 Task: Buy 1 Dental Care Kits from Oral Care section under best seller category for shipping address: Julian Adams, 2769 Fieldcrest Road, New York, New York 10005, Cell Number 6318992398. Pay from credit card ending with 7965, CVV 549
Action: Mouse moved to (230, 57)
Screenshot: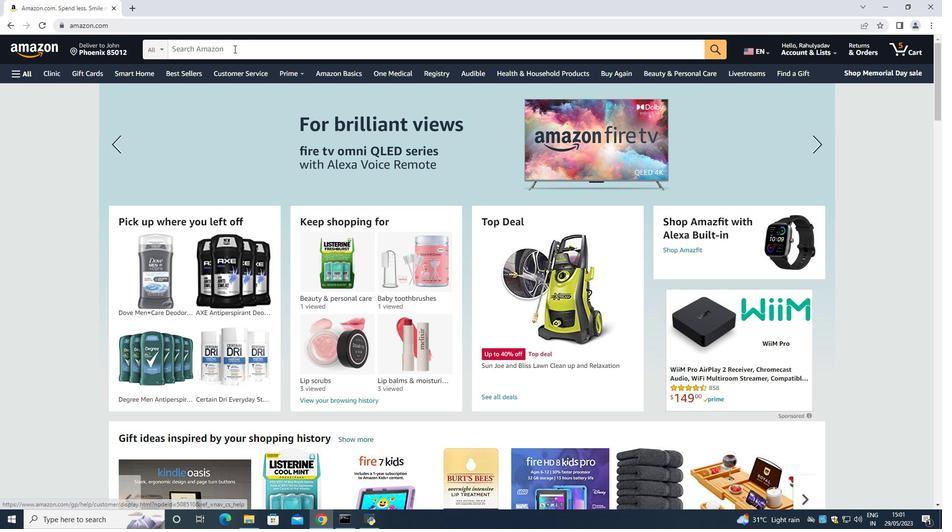 
Action: Mouse pressed left at (230, 57)
Screenshot: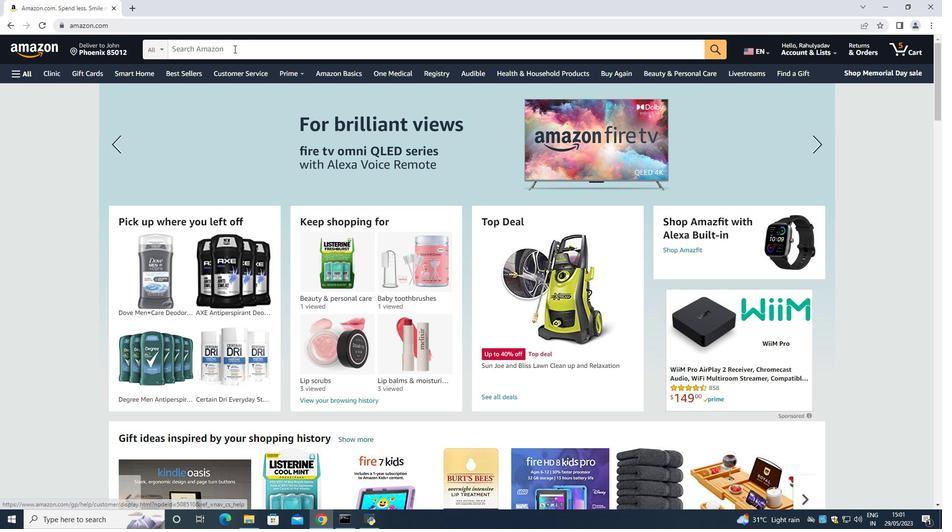 
Action: Mouse moved to (230, 58)
Screenshot: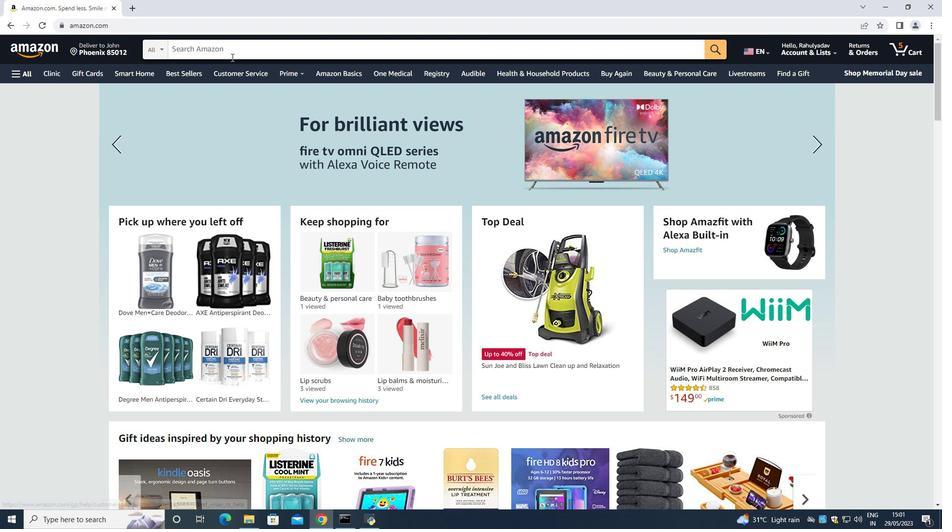 
Action: Key pressed <Key.shift>Dental<Key.space><Key.shift>Care<Key.enter>
Screenshot: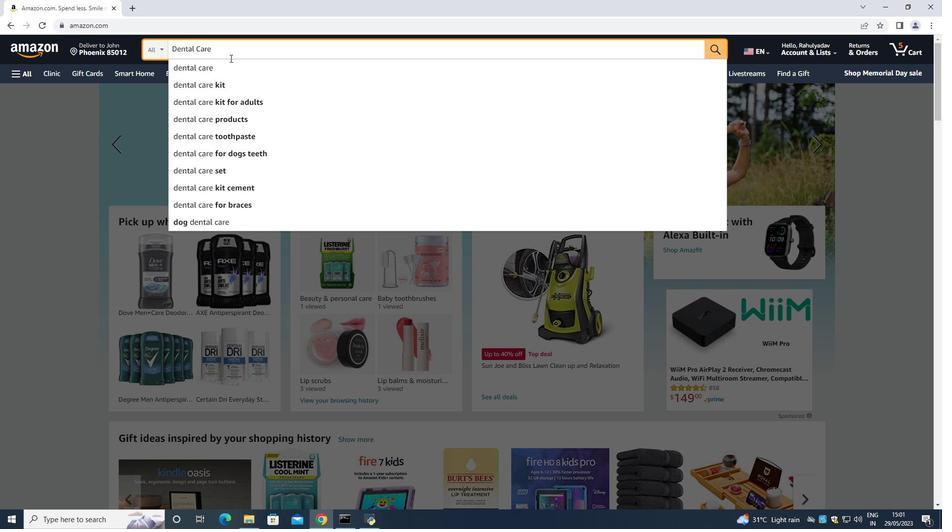 
Action: Mouse moved to (238, 47)
Screenshot: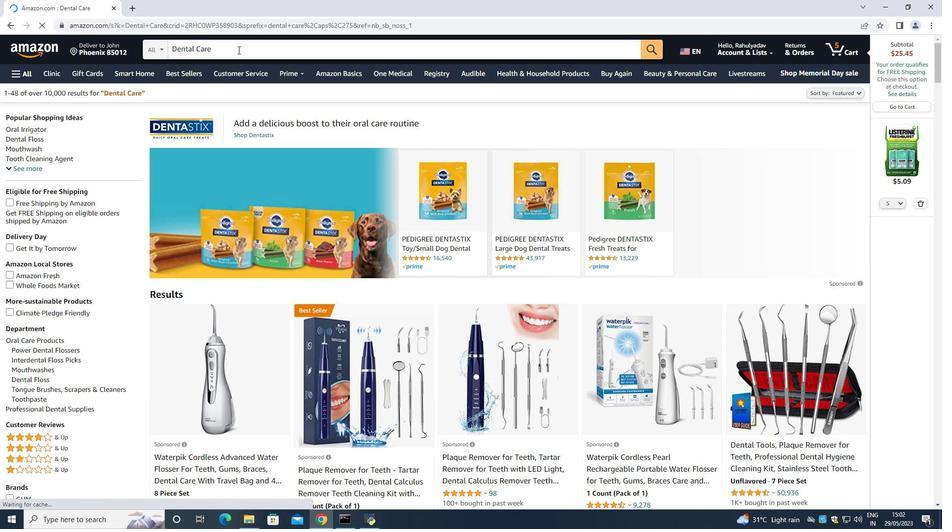 
Action: Mouse pressed left at (238, 47)
Screenshot: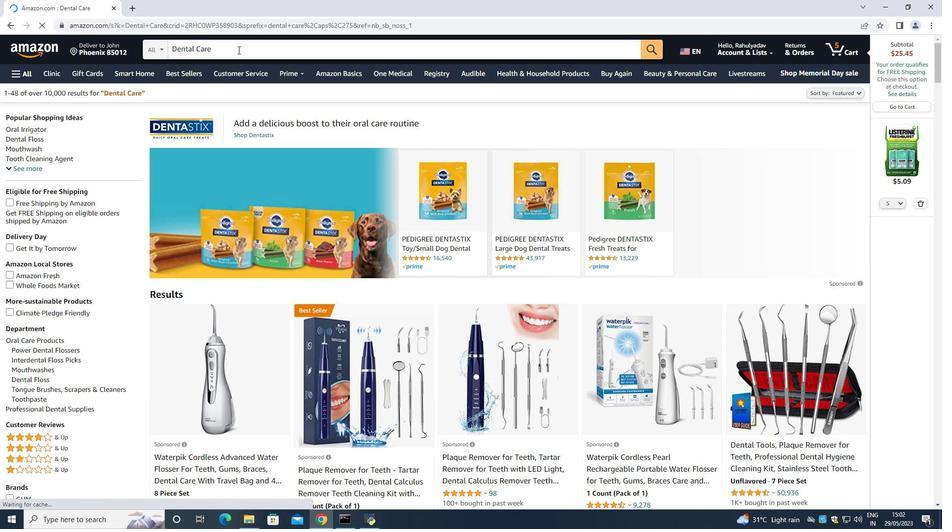 
Action: Key pressed <Key.space>kits<Key.enter>
Screenshot: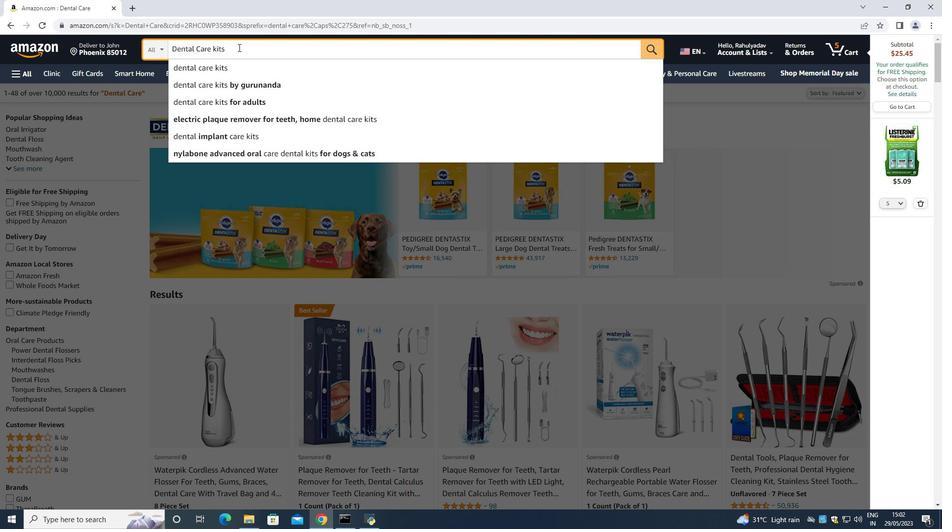 
Action: Mouse moved to (54, 258)
Screenshot: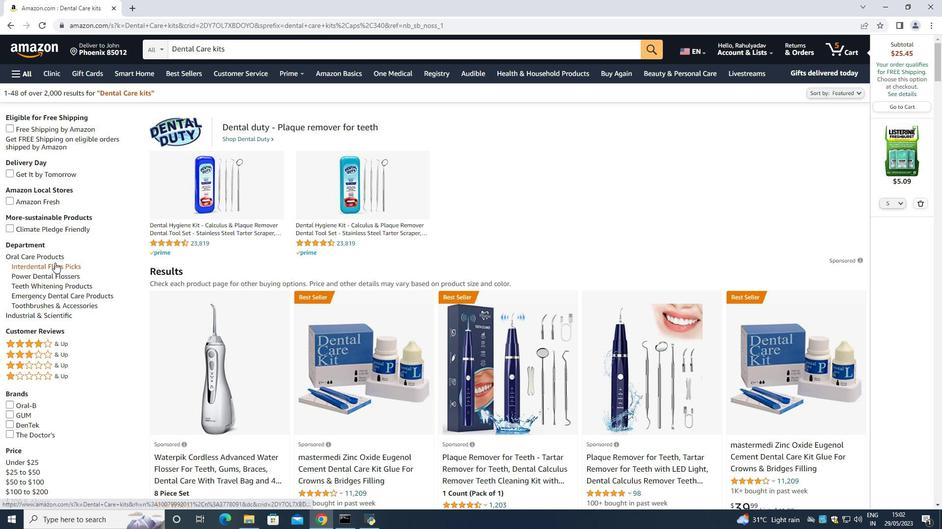 
Action: Mouse pressed left at (54, 258)
Screenshot: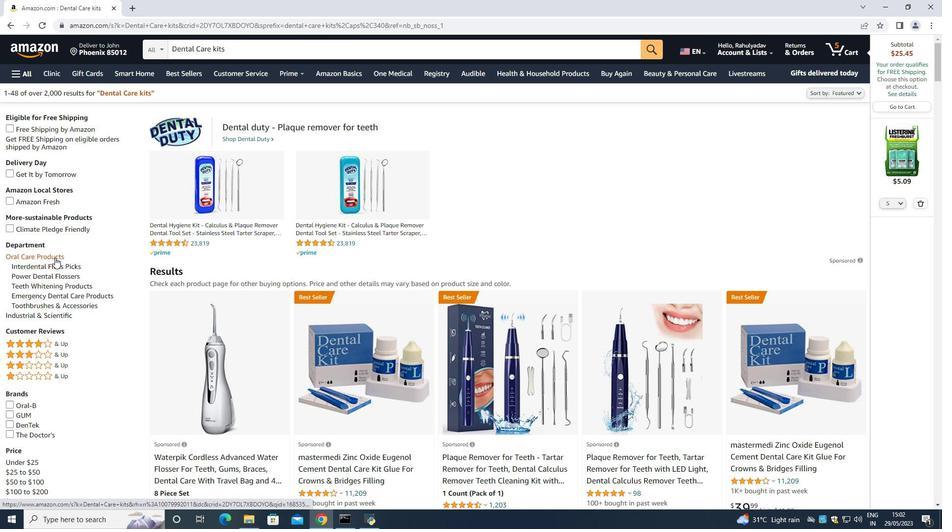 
Action: Mouse moved to (226, 366)
Screenshot: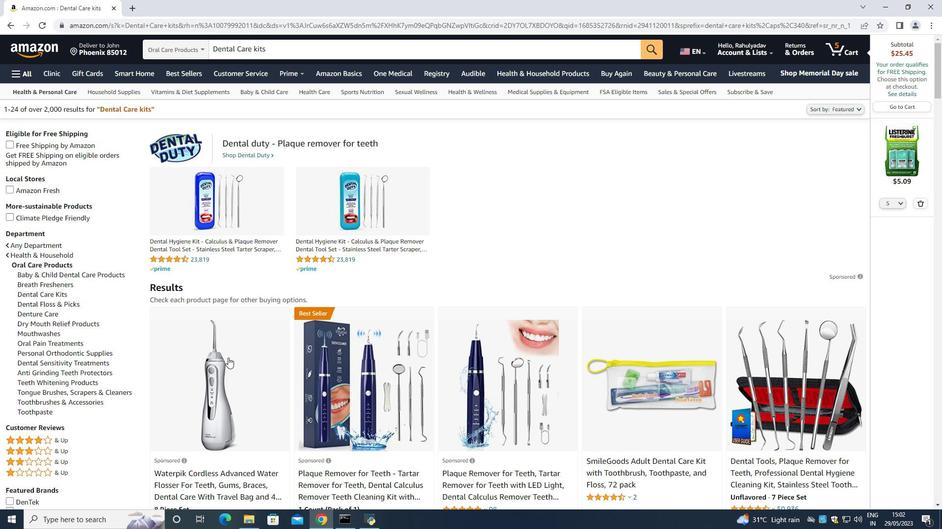 
Action: Mouse scrolled (226, 366) with delta (0, 0)
Screenshot: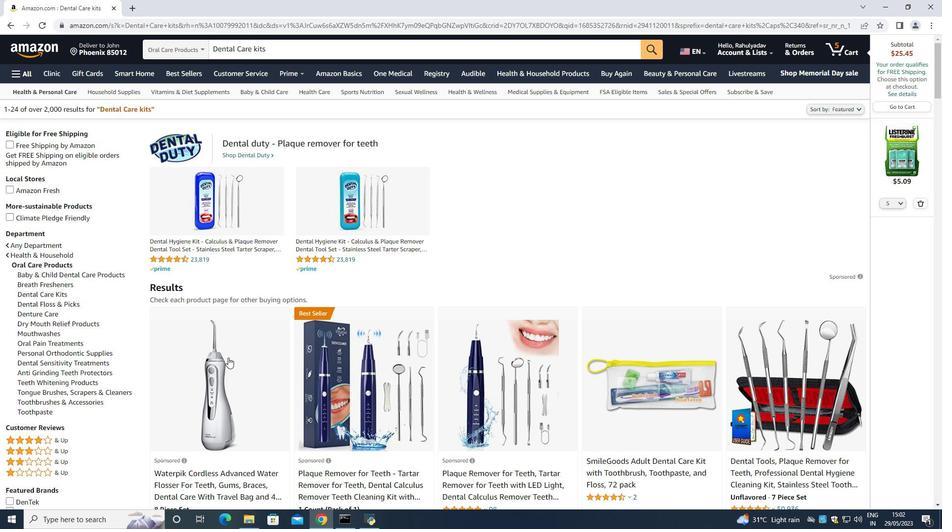 
Action: Mouse moved to (755, 395)
Screenshot: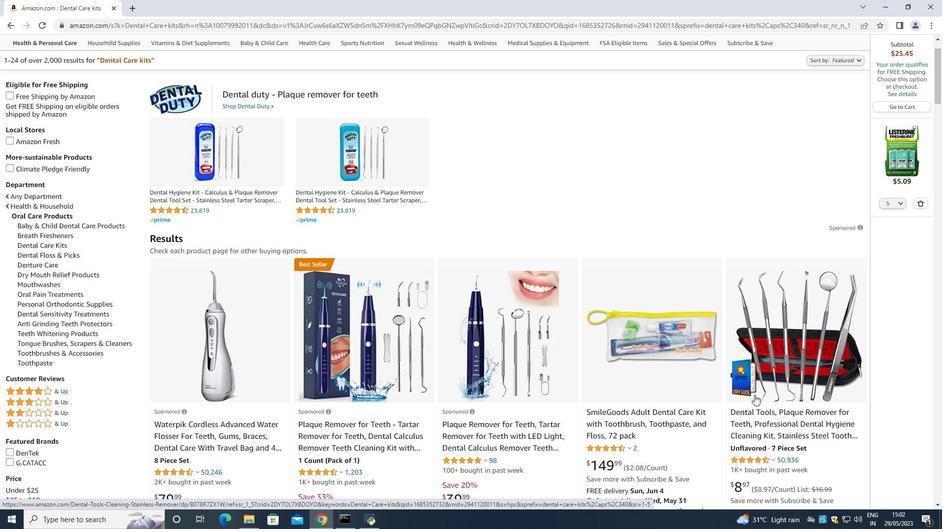 
Action: Mouse scrolled (755, 394) with delta (0, 0)
Screenshot: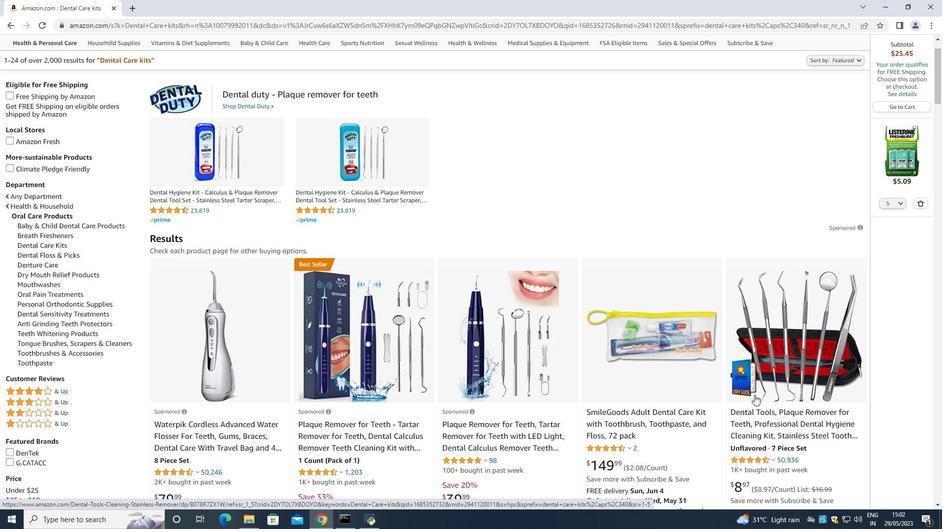 
Action: Mouse moved to (812, 373)
Screenshot: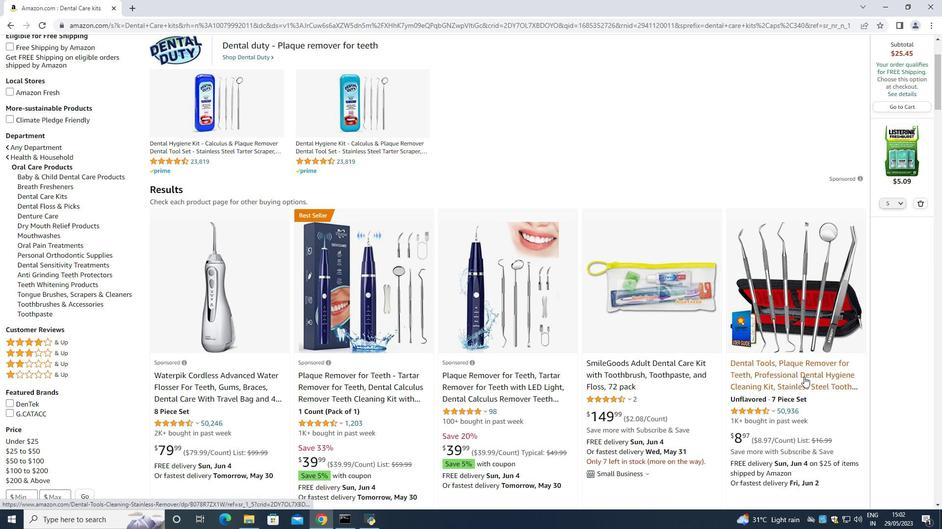 
Action: Mouse scrolled (812, 372) with delta (0, 0)
Screenshot: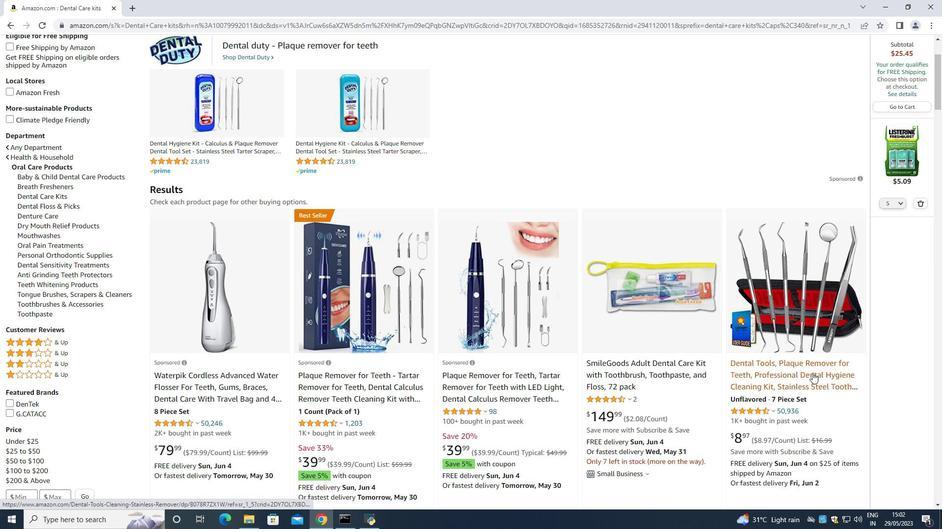 
Action: Mouse scrolled (812, 372) with delta (0, 0)
Screenshot: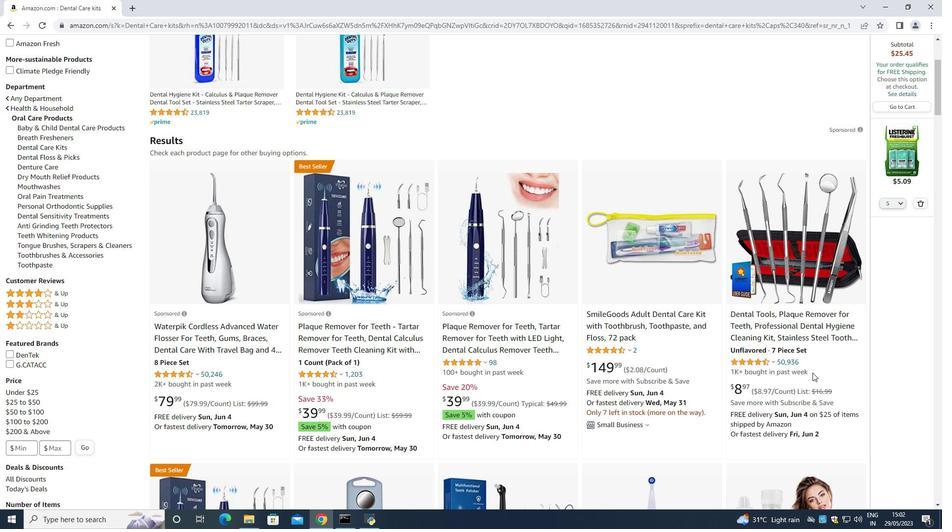 
Action: Mouse moved to (813, 373)
Screenshot: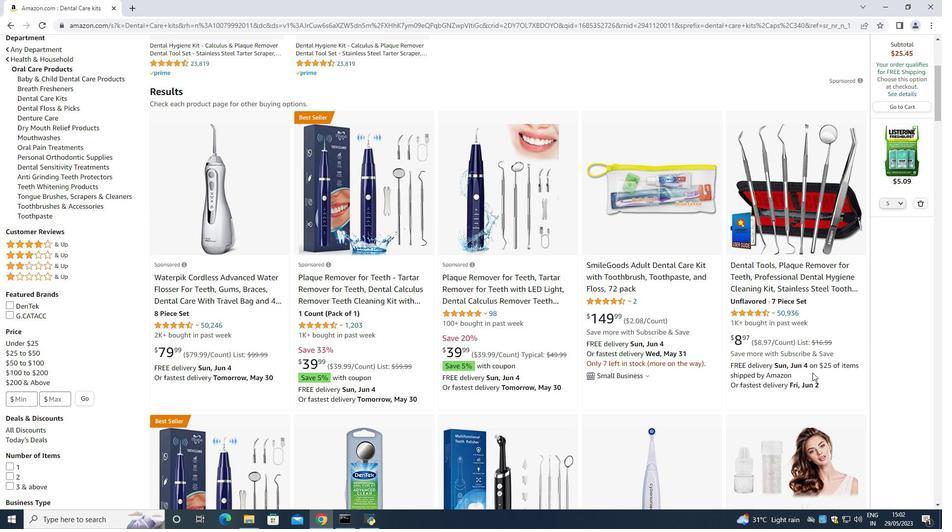 
Action: Mouse scrolled (813, 372) with delta (0, 0)
Screenshot: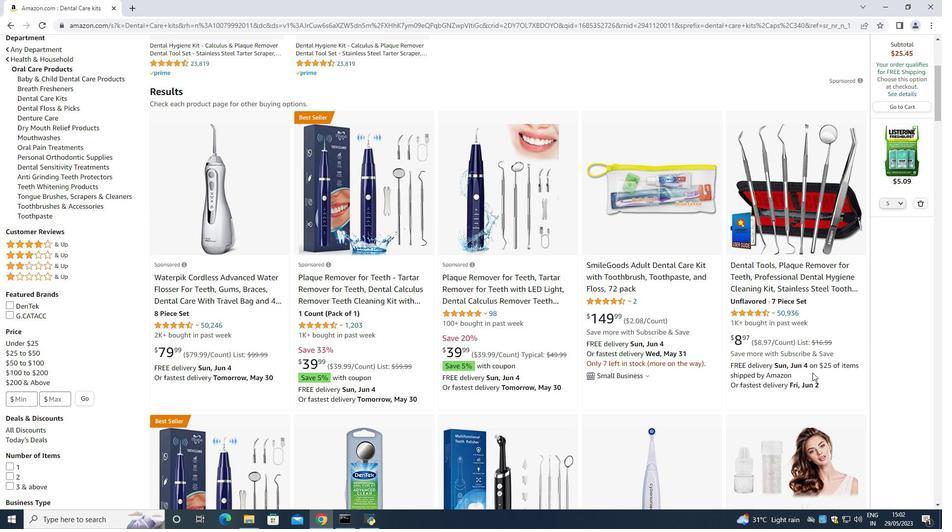 
Action: Mouse moved to (813, 373)
Screenshot: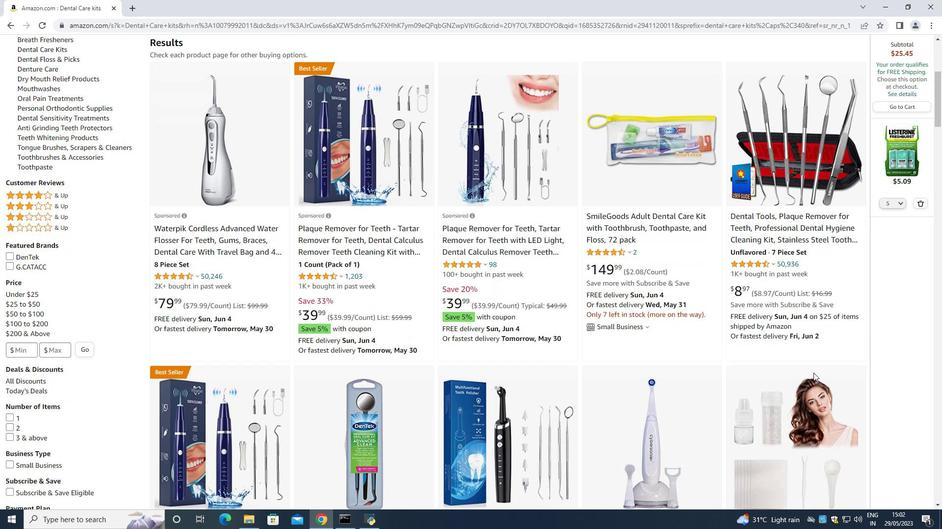 
Action: Mouse scrolled (813, 372) with delta (0, 0)
Screenshot: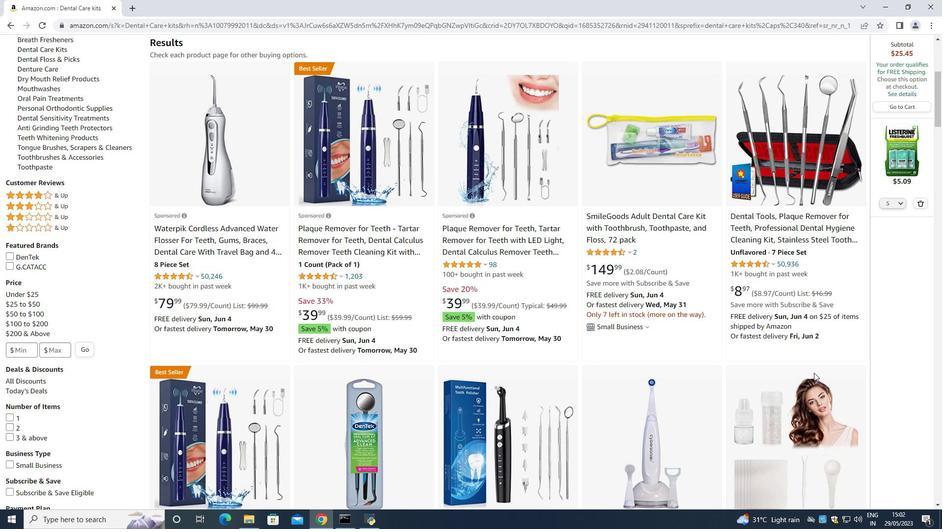 
Action: Mouse moved to (482, 409)
Screenshot: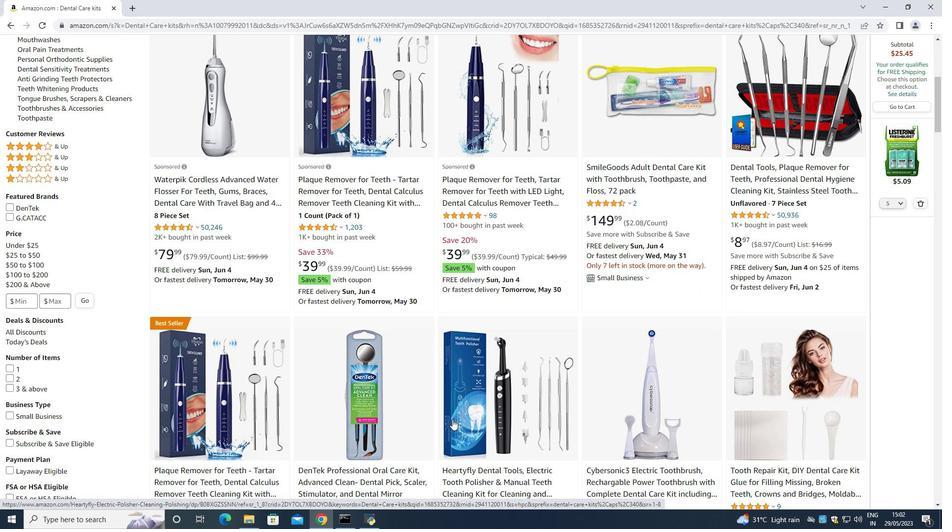 
Action: Mouse scrolled (482, 408) with delta (0, 0)
Screenshot: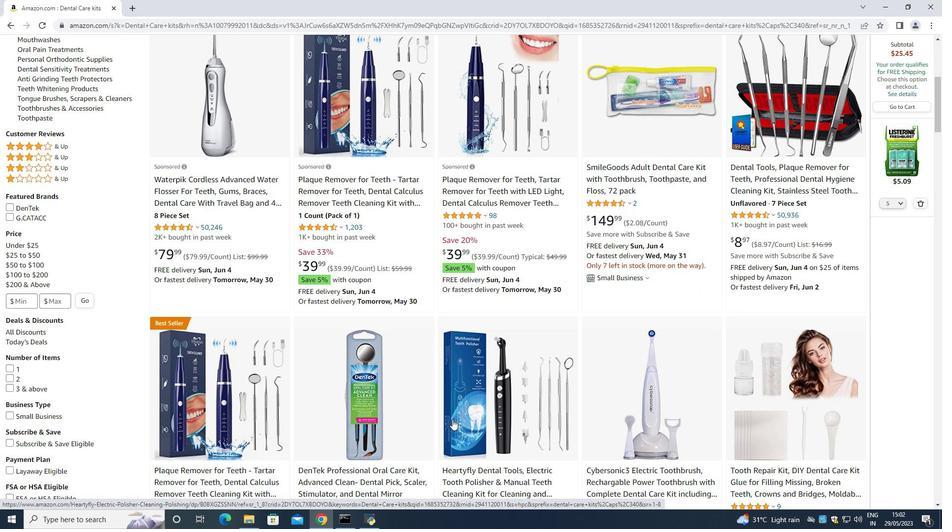 
Action: Mouse moved to (646, 439)
Screenshot: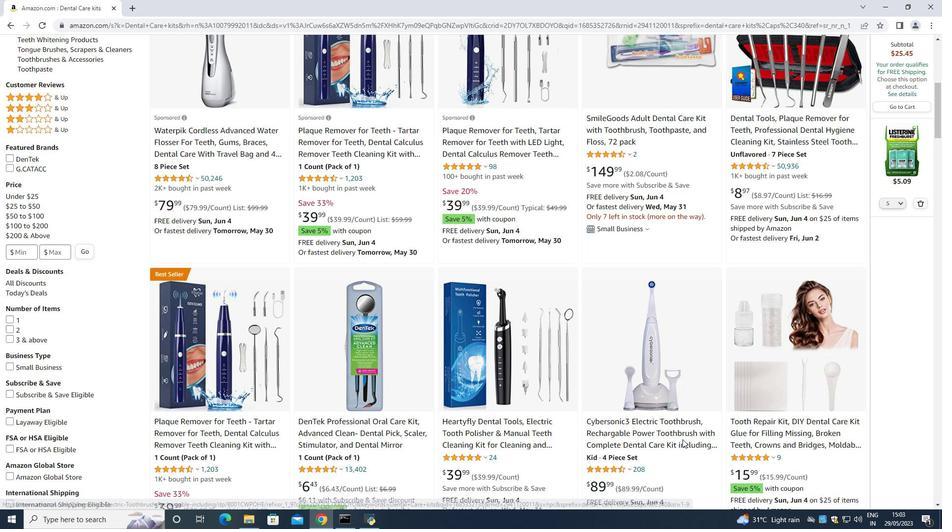 
Action: Mouse scrolled (646, 439) with delta (0, 0)
Screenshot: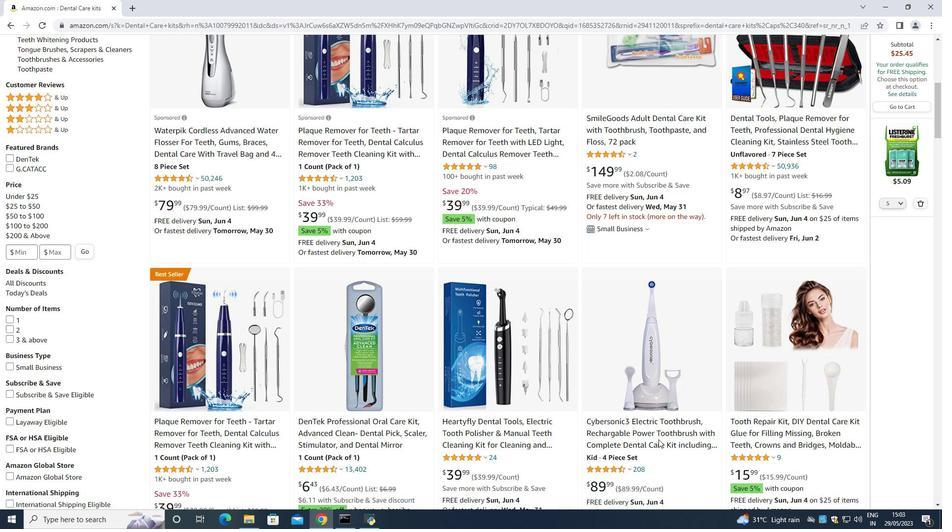 
Action: Mouse moved to (293, 470)
Screenshot: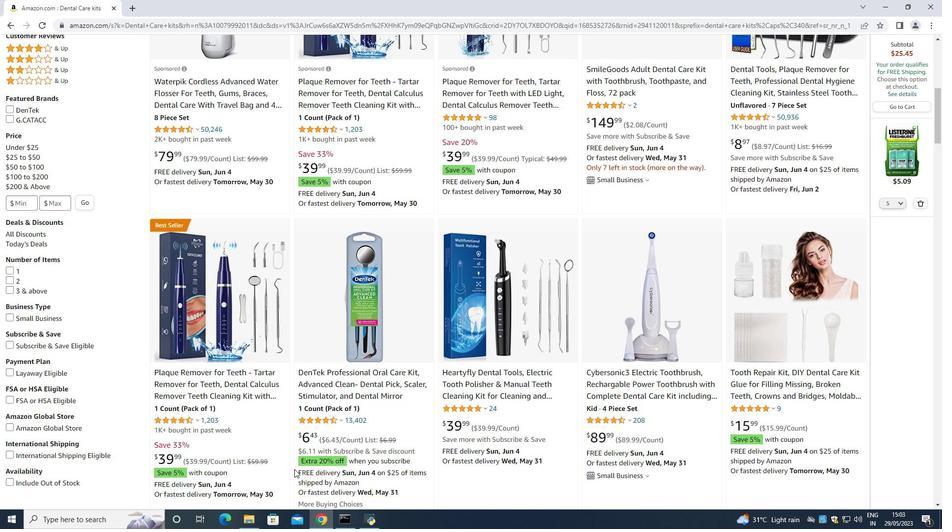 
Action: Mouse scrolled (293, 469) with delta (0, 0)
Screenshot: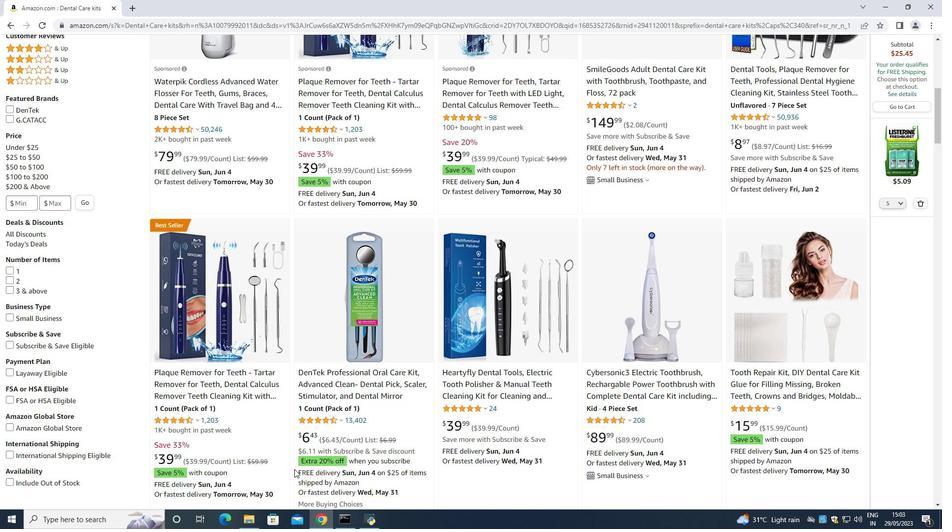 
Action: Mouse moved to (603, 427)
Screenshot: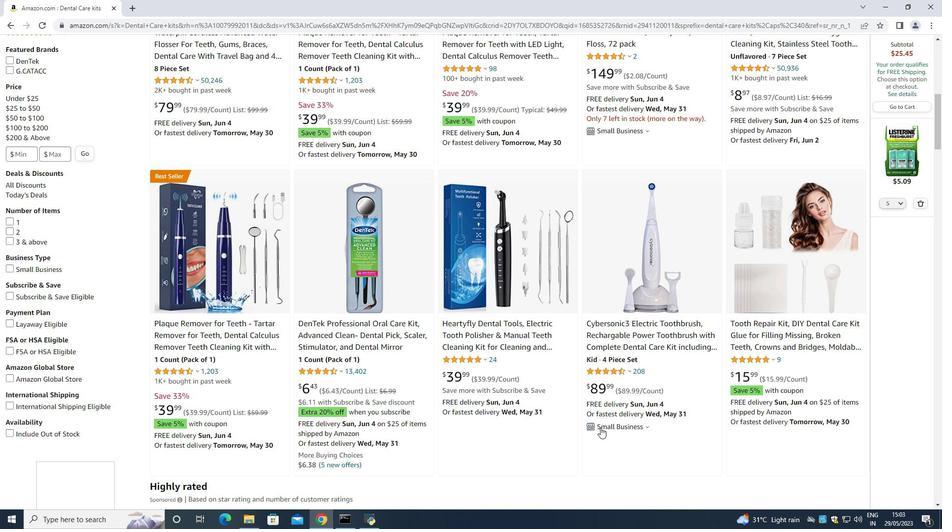 
Action: Mouse scrolled (603, 426) with delta (0, 0)
Screenshot: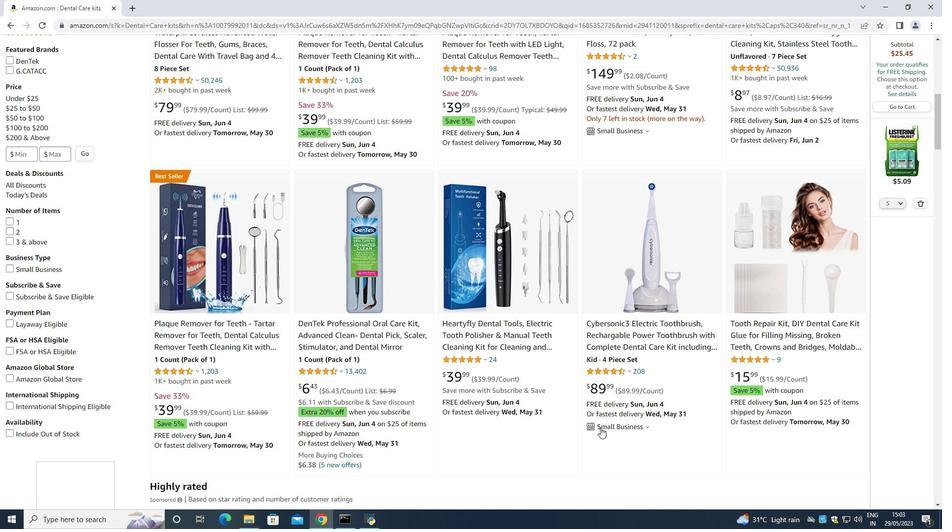 
Action: Mouse moved to (332, 430)
Screenshot: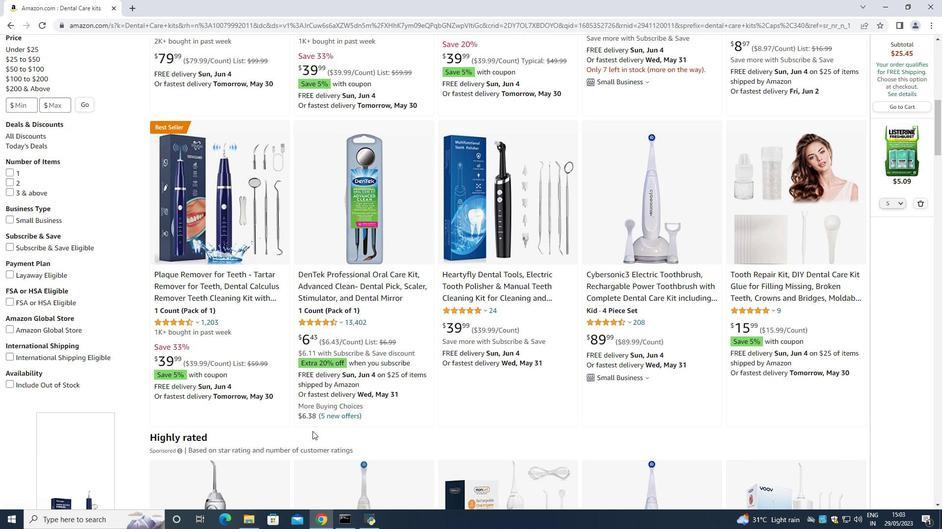 
Action: Mouse scrolled (332, 430) with delta (0, 0)
Screenshot: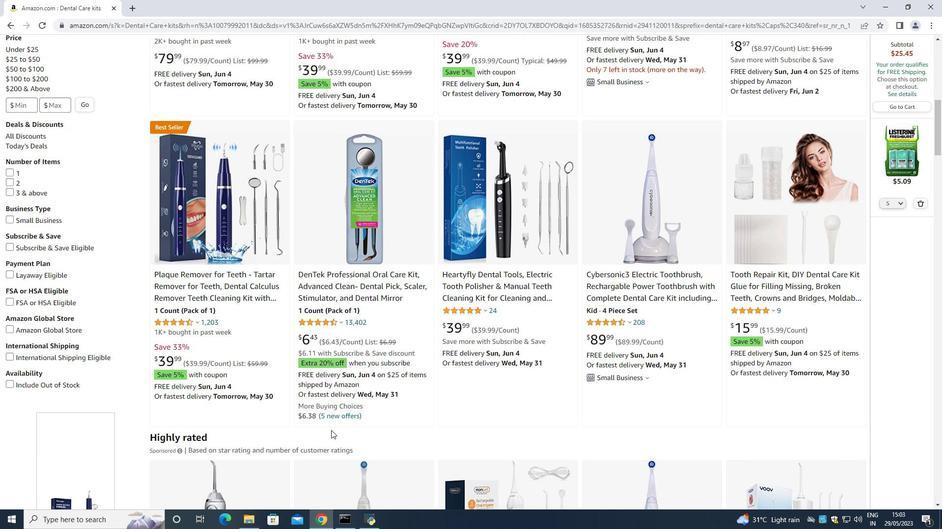 
Action: Mouse moved to (333, 430)
Screenshot: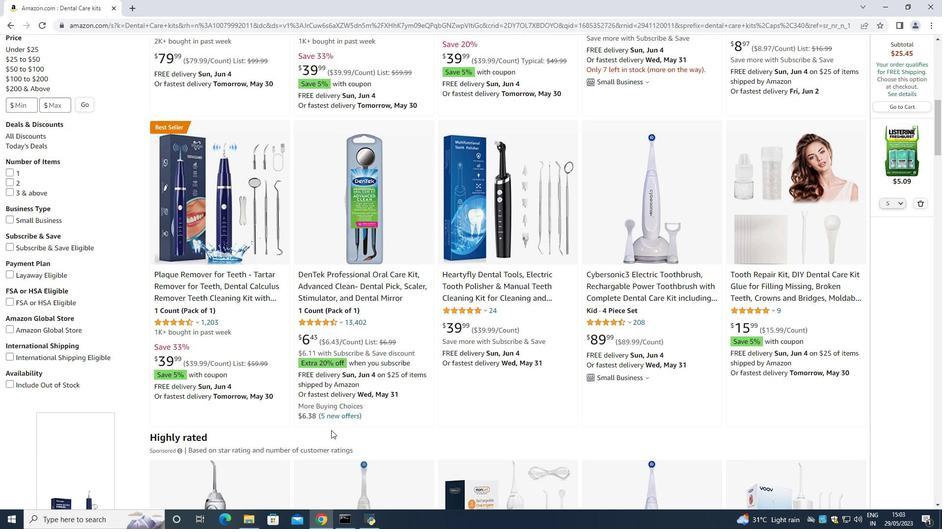 
Action: Mouse scrolled (333, 430) with delta (0, 0)
Screenshot: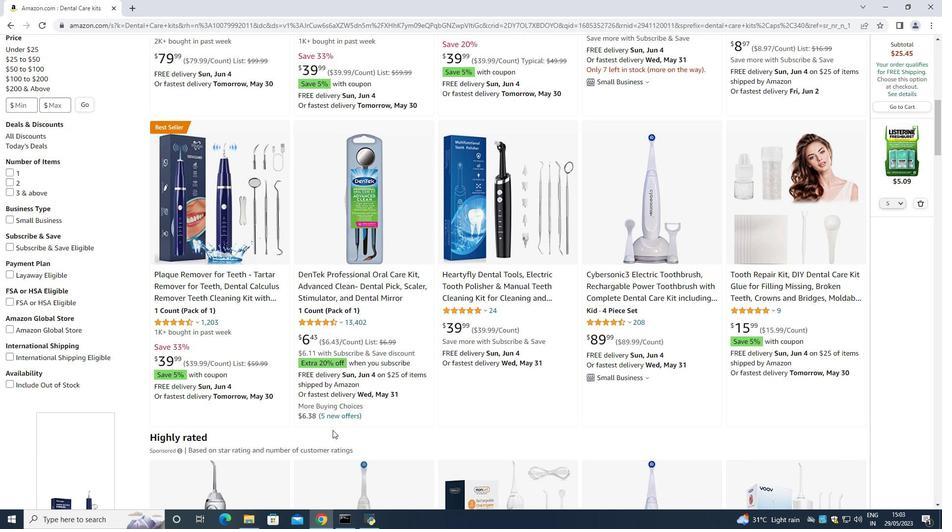 
Action: Mouse scrolled (333, 430) with delta (0, 0)
Screenshot: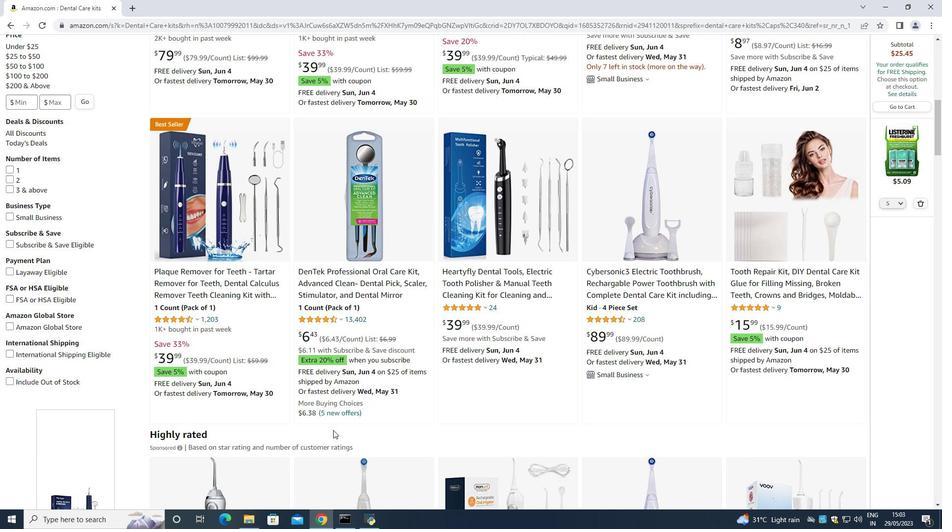
Action: Mouse moved to (646, 466)
Screenshot: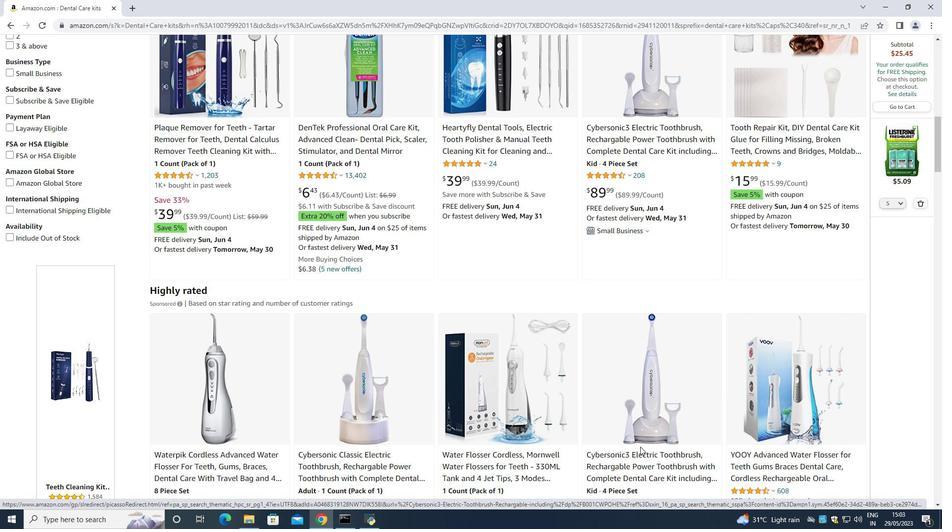 
Action: Mouse scrolled (646, 466) with delta (0, 0)
Screenshot: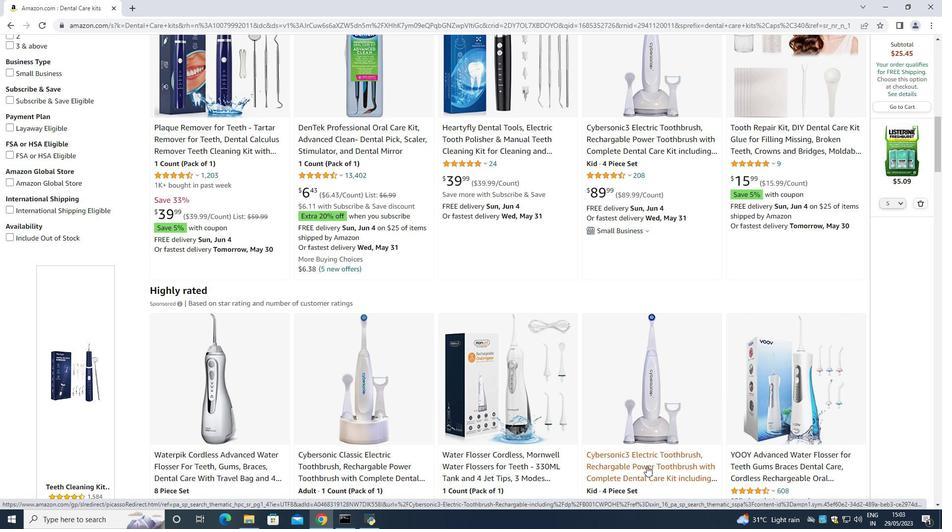 
Action: Mouse moved to (657, 425)
Screenshot: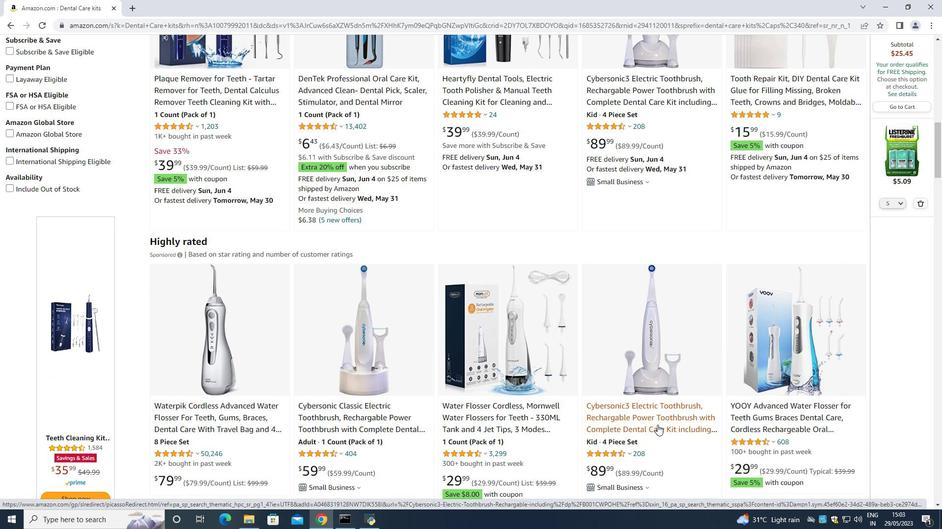 
Action: Mouse pressed left at (657, 425)
Screenshot: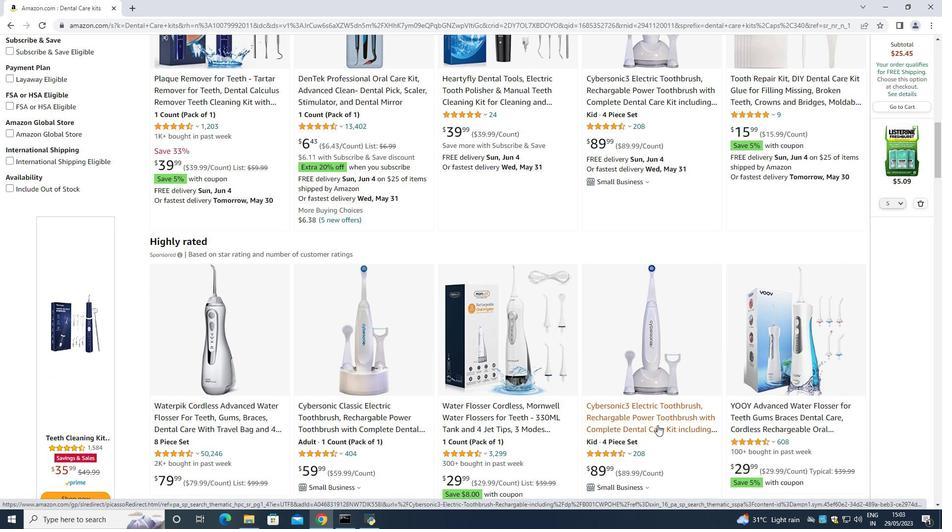 
Action: Mouse moved to (439, 260)
Screenshot: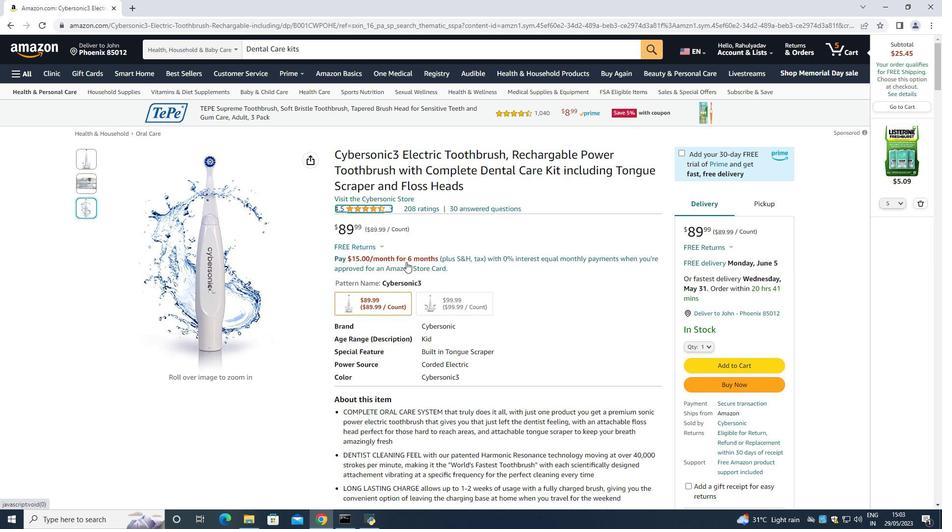 
Action: Mouse scrolled (439, 260) with delta (0, 0)
Screenshot: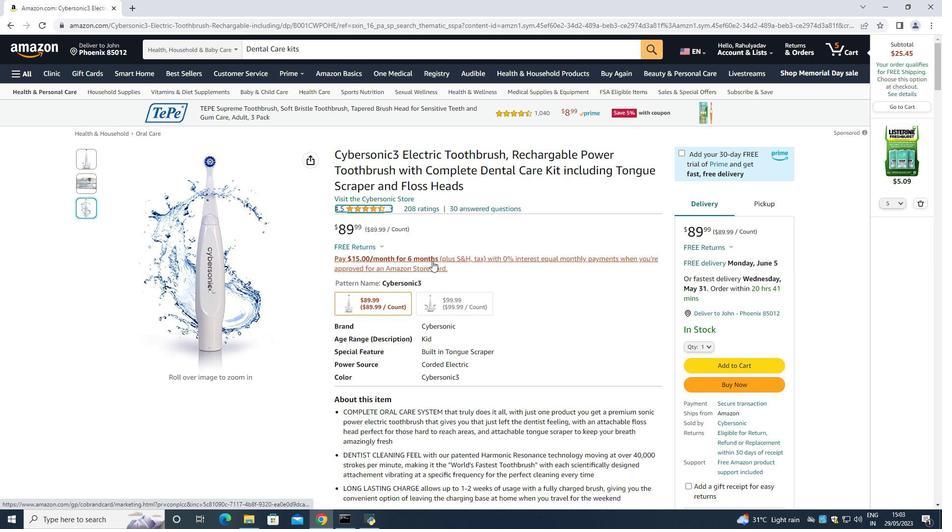 
Action: Mouse scrolled (439, 260) with delta (0, 0)
Screenshot: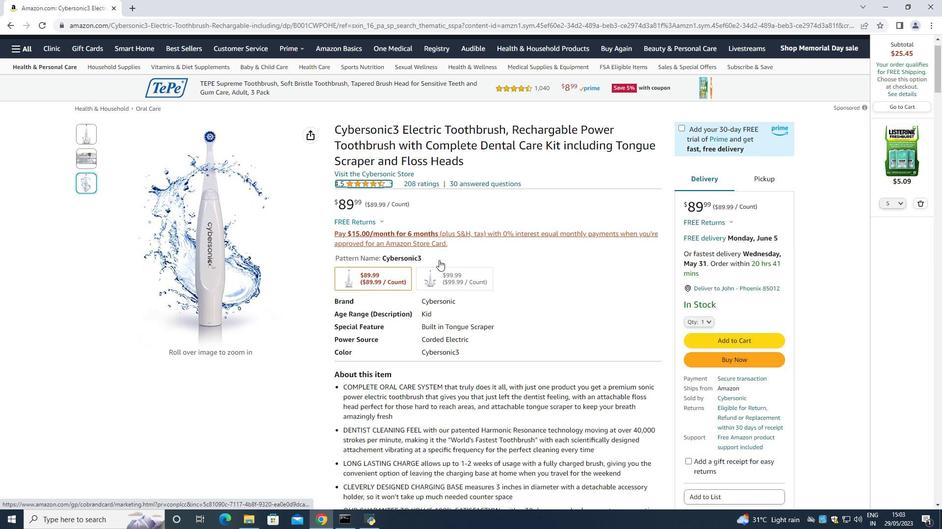 
Action: Mouse scrolled (439, 260) with delta (0, 0)
Screenshot: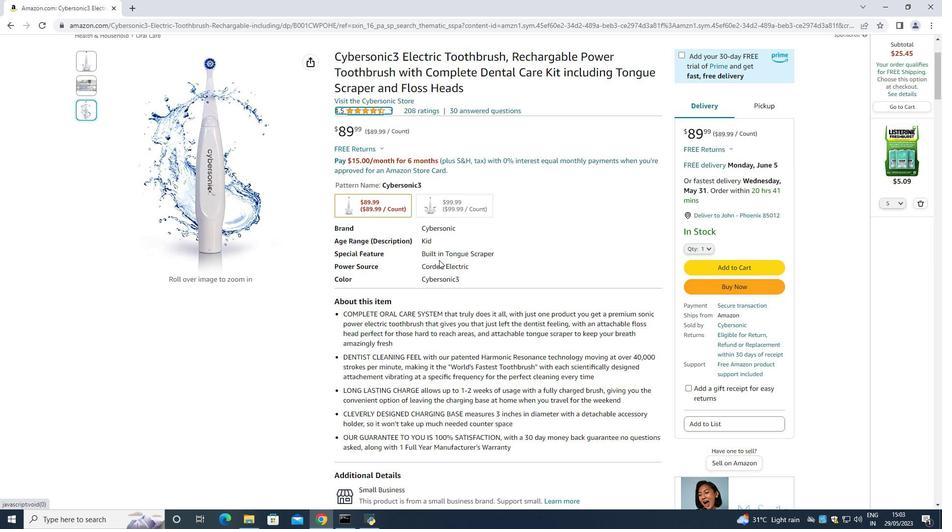 
Action: Mouse moved to (443, 262)
Screenshot: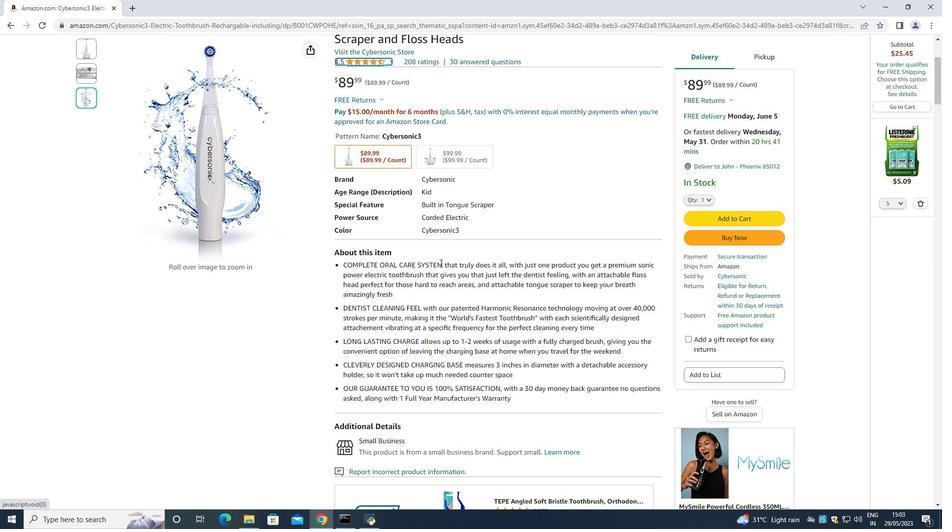 
Action: Mouse scrolled (443, 261) with delta (0, 0)
Screenshot: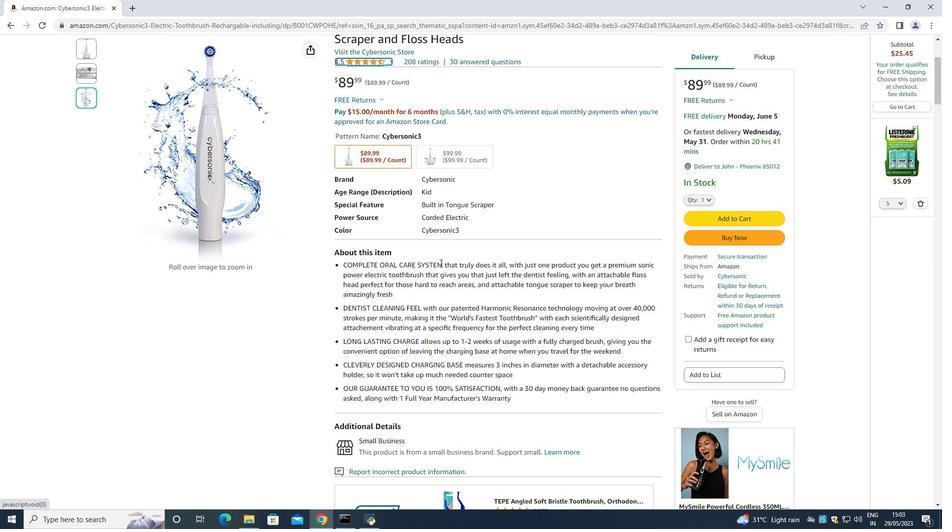 
Action: Mouse scrolled (443, 261) with delta (0, 0)
Screenshot: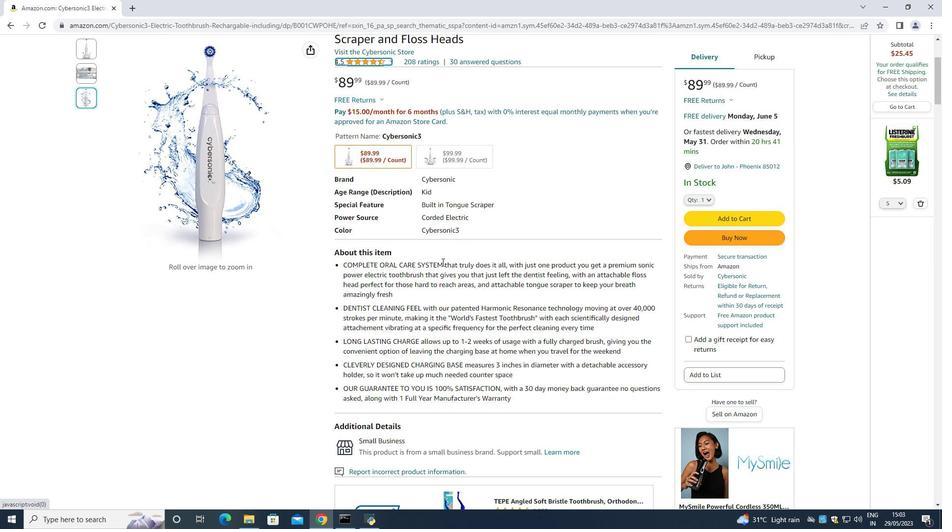 
Action: Mouse moved to (443, 260)
Screenshot: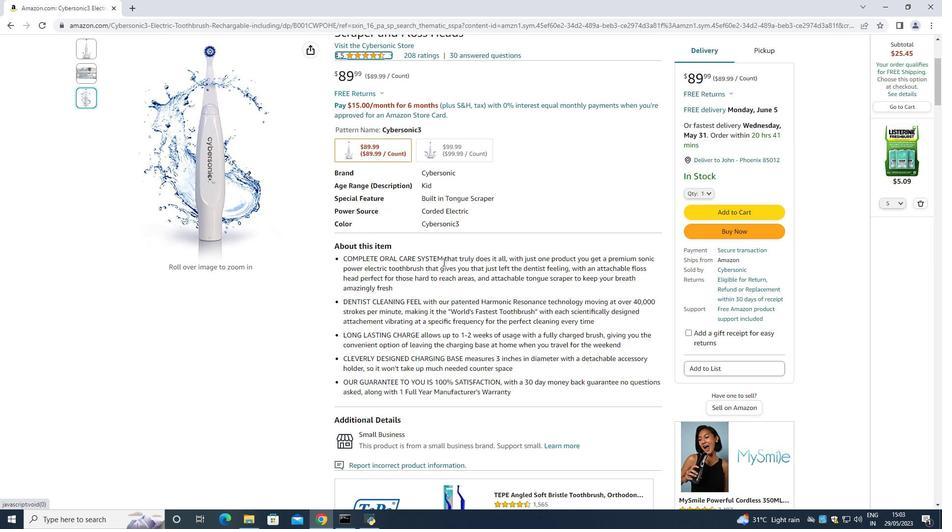 
Action: Mouse scrolled (443, 260) with delta (0, 0)
Screenshot: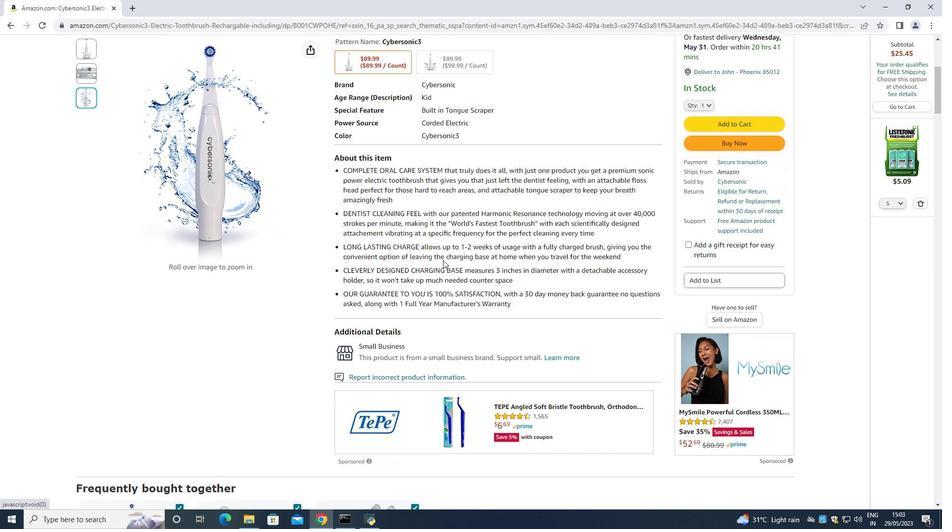 
Action: Mouse moved to (442, 259)
Screenshot: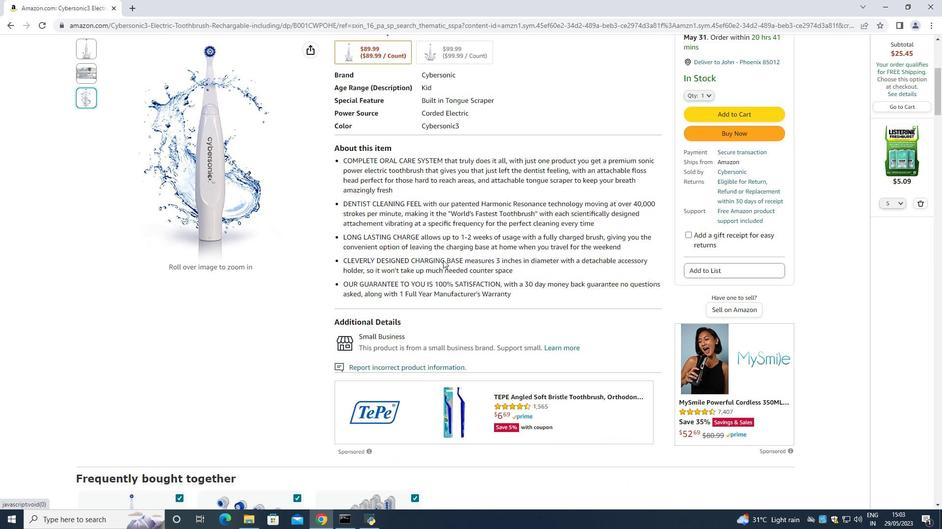 
Action: Mouse scrolled (442, 259) with delta (0, 0)
Screenshot: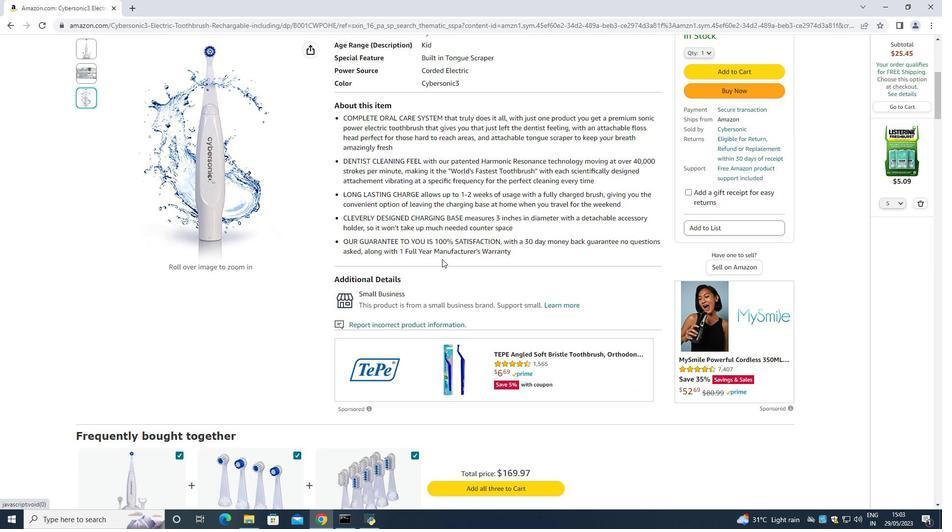 
Action: Mouse moved to (440, 259)
Screenshot: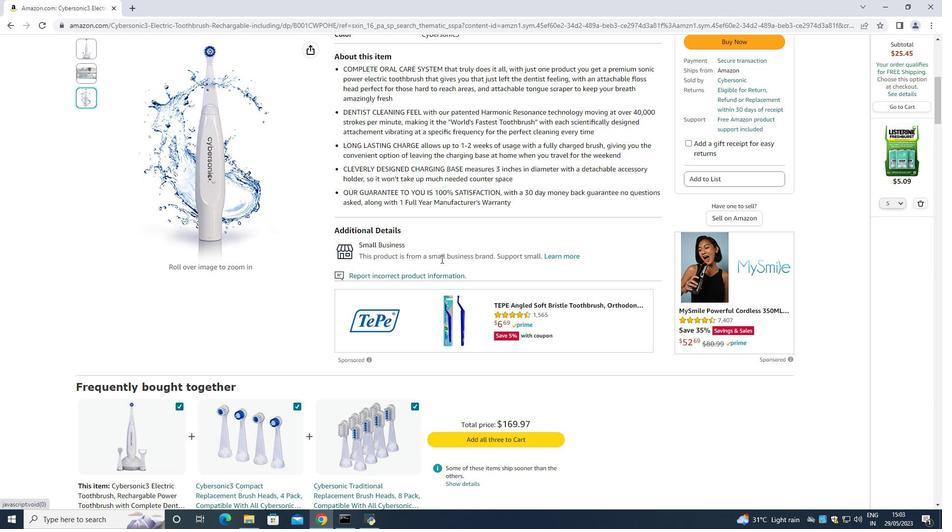 
Action: Mouse scrolled (440, 259) with delta (0, 0)
Screenshot: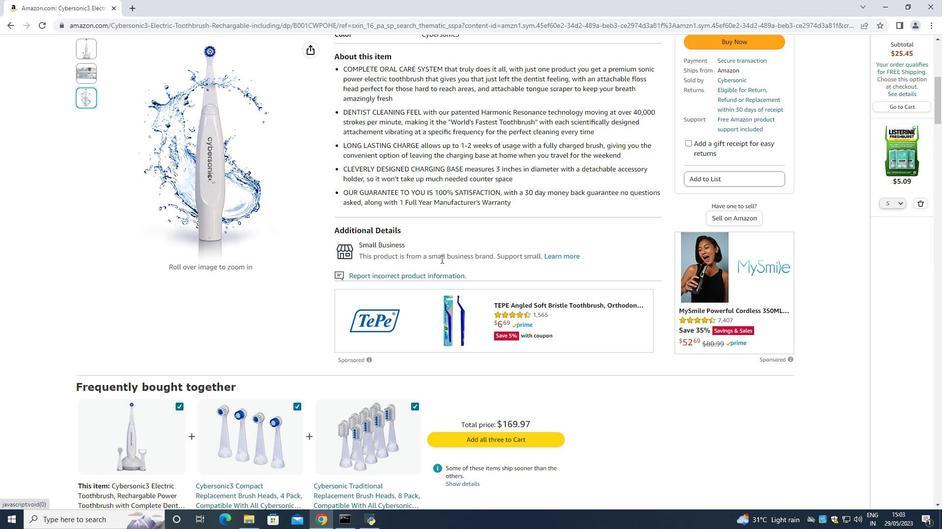 
Action: Mouse moved to (437, 259)
Screenshot: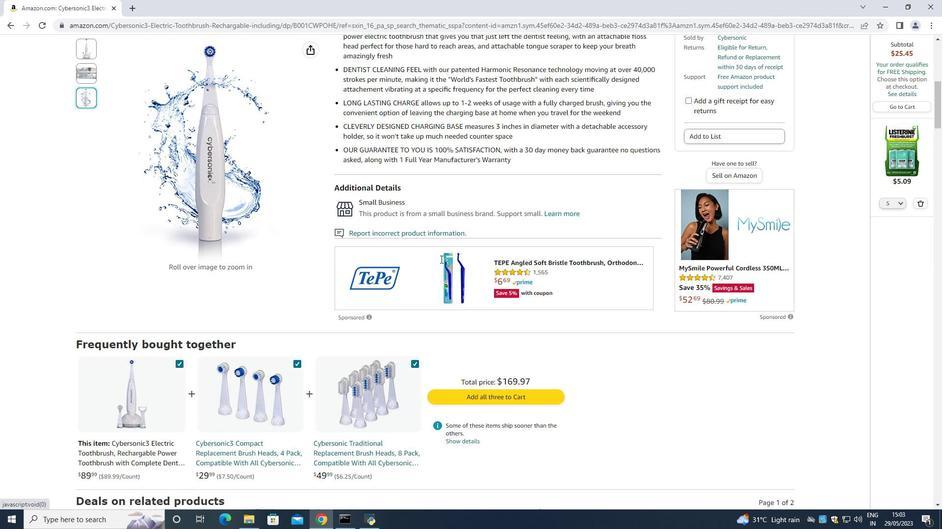 
Action: Mouse scrolled (437, 259) with delta (0, 0)
Screenshot: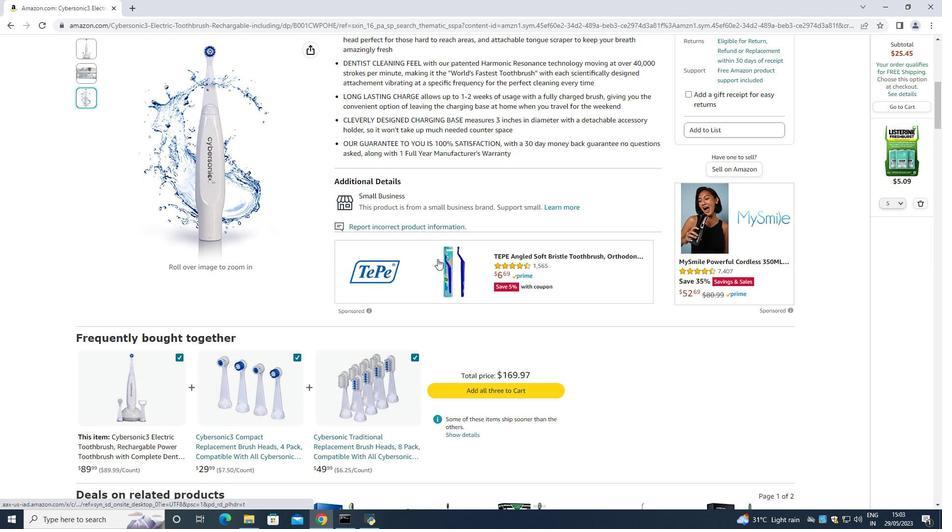 
Action: Mouse scrolled (437, 259) with delta (0, 0)
Screenshot: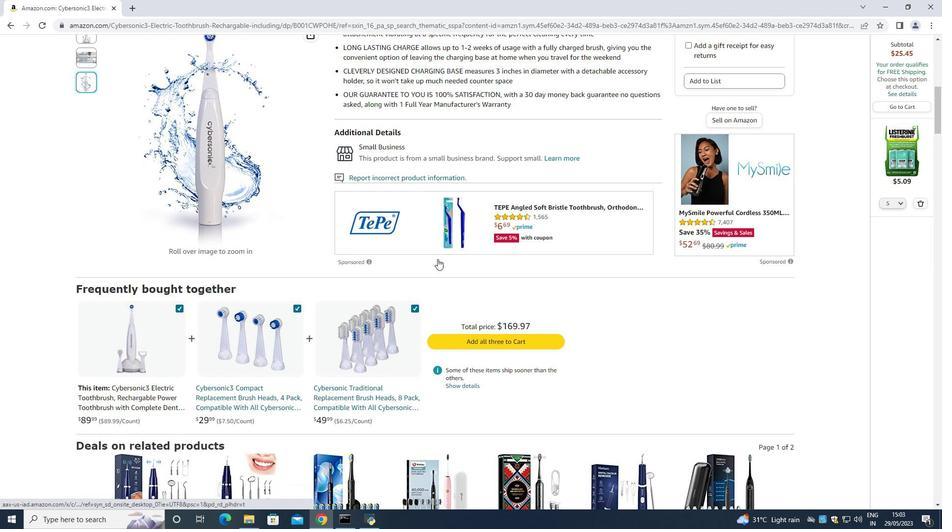 
Action: Mouse scrolled (437, 259) with delta (0, 0)
Screenshot: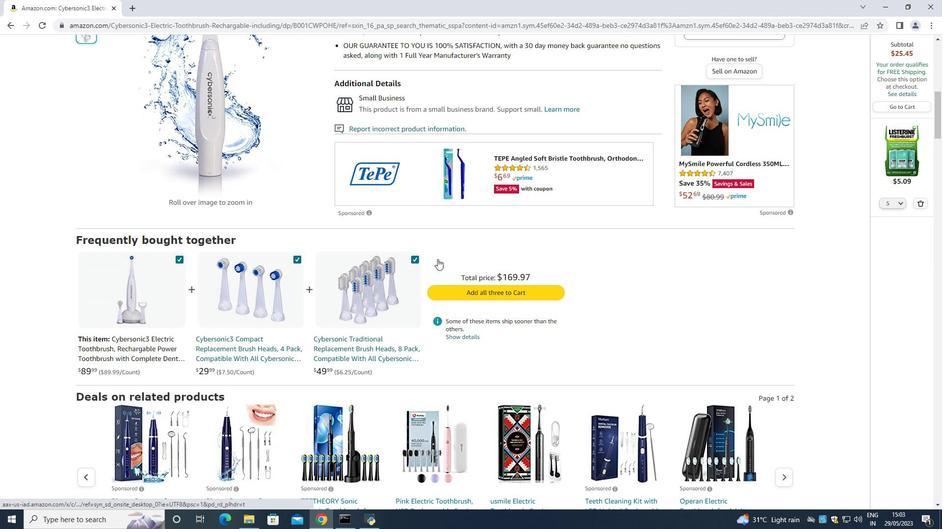 
Action: Mouse moved to (433, 258)
Screenshot: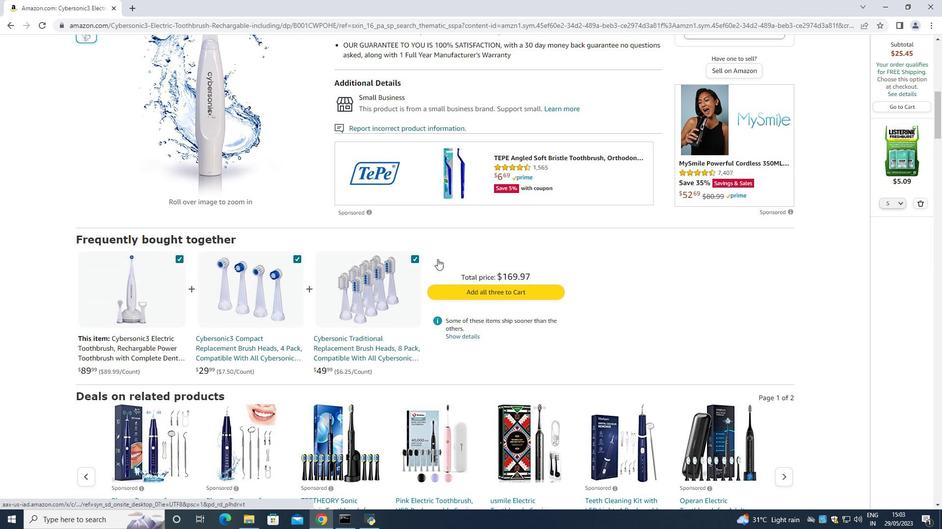 
Action: Mouse scrolled (433, 258) with delta (0, 0)
Screenshot: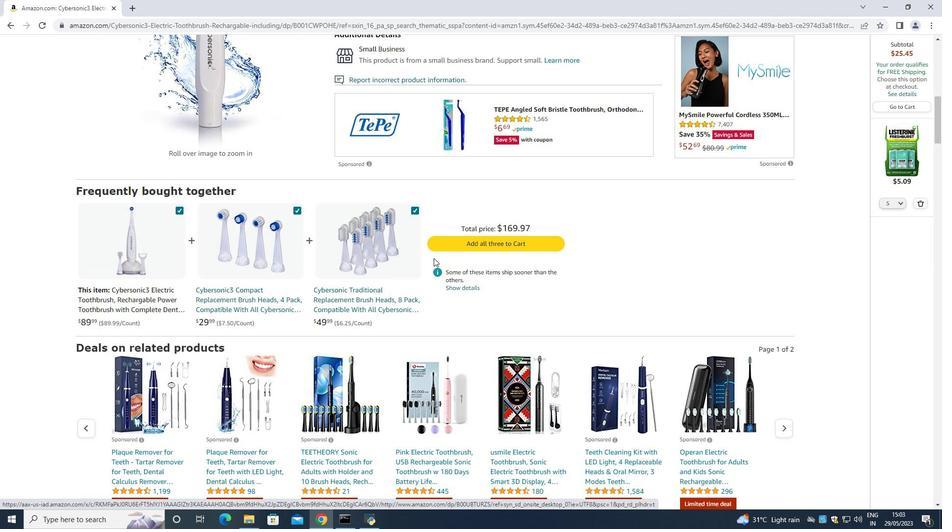 
Action: Mouse moved to (430, 257)
Screenshot: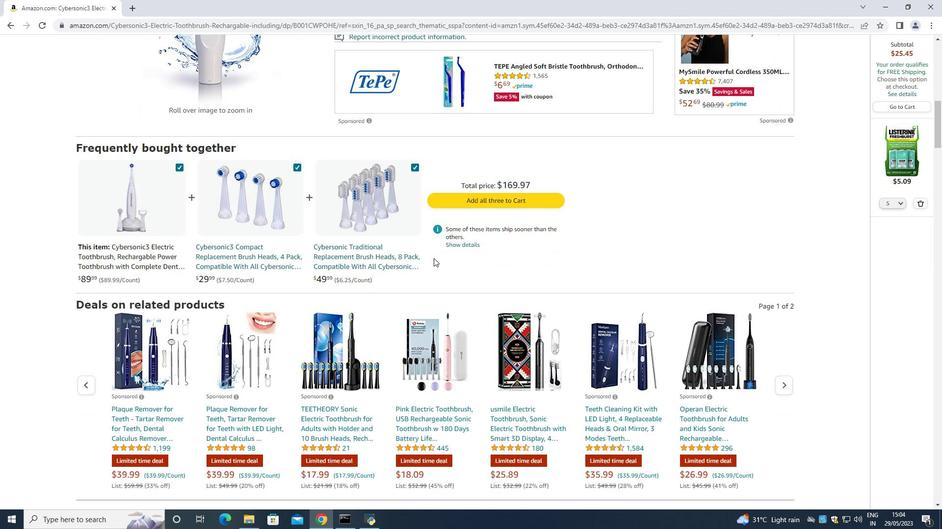 
Action: Mouse scrolled (430, 256) with delta (0, 0)
Screenshot: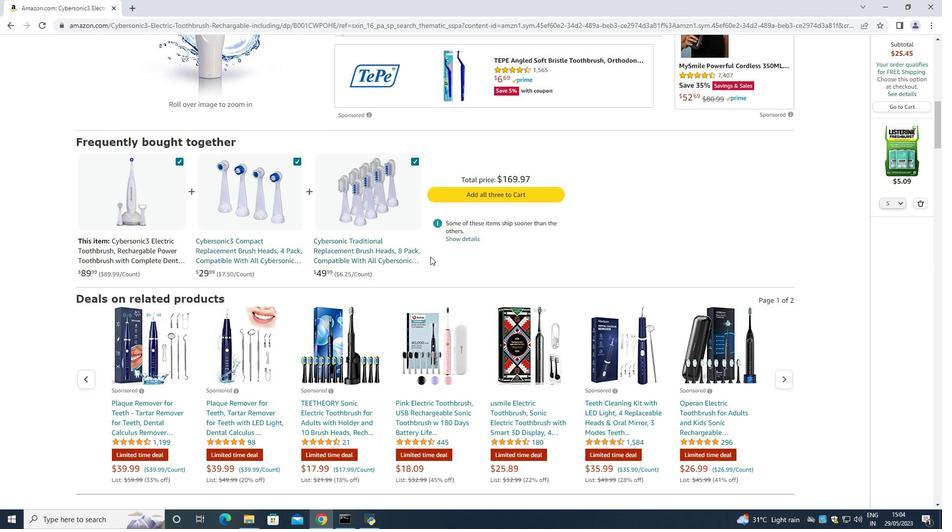 
Action: Mouse scrolled (430, 256) with delta (0, 0)
Screenshot: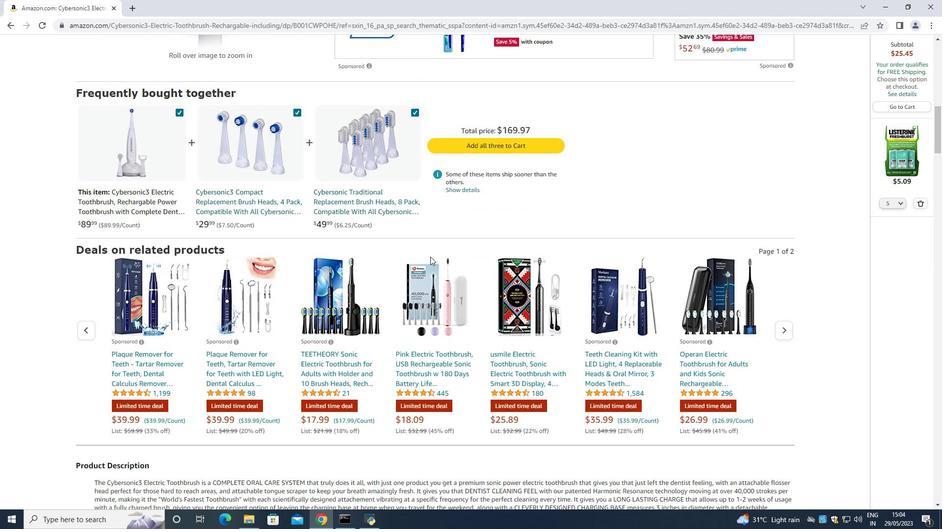 
Action: Mouse scrolled (430, 256) with delta (0, 0)
Screenshot: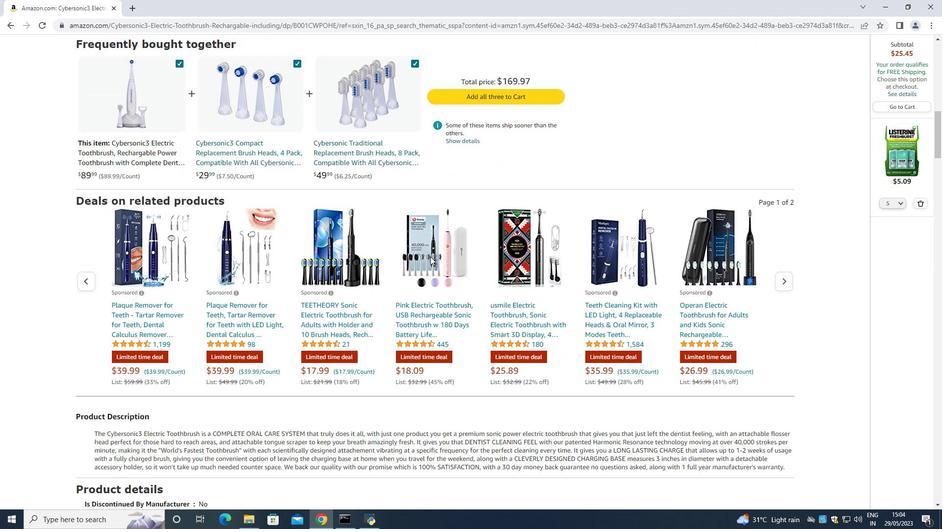 
Action: Mouse scrolled (430, 256) with delta (0, 0)
Screenshot: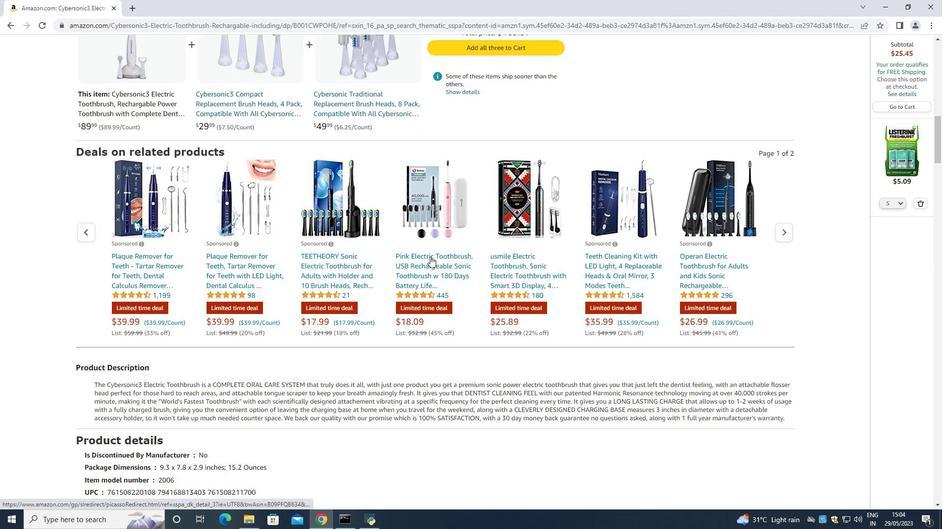 
Action: Mouse moved to (481, 254)
Screenshot: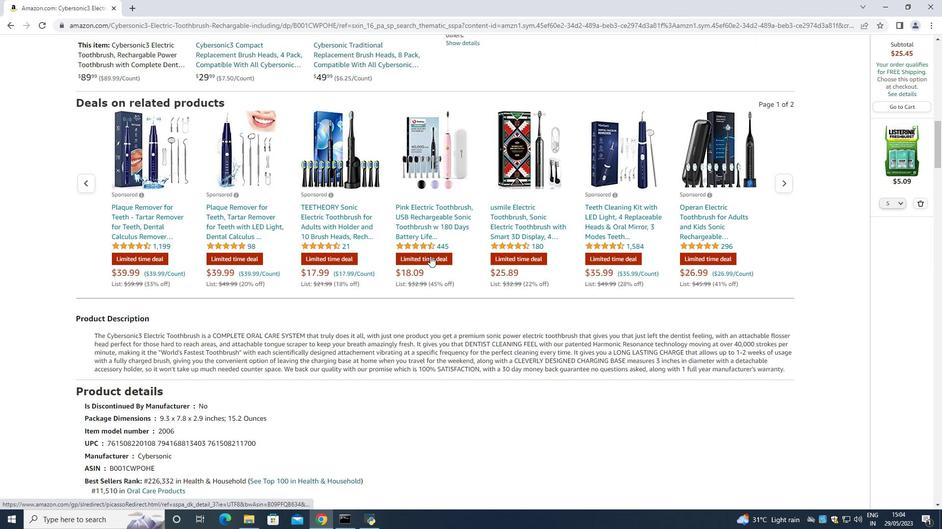 
Action: Mouse scrolled (481, 253) with delta (0, 0)
Screenshot: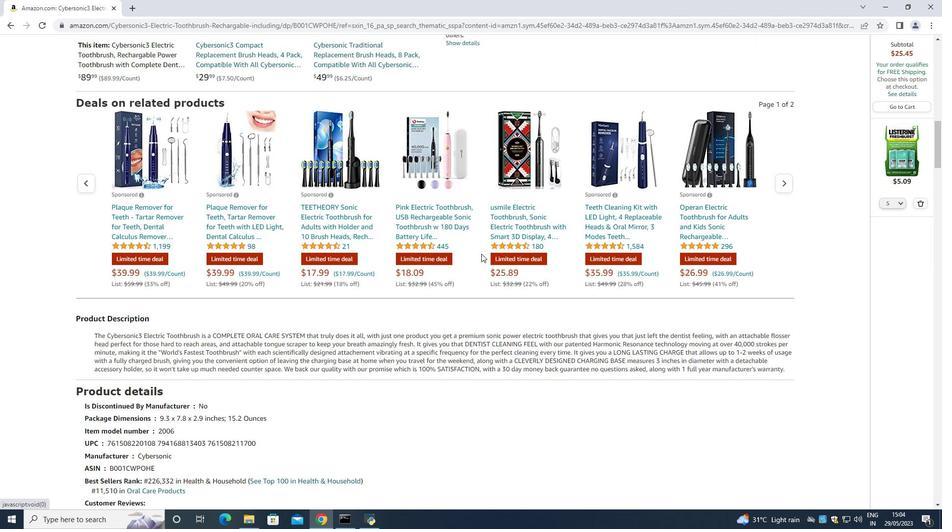 
Action: Mouse moved to (229, 245)
Screenshot: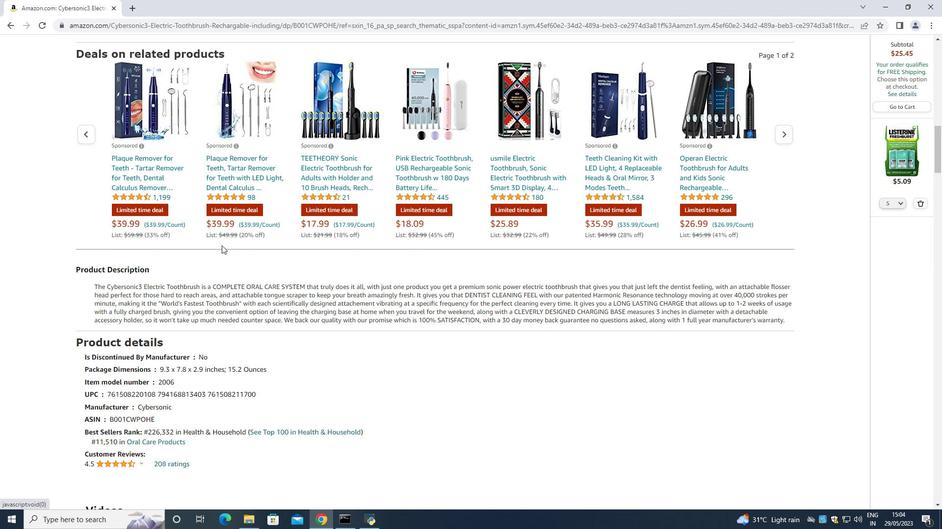 
Action: Mouse scrolled (229, 245) with delta (0, 0)
Screenshot: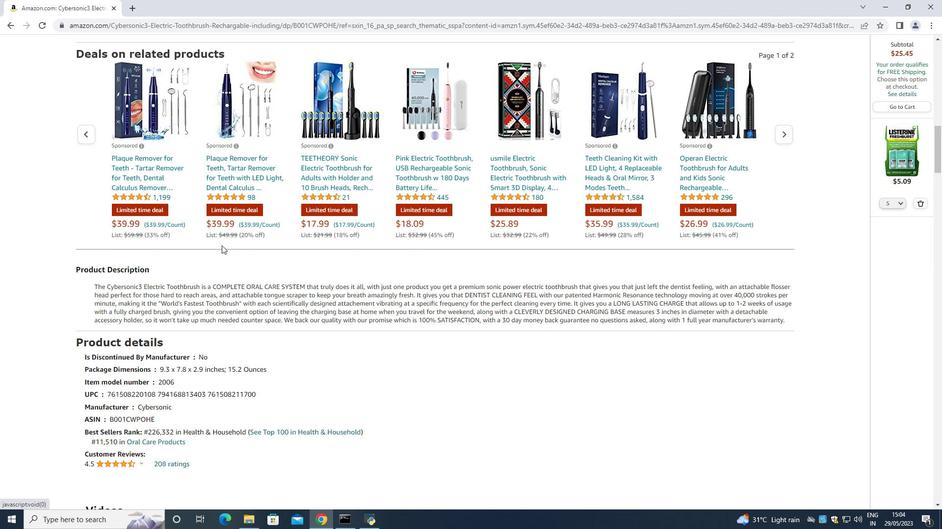 
Action: Mouse moved to (249, 242)
Screenshot: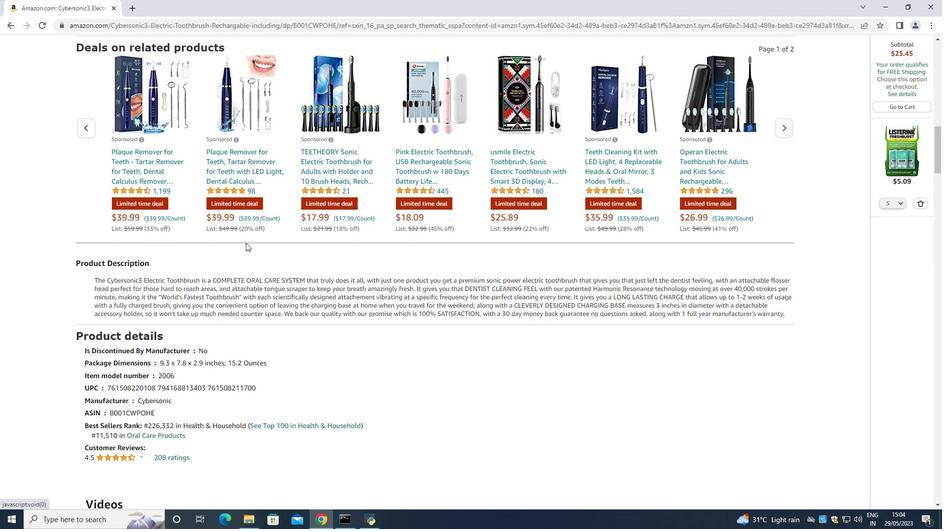 
Action: Mouse scrolled (249, 242) with delta (0, 0)
Screenshot: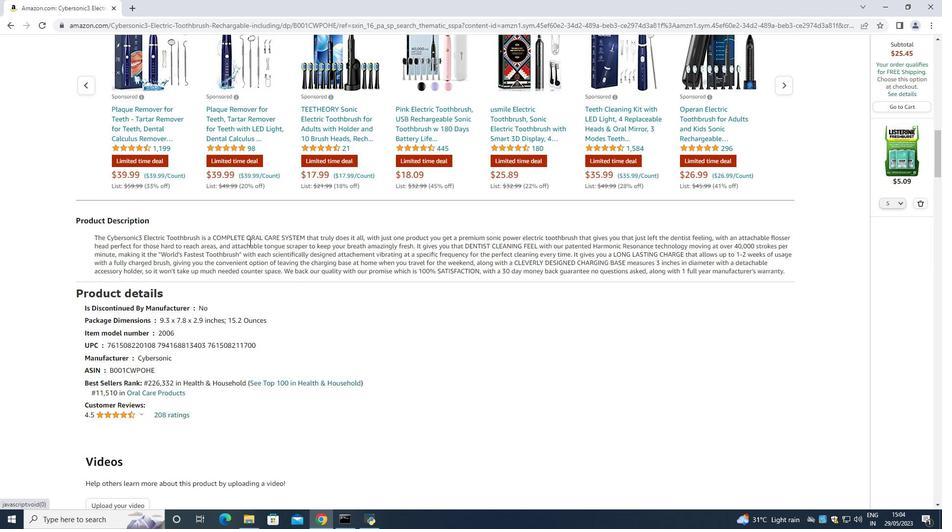 
Action: Mouse moved to (271, 265)
Screenshot: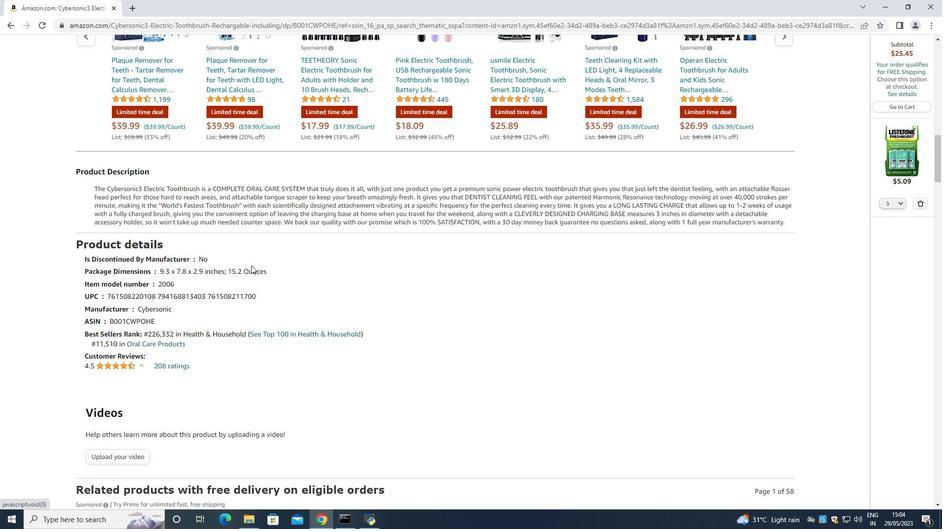 
Action: Mouse scrolled (271, 265) with delta (0, 0)
Screenshot: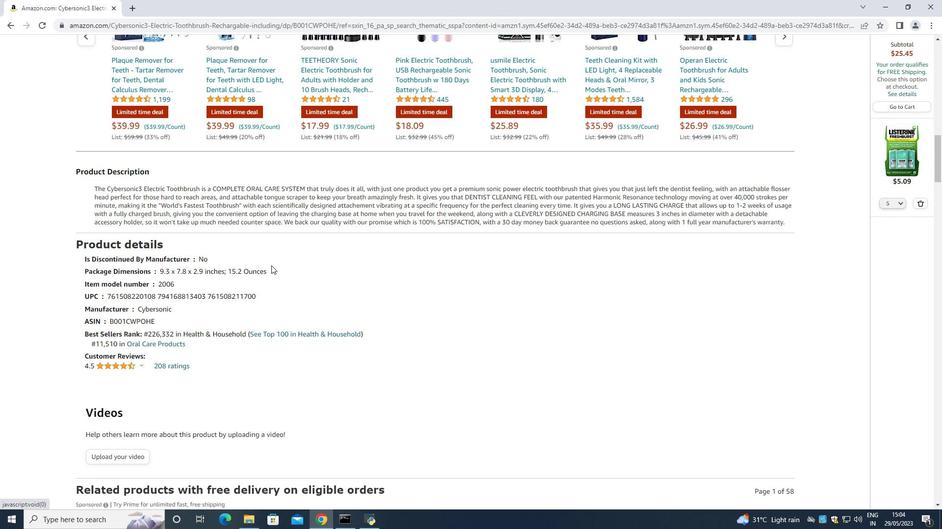 
Action: Mouse moved to (116, 275)
Screenshot: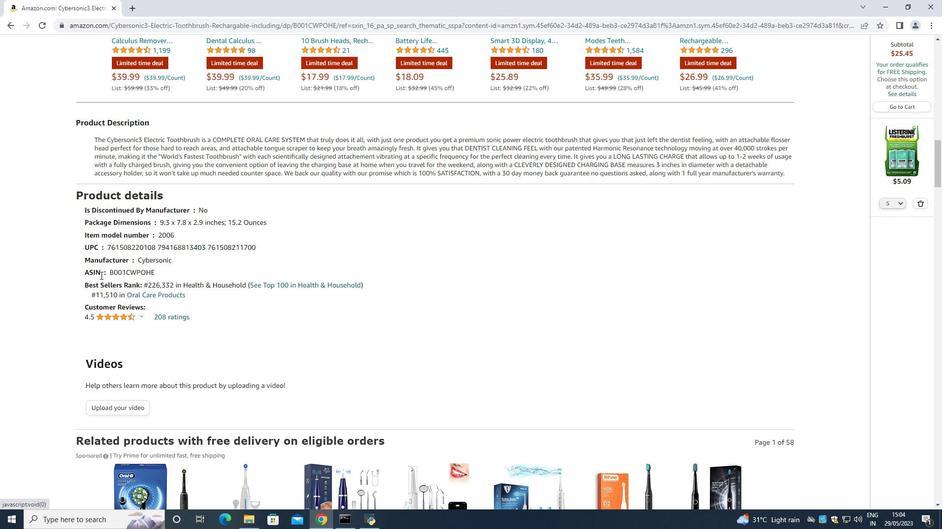 
Action: Mouse scrolled (116, 275) with delta (0, 0)
Screenshot: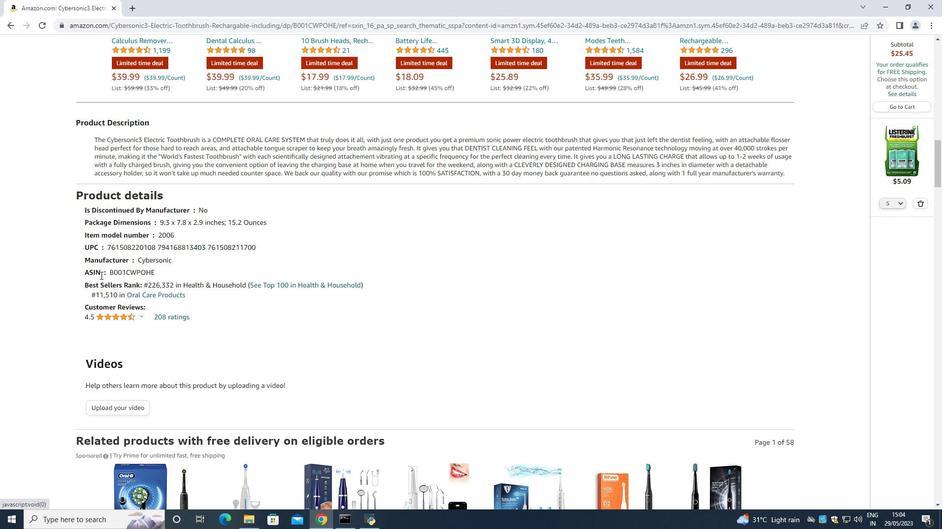 
Action: Mouse moved to (117, 275)
Screenshot: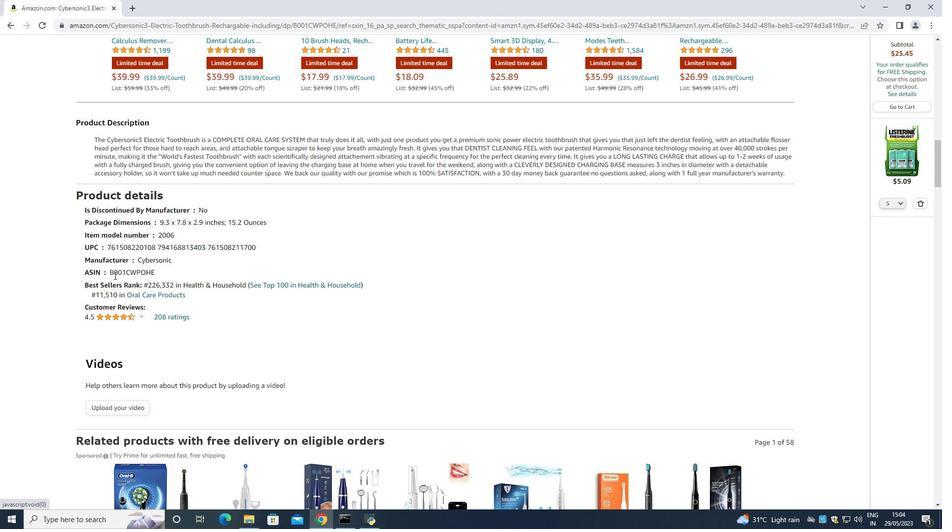 
Action: Mouse scrolled (117, 274) with delta (0, 0)
Screenshot: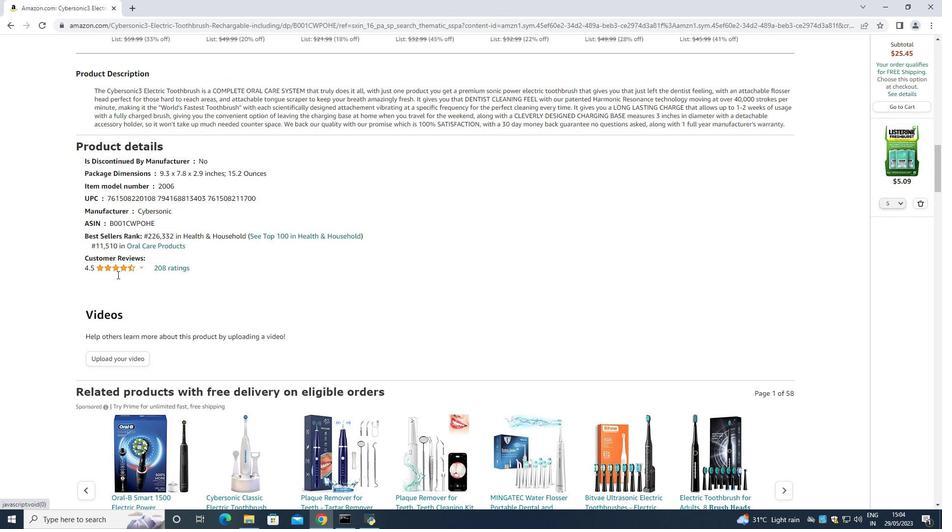 
Action: Mouse scrolled (117, 274) with delta (0, 0)
Screenshot: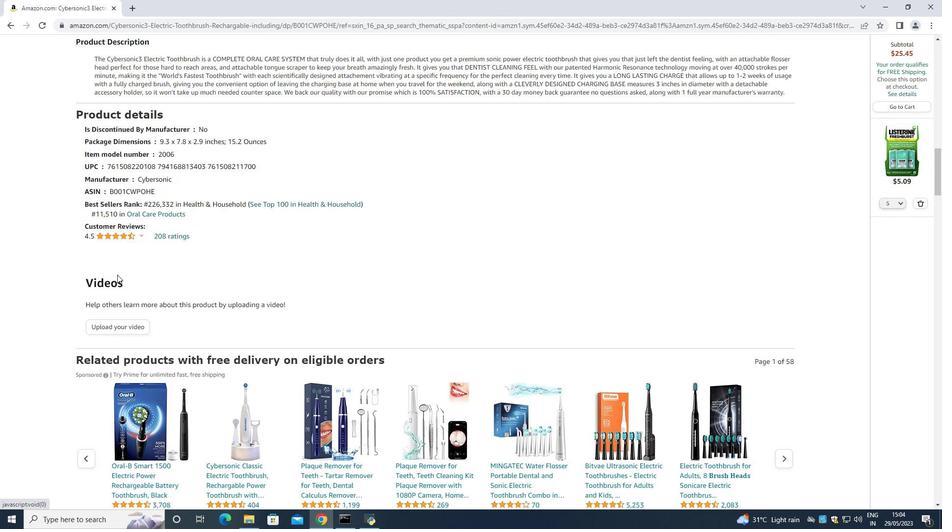 
Action: Mouse scrolled (117, 274) with delta (0, 0)
Screenshot: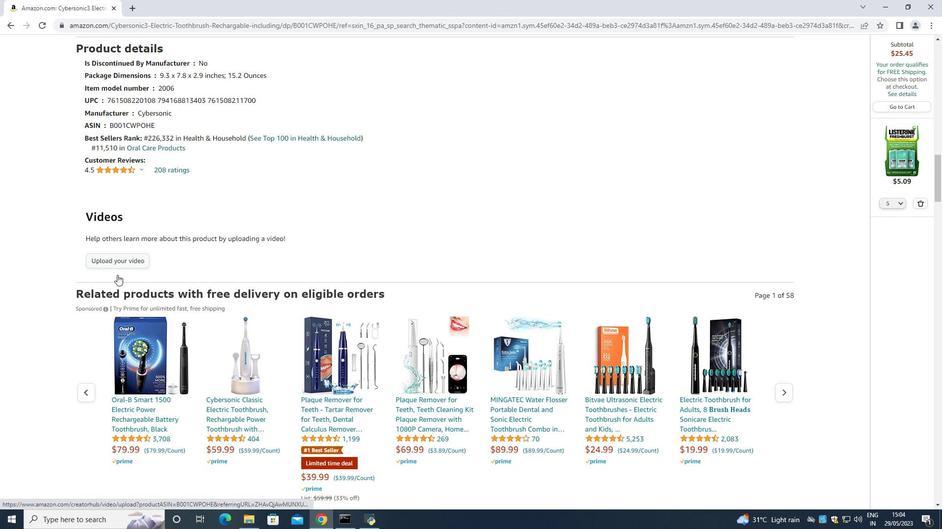 
Action: Mouse scrolled (117, 274) with delta (0, 0)
Screenshot: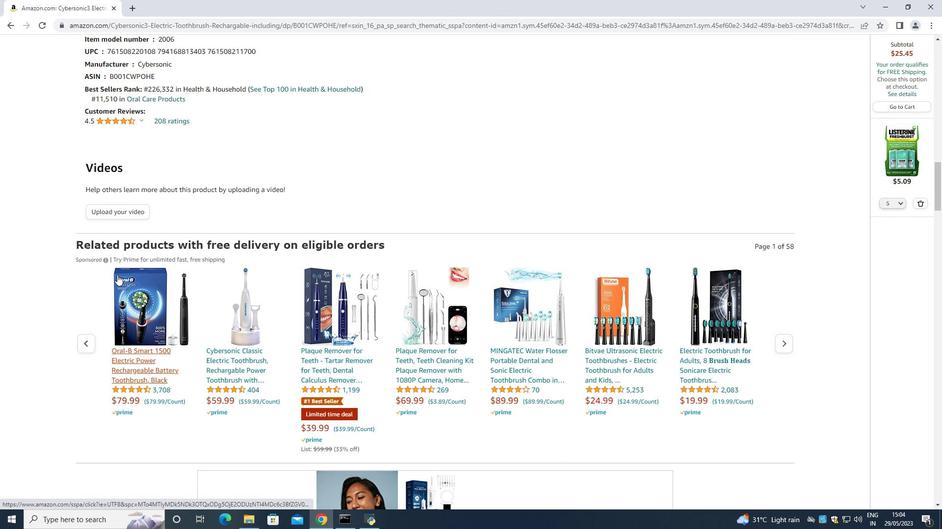 
Action: Mouse scrolled (117, 274) with delta (0, 0)
Screenshot: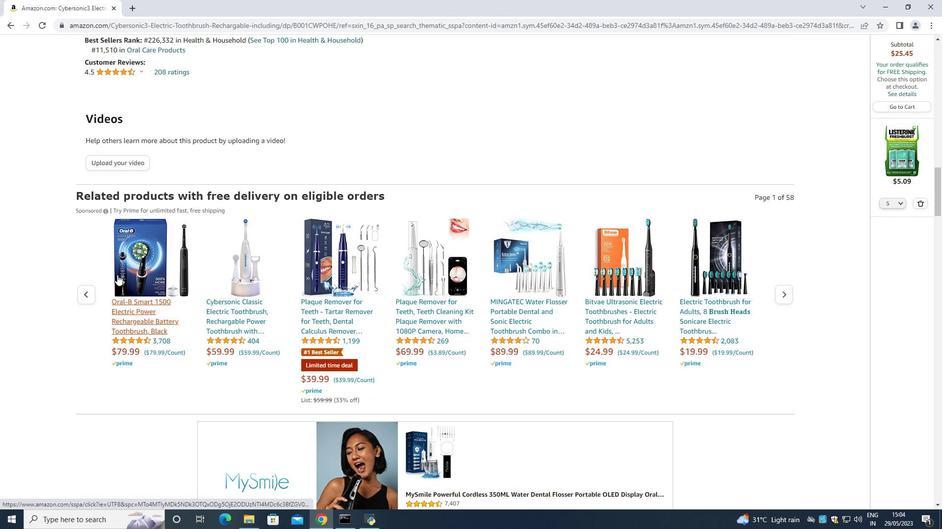 
Action: Mouse scrolled (117, 274) with delta (0, 0)
Screenshot: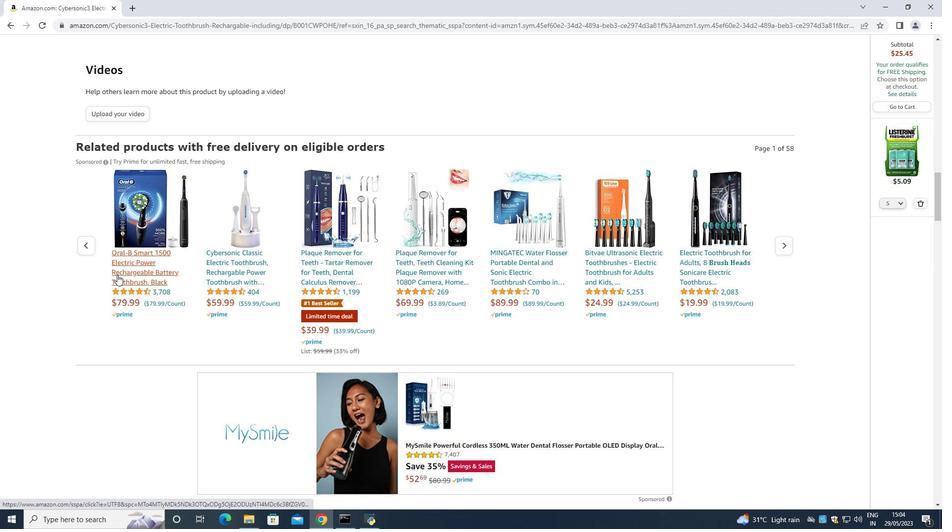 
Action: Mouse moved to (133, 265)
Screenshot: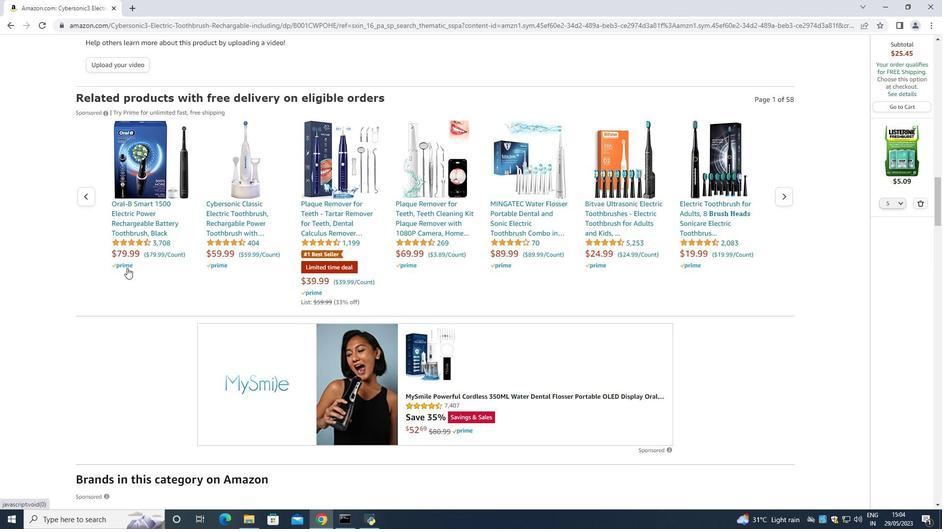 
Action: Mouse scrolled (133, 264) with delta (0, 0)
Screenshot: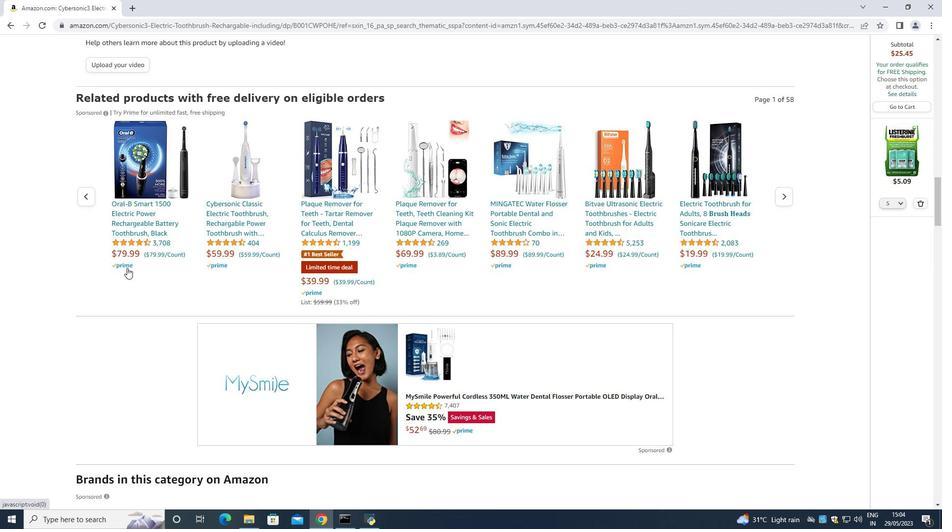 
Action: Mouse moved to (212, 250)
Screenshot: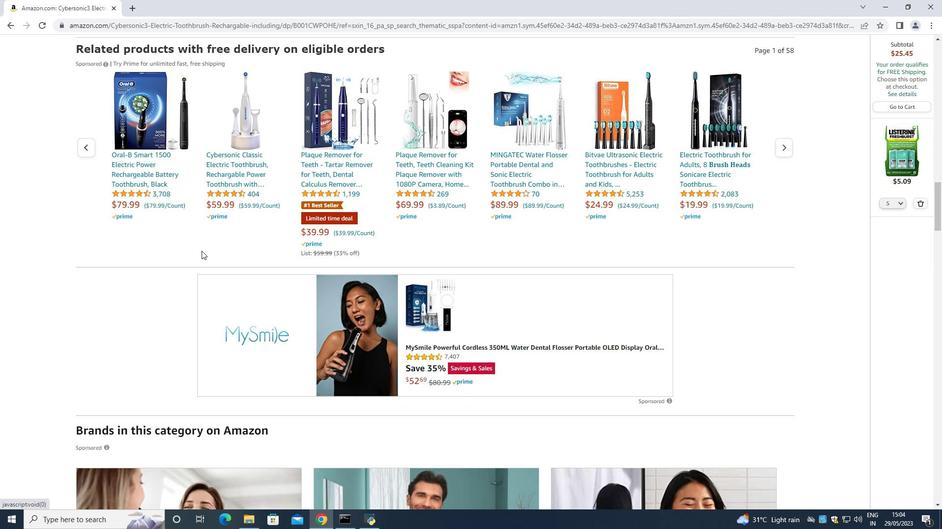 
Action: Mouse scrolled (212, 249) with delta (0, 0)
Screenshot: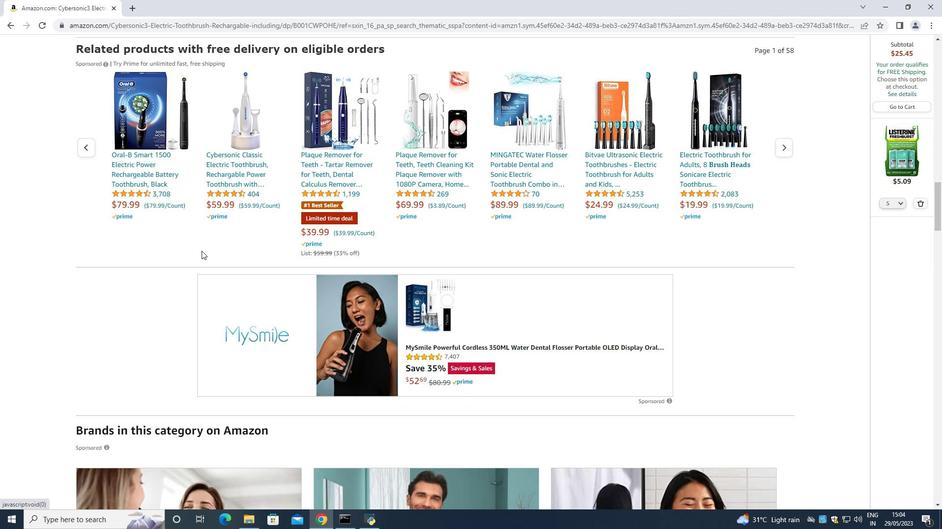 
Action: Mouse moved to (215, 249)
Screenshot: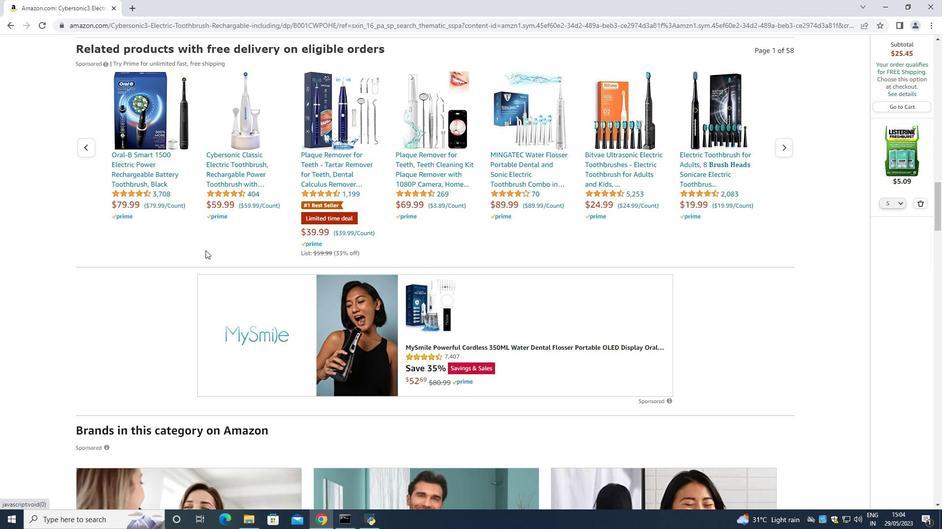 
Action: Mouse scrolled (215, 249) with delta (0, 0)
Screenshot: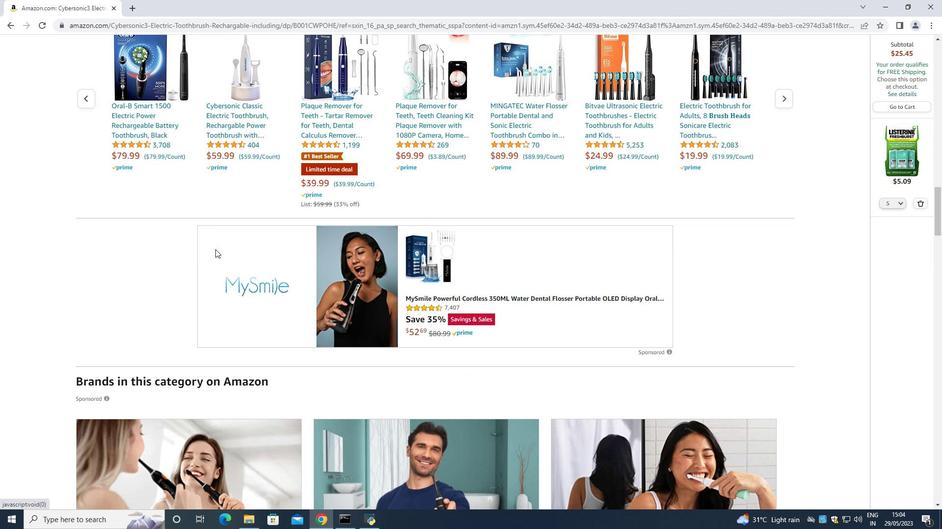 
Action: Mouse scrolled (215, 249) with delta (0, 0)
Screenshot: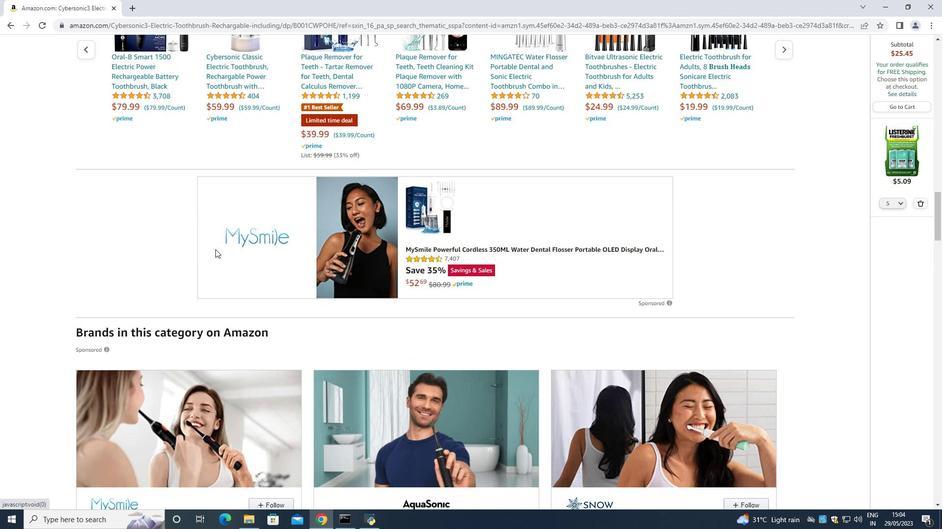 
Action: Mouse scrolled (215, 249) with delta (0, 0)
Screenshot: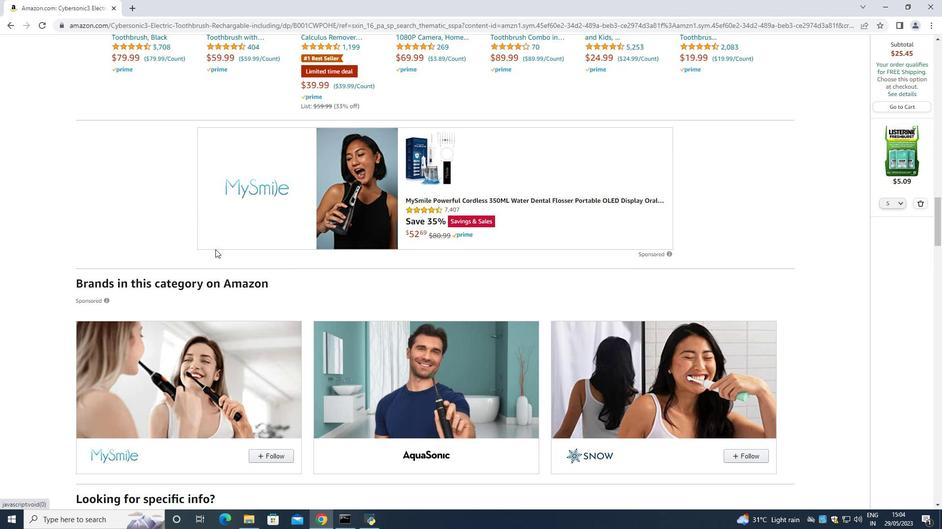 
Action: Mouse scrolled (215, 249) with delta (0, 0)
Screenshot: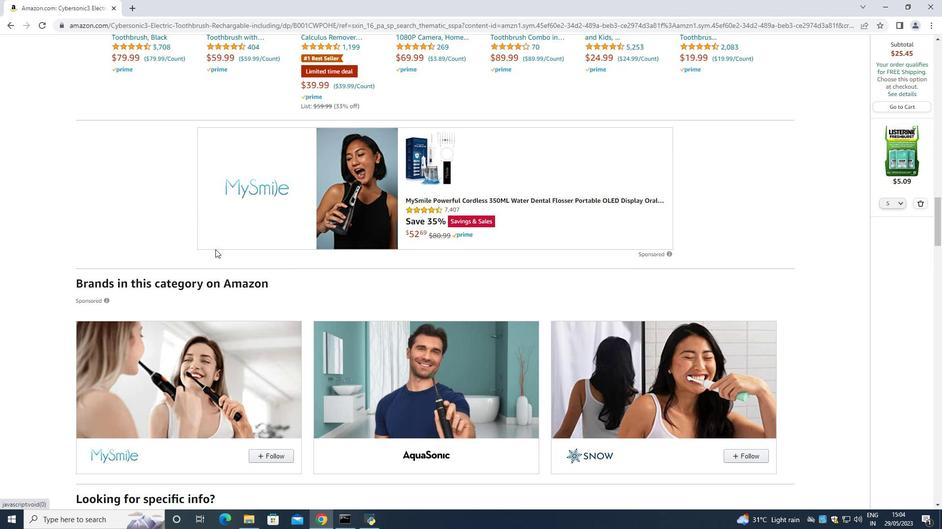 
Action: Mouse scrolled (215, 249) with delta (0, 0)
Screenshot: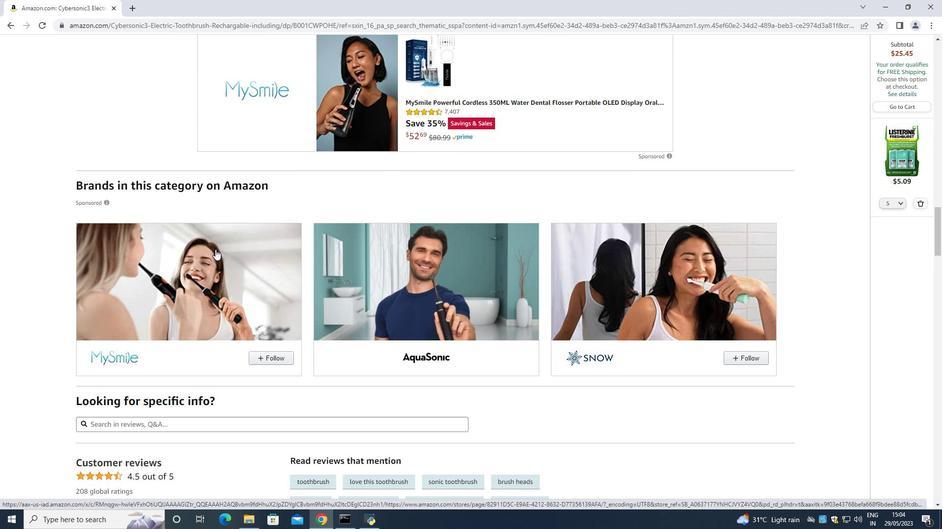 
Action: Mouse moved to (220, 235)
Screenshot: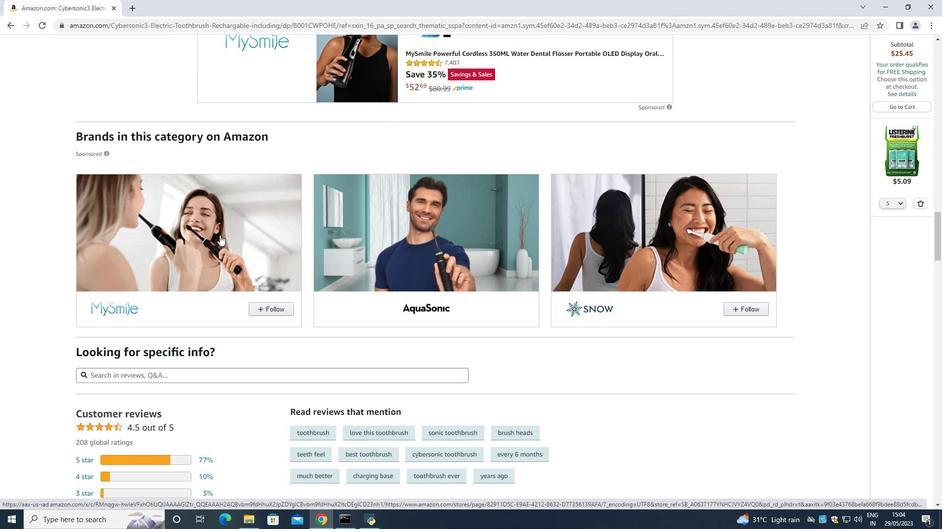 
Action: Mouse scrolled (220, 234) with delta (0, 0)
Screenshot: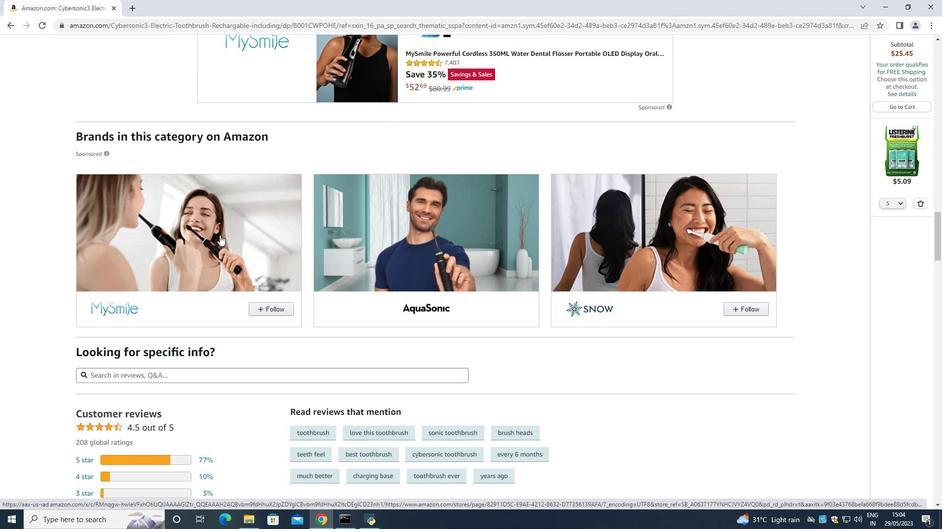 
Action: Mouse moved to (220, 232)
Screenshot: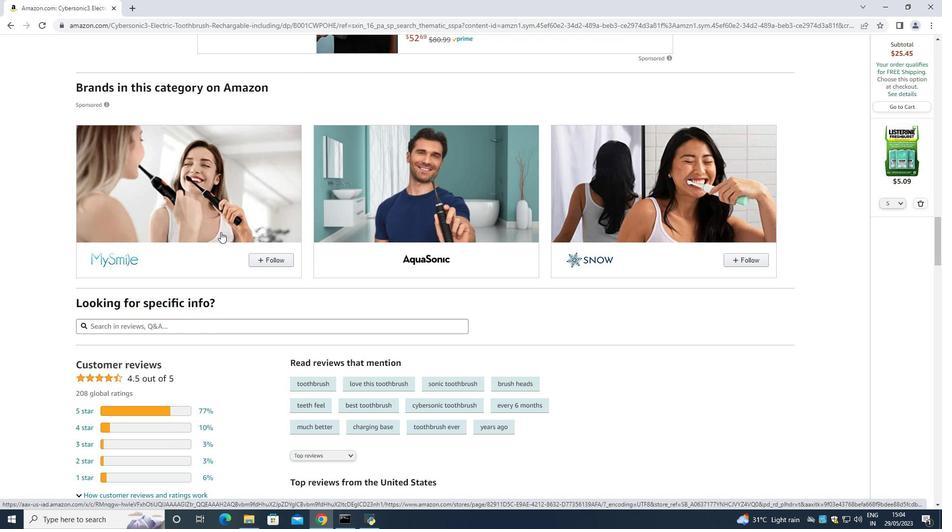
Action: Mouse scrolled (220, 232) with delta (0, 0)
Screenshot: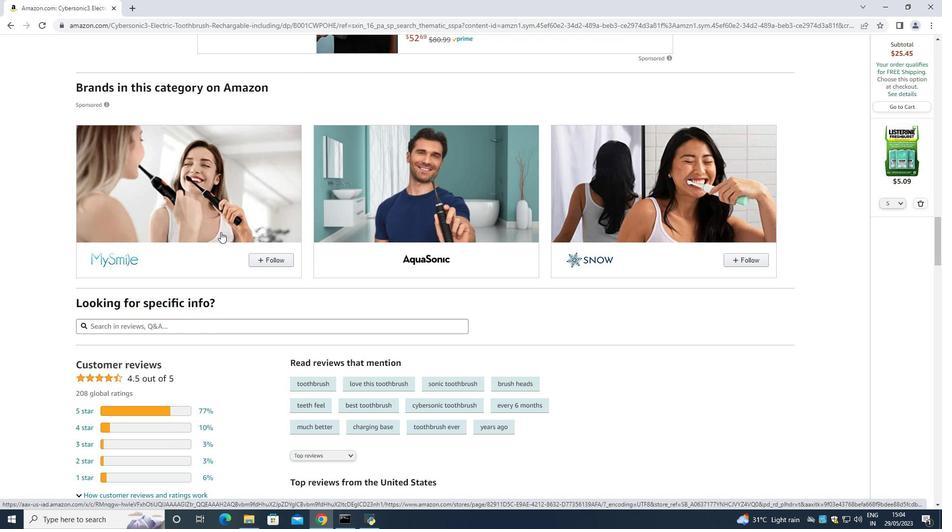 
Action: Mouse moved to (18, 532)
Screenshot: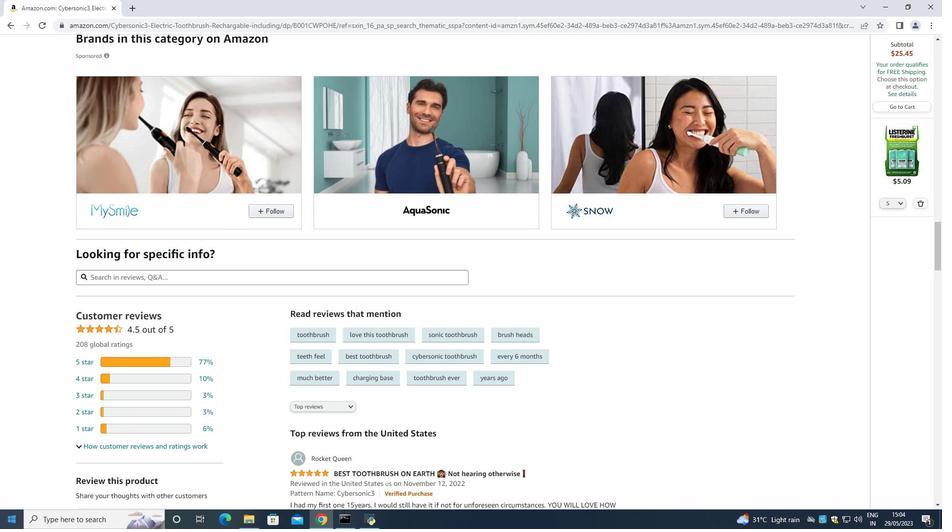
Action: Mouse scrolled (18, 528) with delta (0, 0)
Screenshot: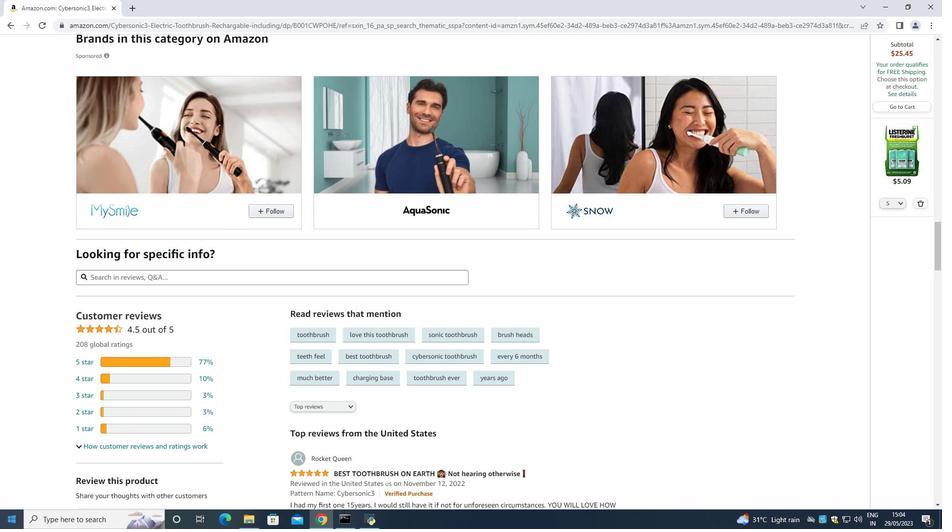 
Action: Mouse moved to (0, 529)
Screenshot: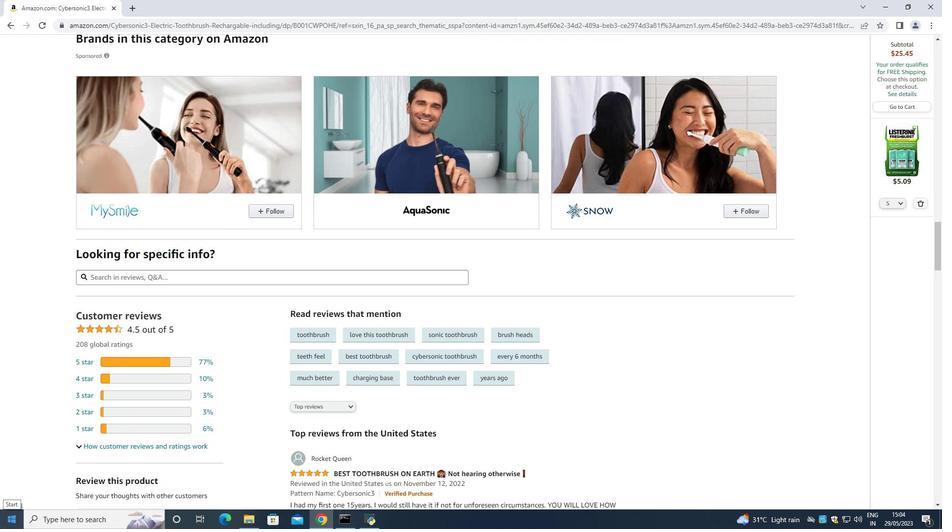 
Action: Key pressed <Key.down><Key.down><Key.down><Key.down><Key.down><Key.down><Key.down><Key.down><Key.down><Key.down><Key.down><Key.down><Key.down><Key.down><Key.down><Key.down><Key.down><Key.down><Key.down><Key.down><Key.down><Key.down><Key.down><Key.down>
Screenshot: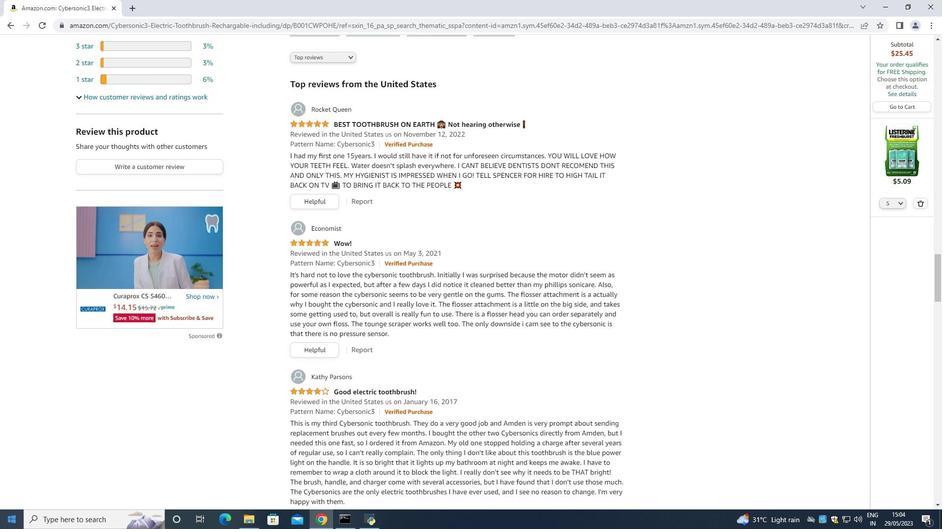 
Action: Mouse moved to (717, 123)
Screenshot: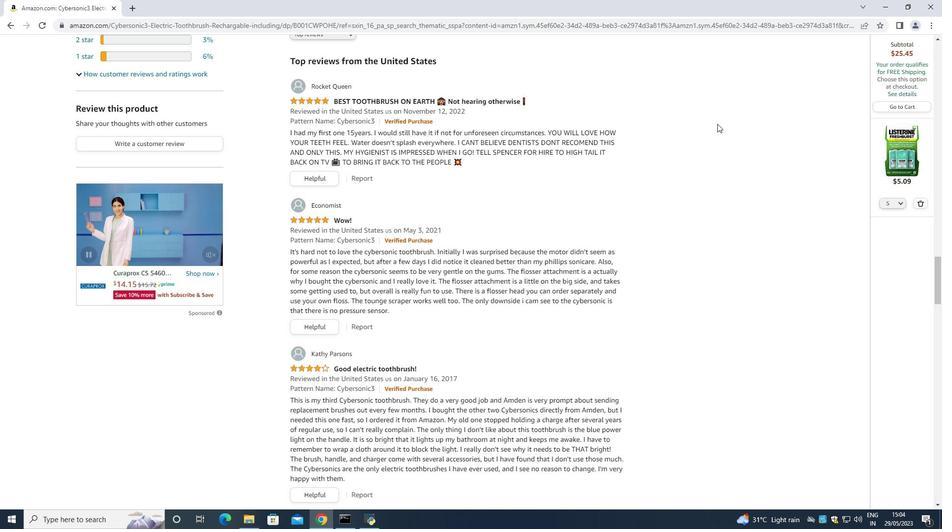 
Action: Mouse pressed middle at (717, 123)
Screenshot: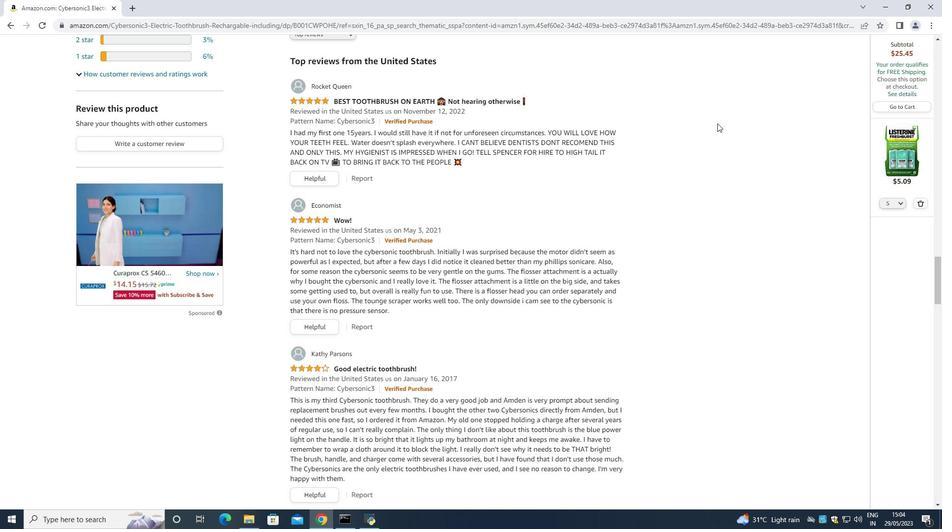 
Action: Mouse moved to (720, 144)
Screenshot: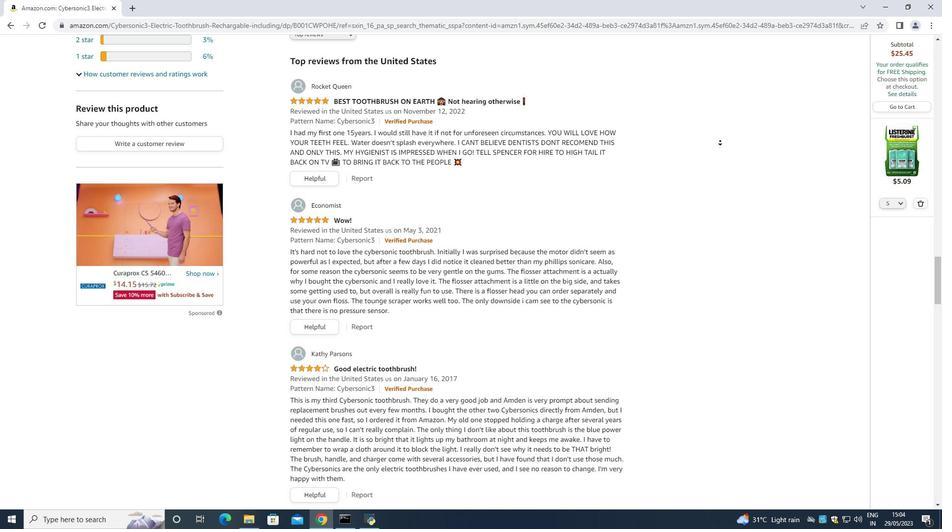 
Action: Key pressed <Key.enter>
Screenshot: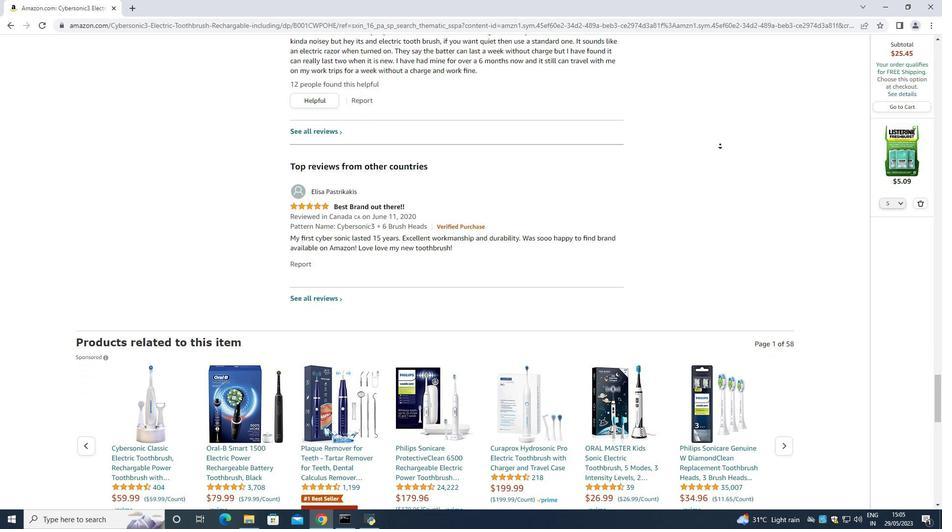 
Action: Mouse moved to (715, 141)
Screenshot: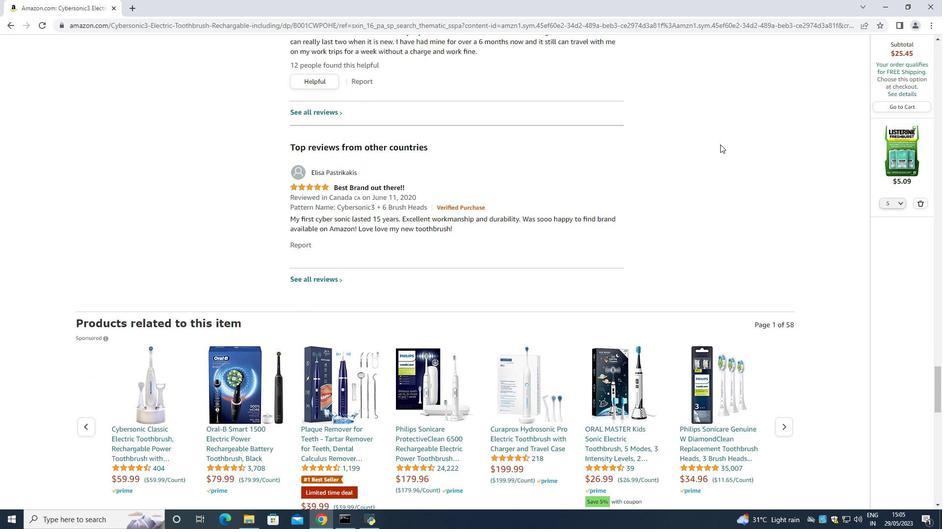 
Action: Mouse scrolled (715, 141) with delta (0, 0)
Screenshot: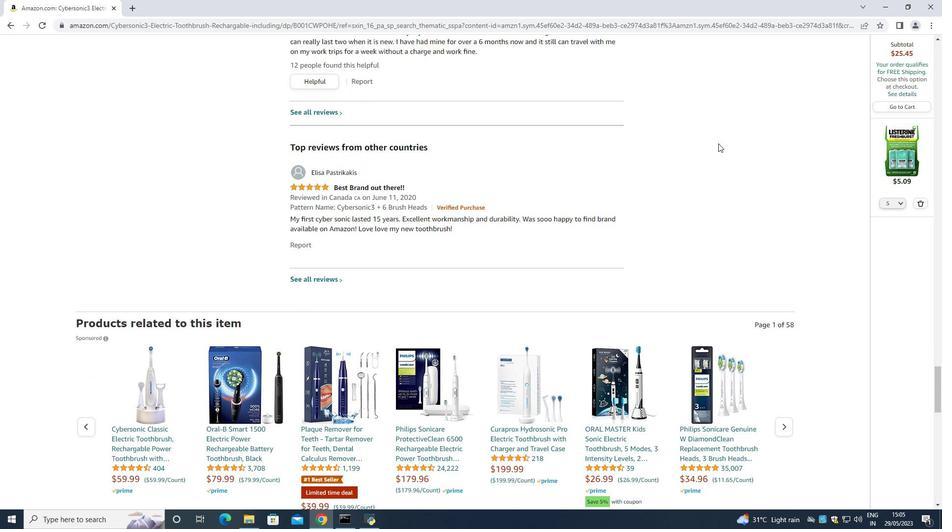 
Action: Mouse scrolled (715, 141) with delta (0, 0)
Screenshot: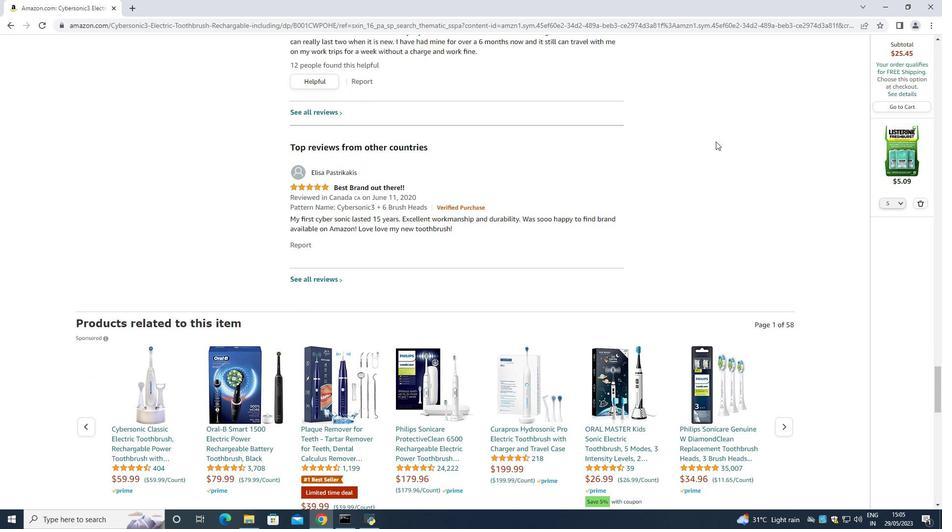 
Action: Mouse scrolled (715, 141) with delta (0, 0)
Screenshot: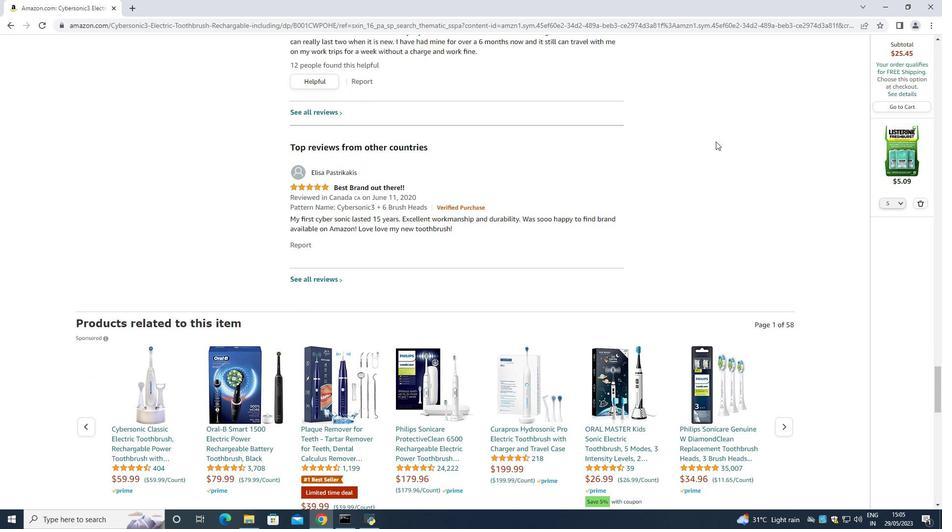 
Action: Mouse scrolled (715, 141) with delta (0, 0)
Screenshot: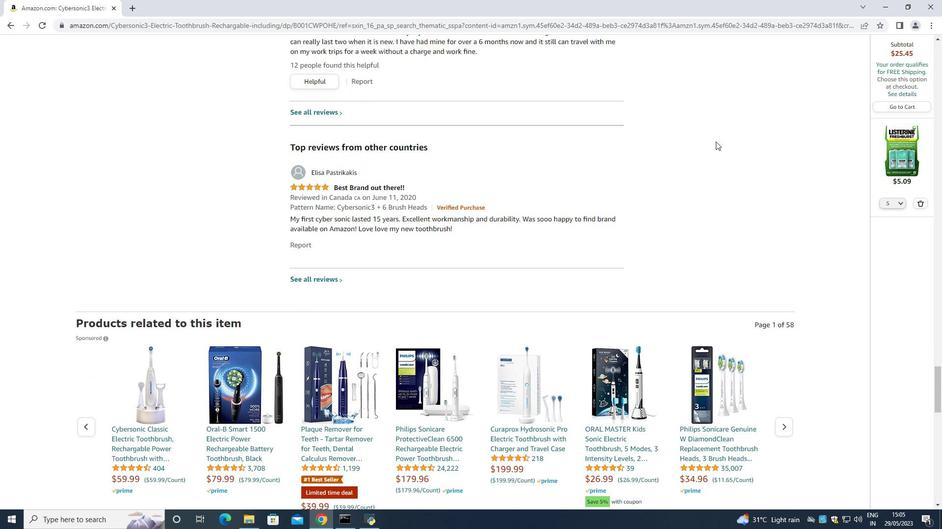
Action: Mouse scrolled (715, 141) with delta (0, 0)
Screenshot: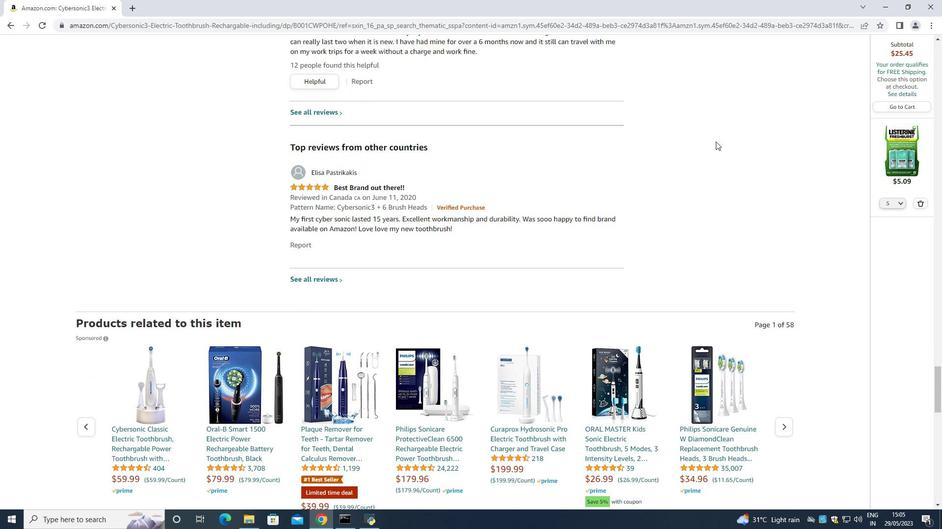 
Action: Mouse moved to (714, 141)
Screenshot: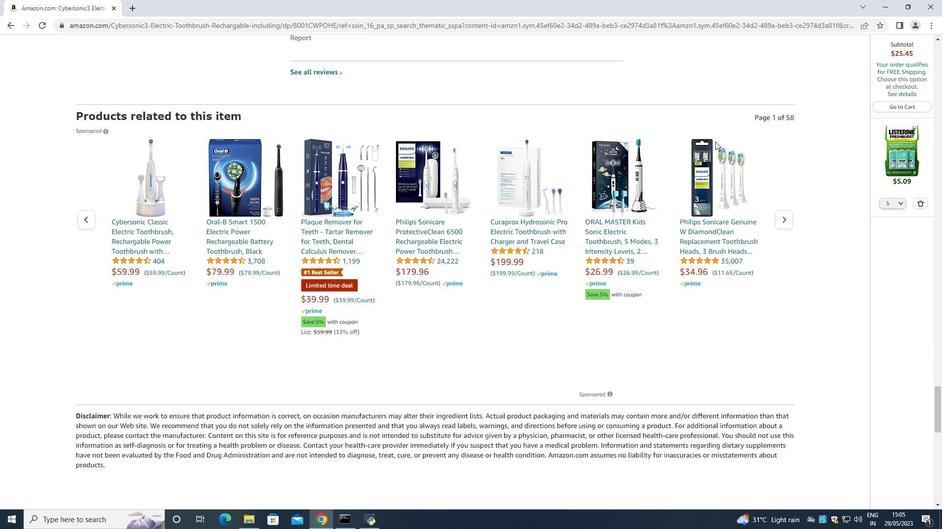 
Action: Mouse scrolled (714, 141) with delta (0, 0)
Screenshot: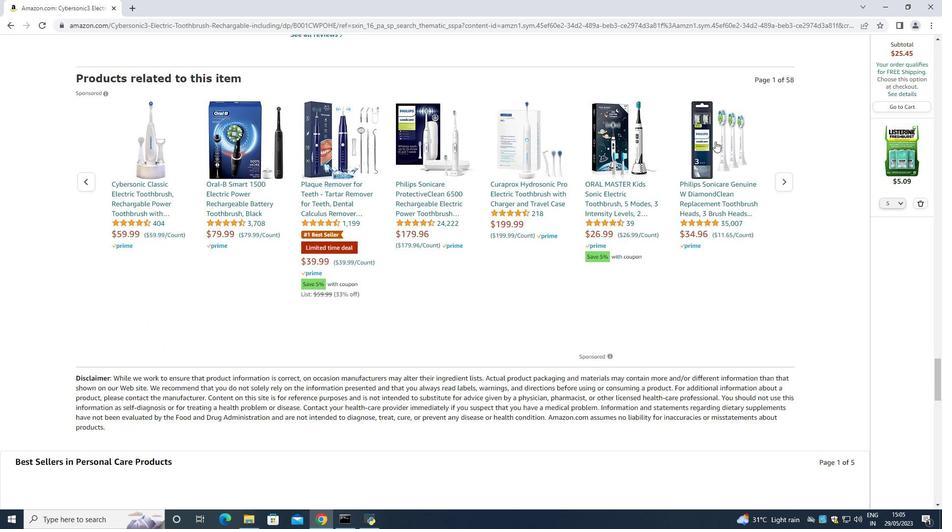 
Action: Mouse moved to (714, 142)
Screenshot: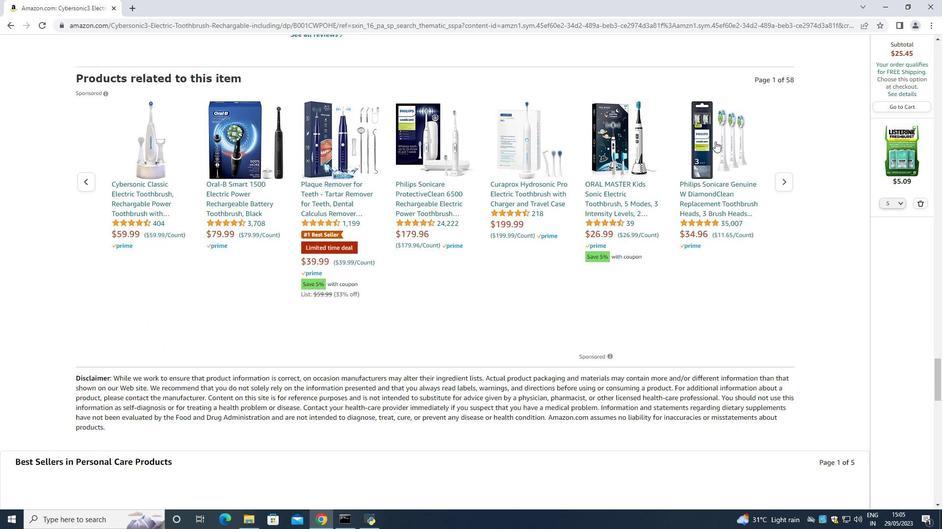 
Action: Mouse scrolled (714, 141) with delta (0, 0)
Screenshot: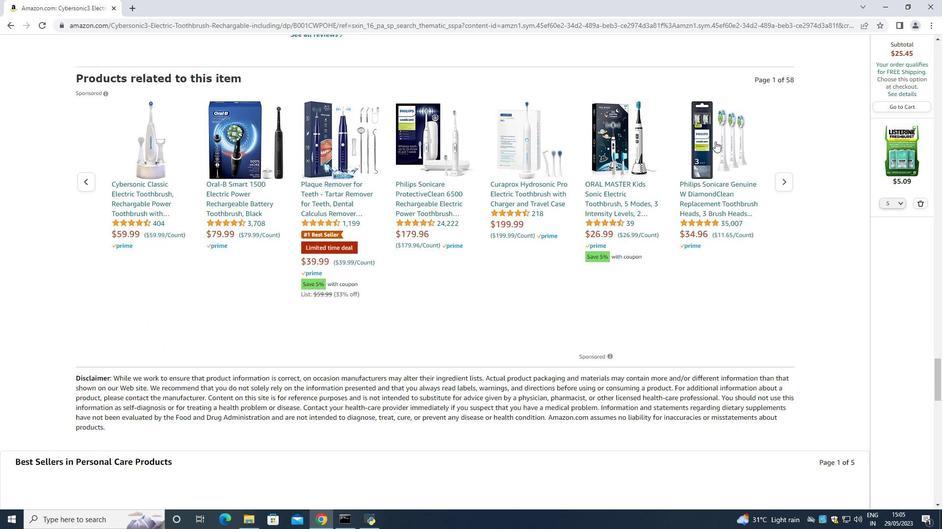 
Action: Mouse moved to (713, 143)
Screenshot: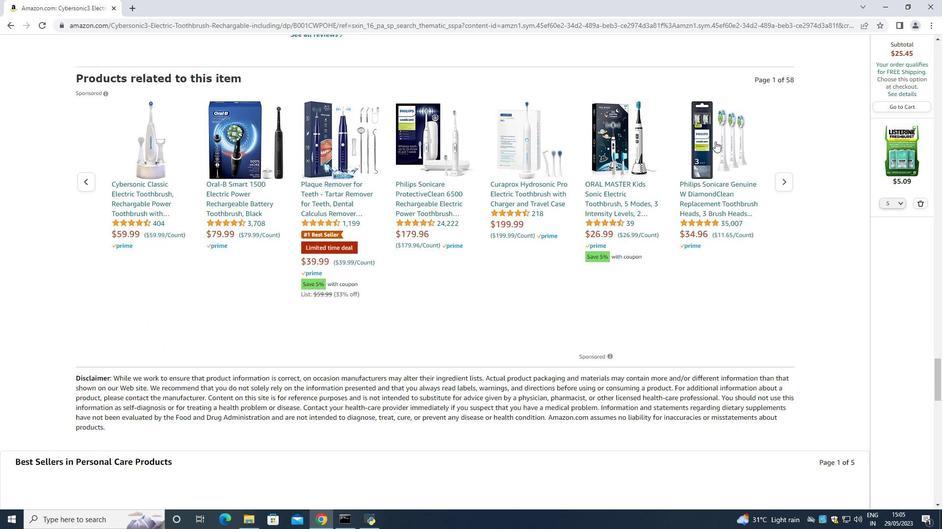 
Action: Mouse scrolled (713, 142) with delta (0, 0)
Screenshot: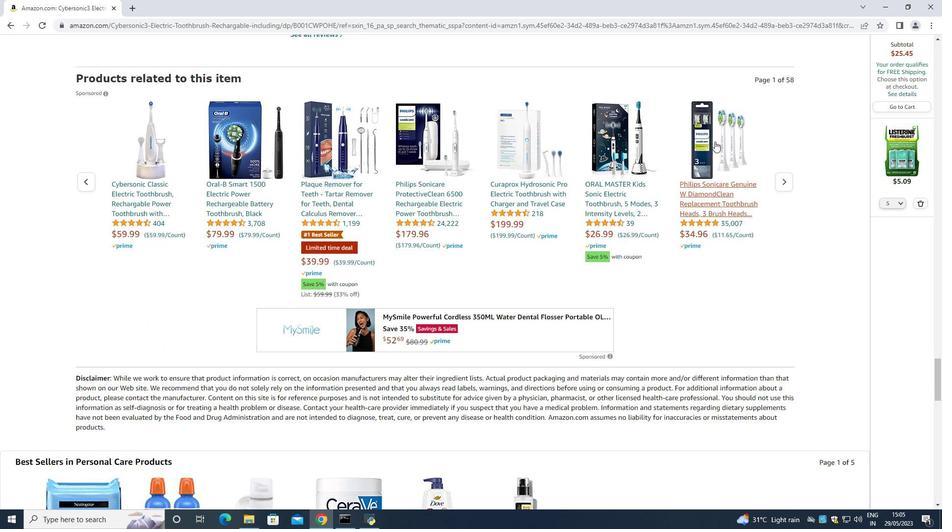 
Action: Mouse scrolled (713, 142) with delta (0, 0)
Screenshot: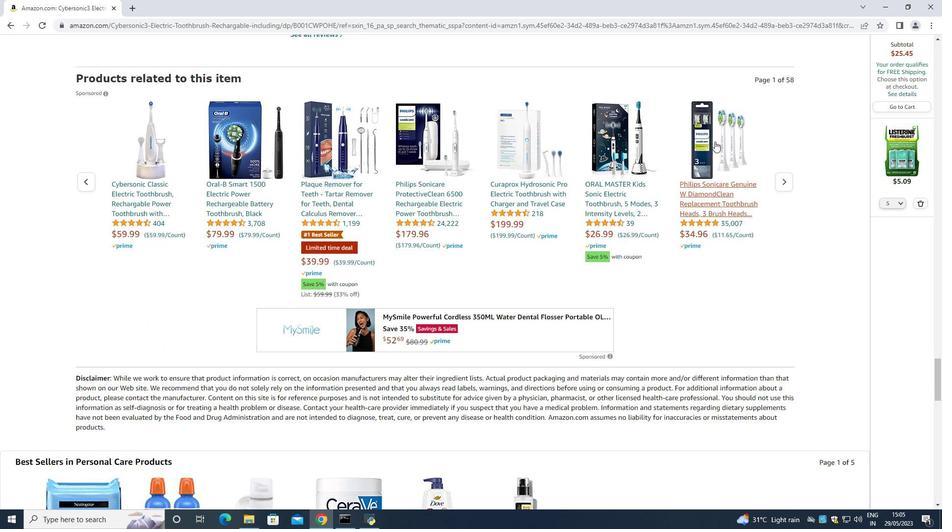 
Action: Mouse scrolled (713, 142) with delta (0, 0)
Screenshot: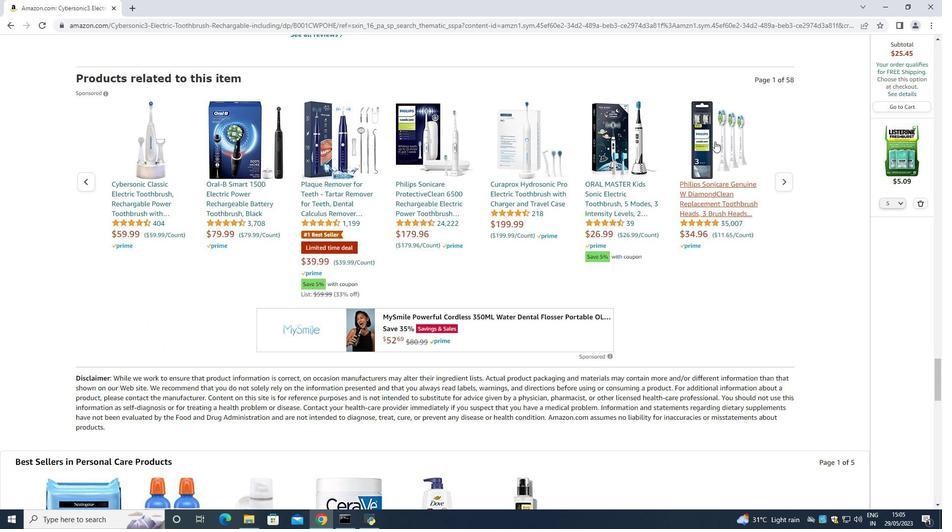 
Action: Mouse moved to (710, 143)
Screenshot: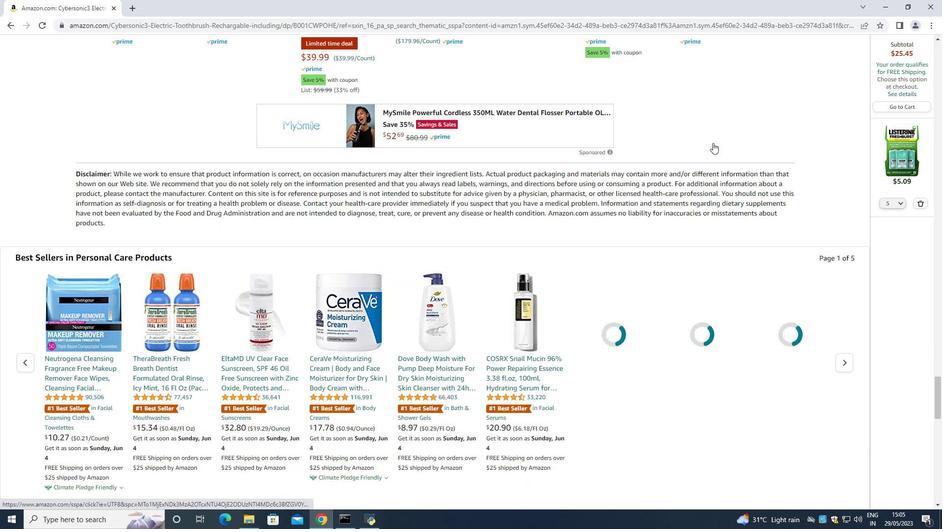 
Action: Mouse scrolled (710, 142) with delta (0, 0)
Screenshot: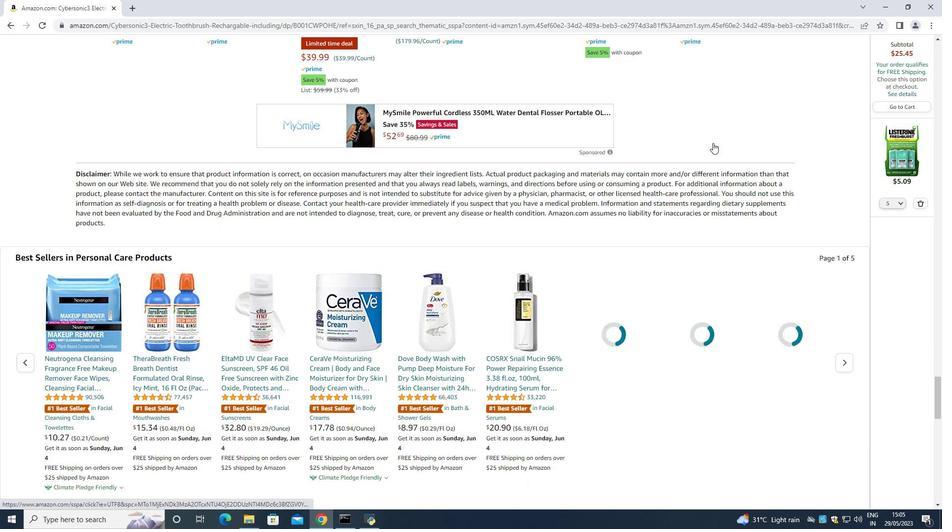 
Action: Mouse scrolled (710, 142) with delta (0, 0)
Screenshot: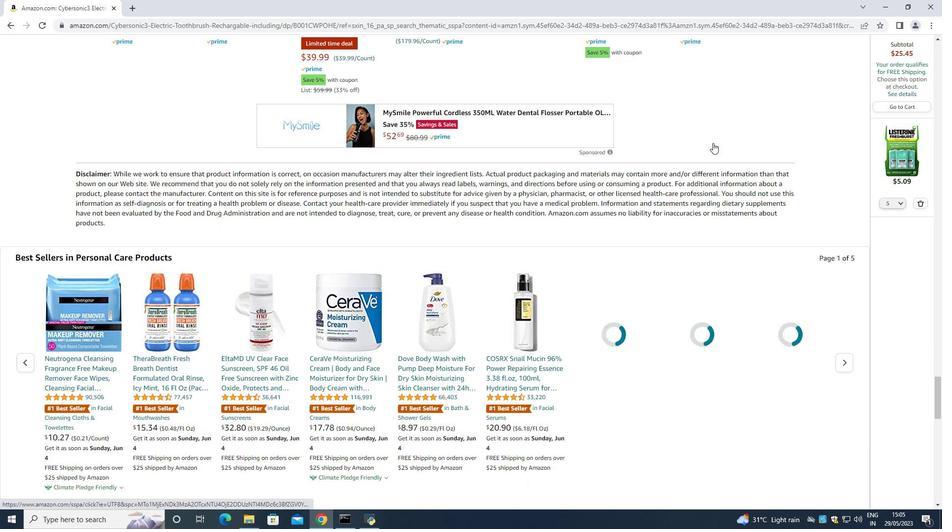 
Action: Mouse scrolled (710, 142) with delta (0, 0)
Screenshot: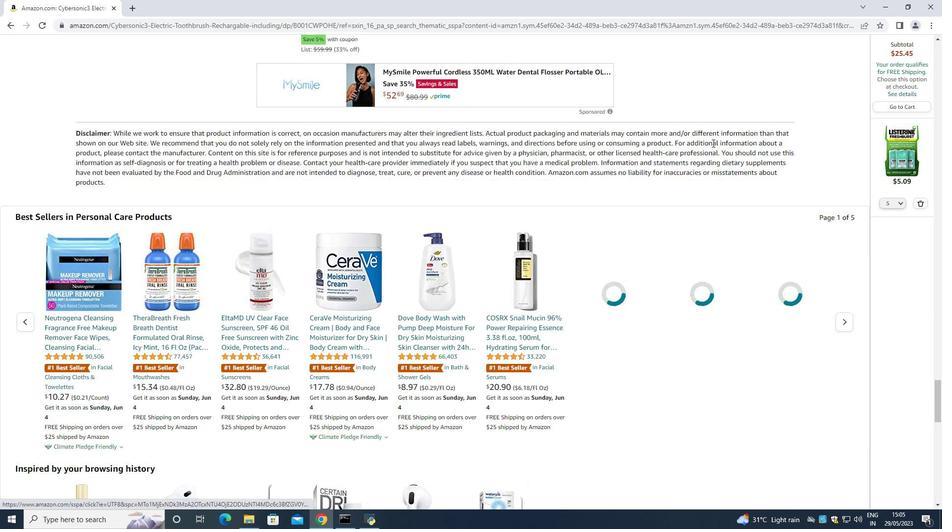 
Action: Mouse scrolled (710, 142) with delta (0, 0)
Screenshot: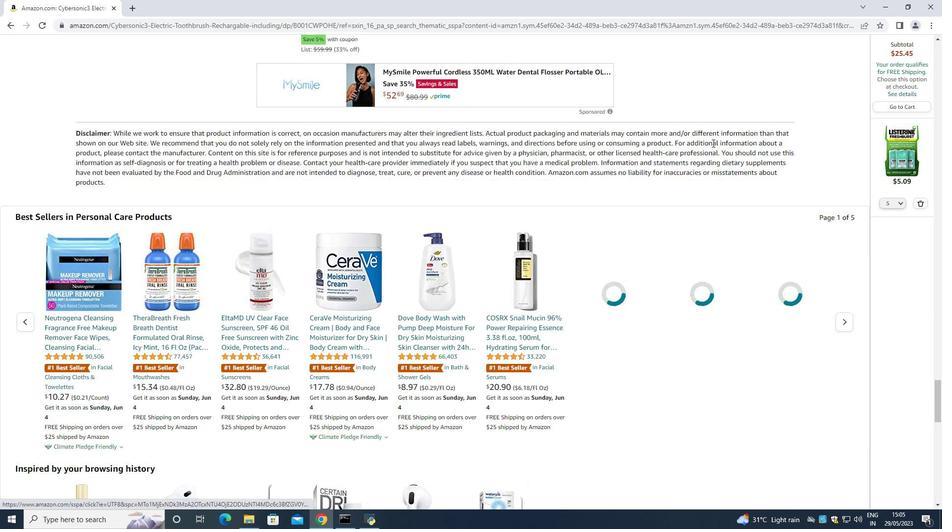 
Action: Mouse scrolled (710, 142) with delta (0, 0)
Screenshot: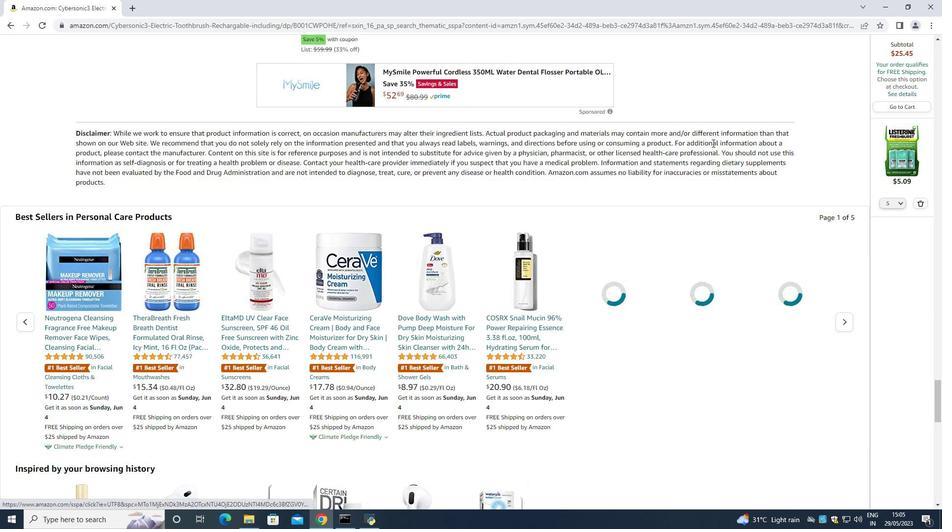 
Action: Mouse moved to (709, 143)
Screenshot: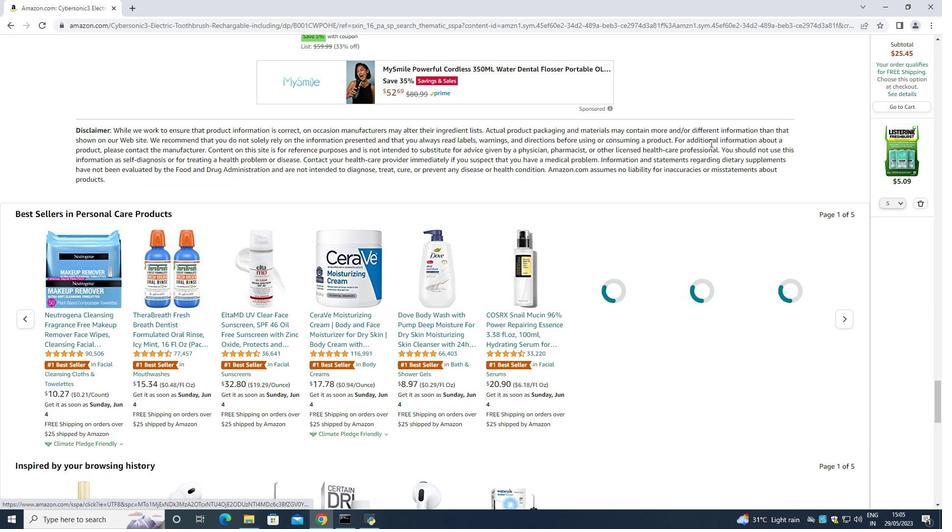 
Action: Mouse scrolled (710, 142) with delta (0, 0)
Screenshot: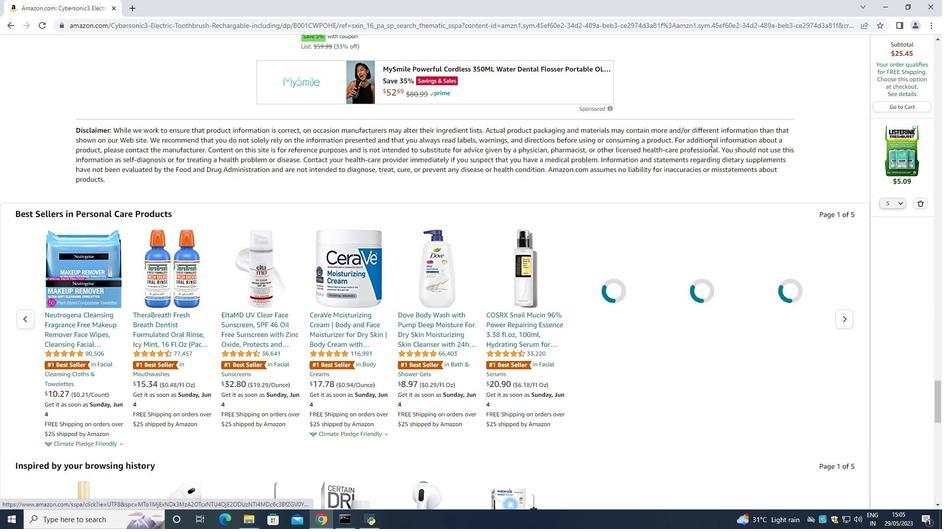 
Action: Mouse moved to (708, 142)
Screenshot: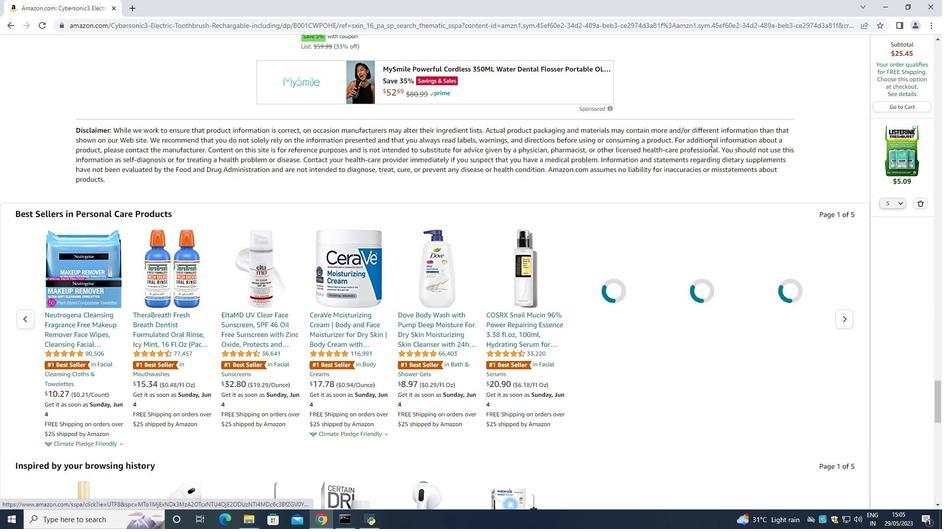 
Action: Mouse scrolled (710, 142) with delta (0, 0)
Screenshot: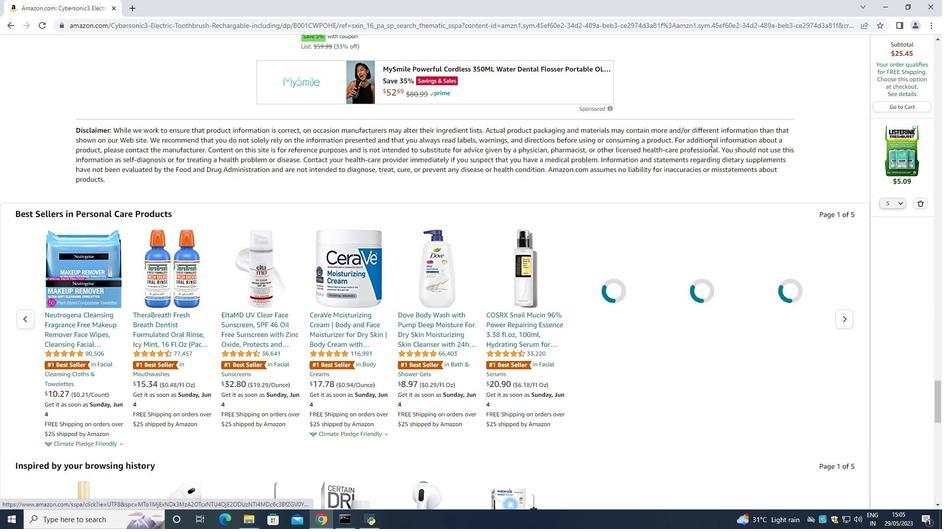 
Action: Mouse moved to (693, 145)
Screenshot: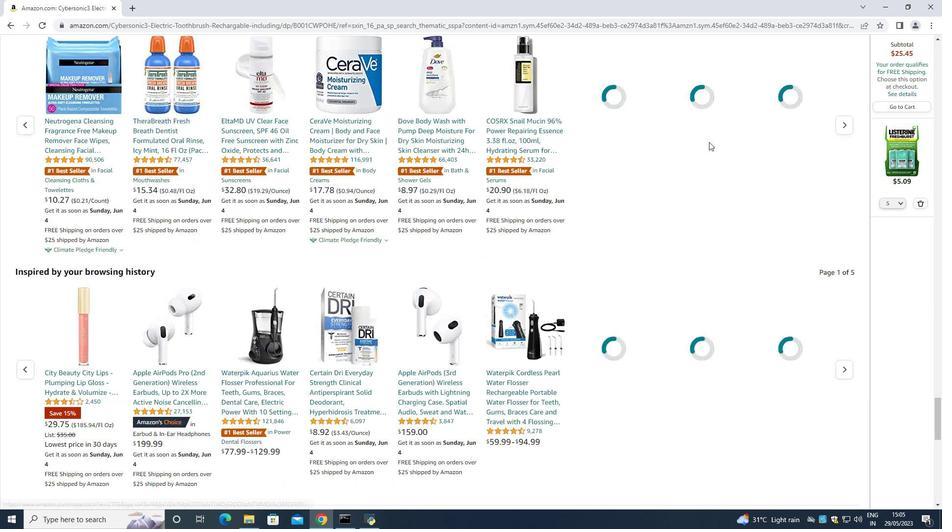 
Action: Mouse scrolled (693, 144) with delta (0, 0)
Screenshot: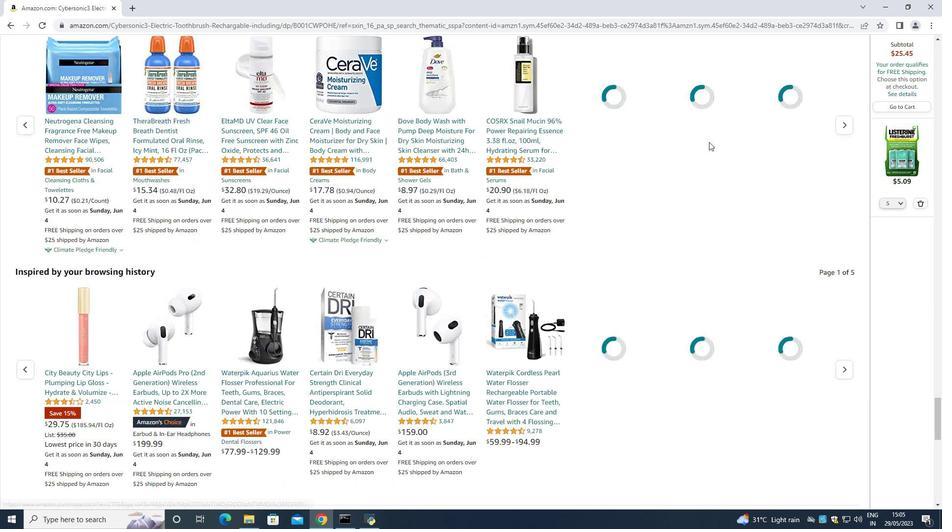 
Action: Mouse moved to (685, 148)
Screenshot: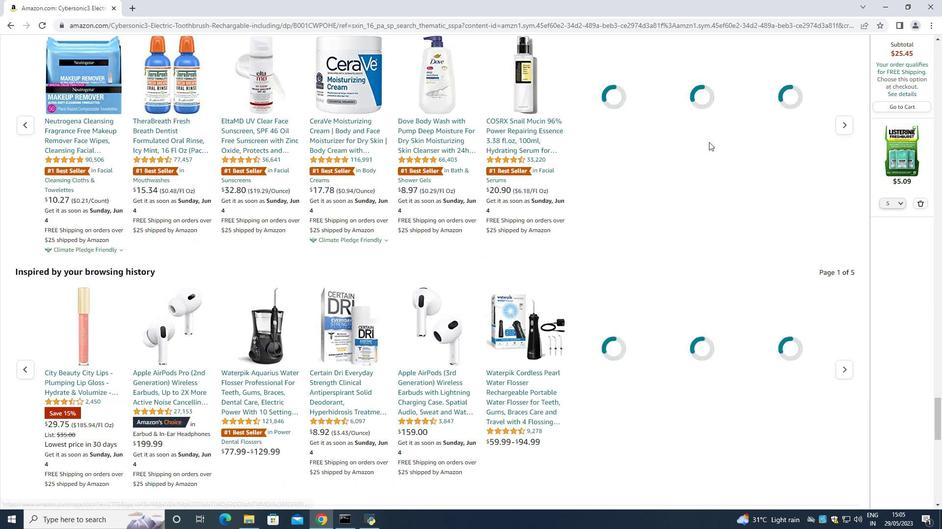 
Action: Mouse scrolled (685, 147) with delta (0, 0)
Screenshot: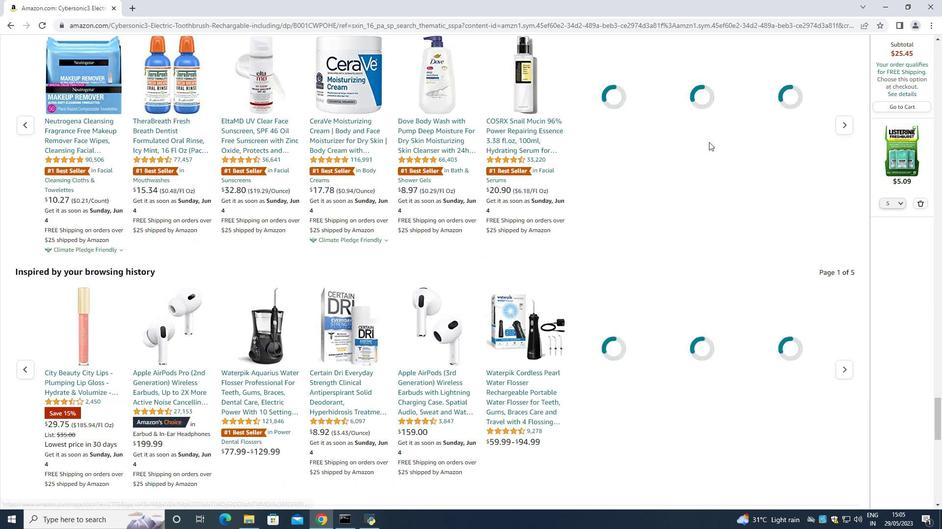 
Action: Mouse moved to (672, 155)
Screenshot: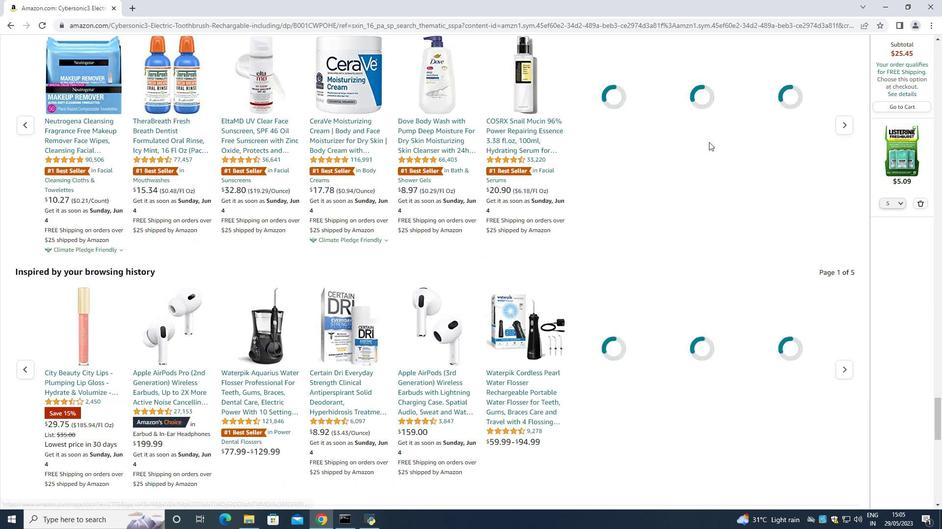 
Action: Mouse scrolled (672, 154) with delta (0, 0)
Screenshot: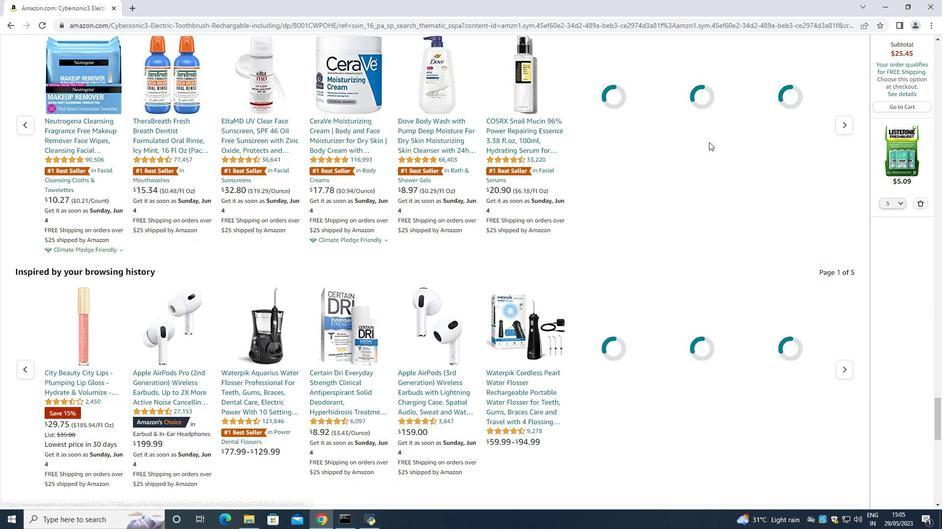
Action: Mouse moved to (667, 156)
Screenshot: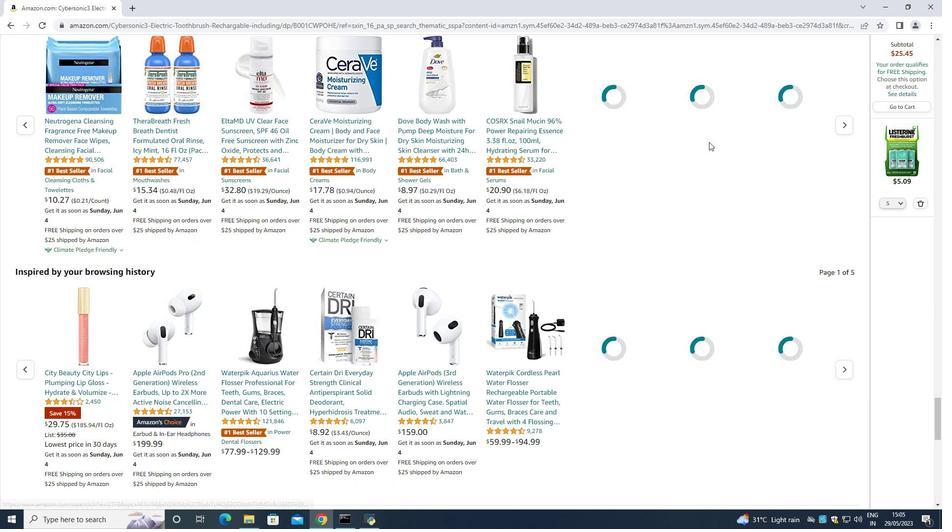 
Action: Mouse scrolled (669, 155) with delta (0, 0)
Screenshot: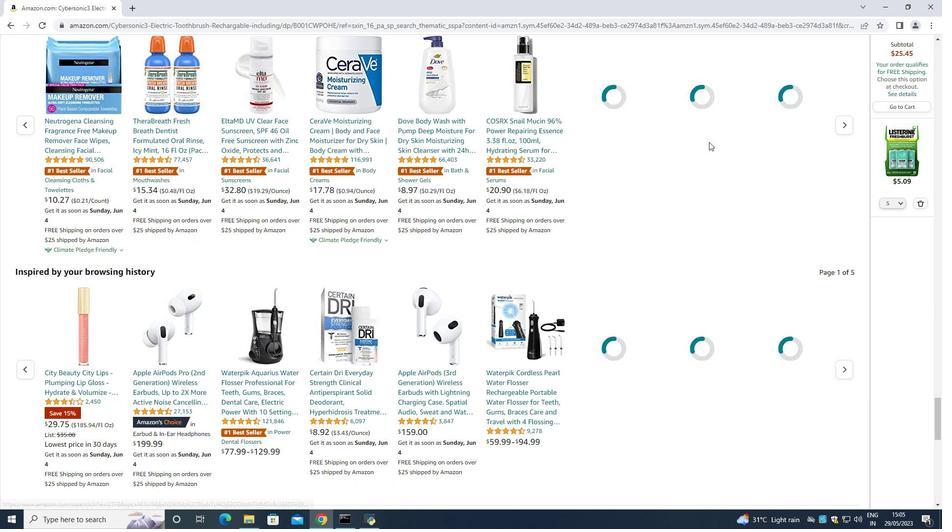 
Action: Mouse scrolled (667, 155) with delta (0, 0)
Screenshot: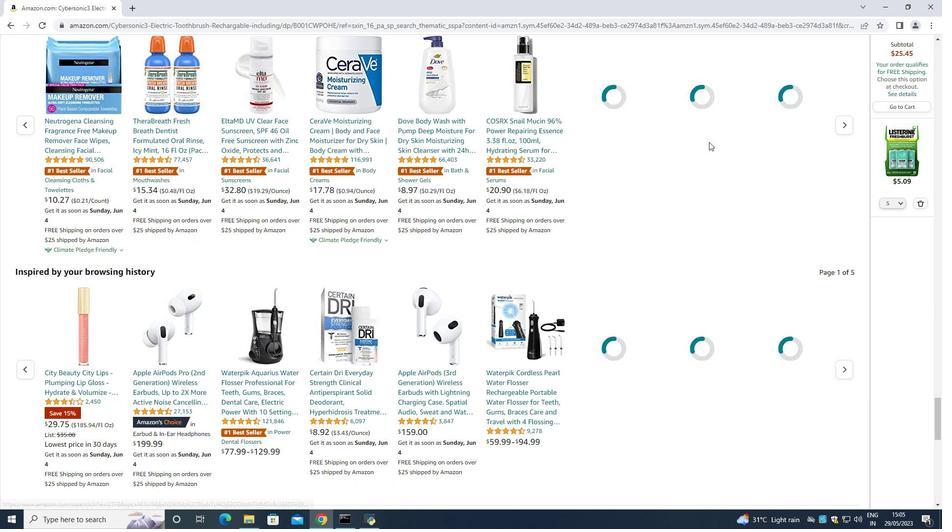 
Action: Mouse moved to (667, 156)
Screenshot: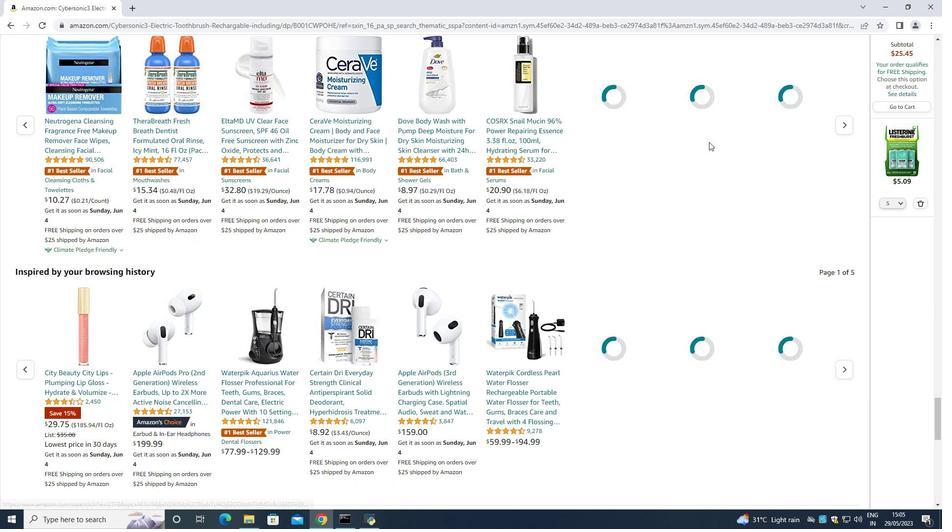 
Action: Mouse scrolled (667, 155) with delta (0, 0)
Screenshot: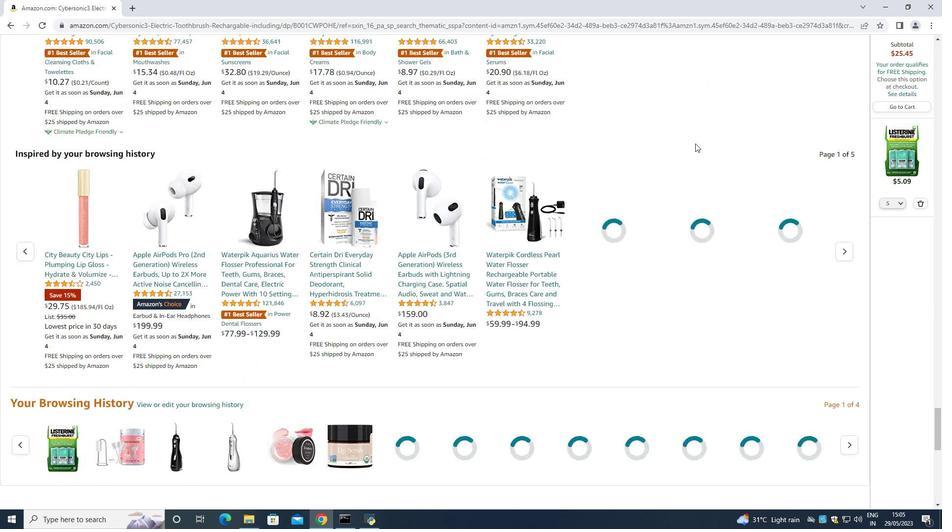 
Action: Mouse scrolled (667, 155) with delta (0, 0)
Screenshot: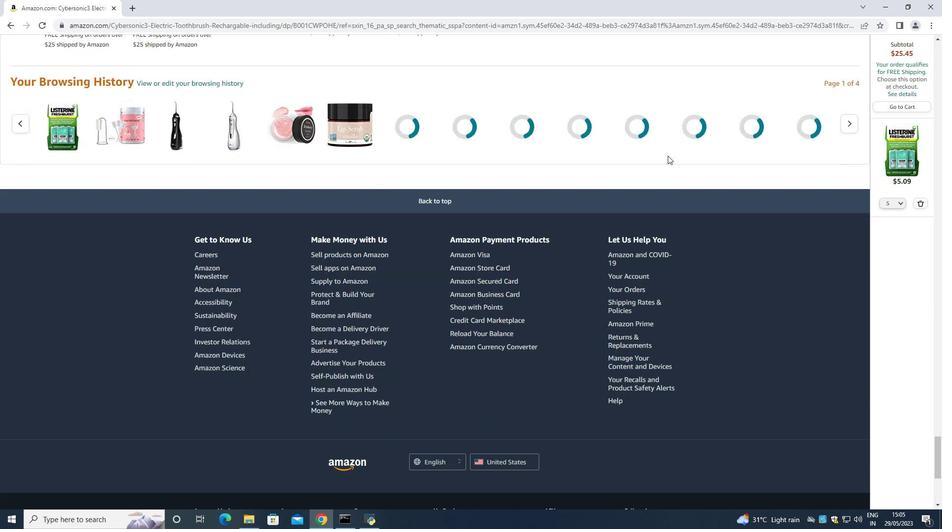 
Action: Mouse scrolled (667, 155) with delta (0, 0)
Screenshot: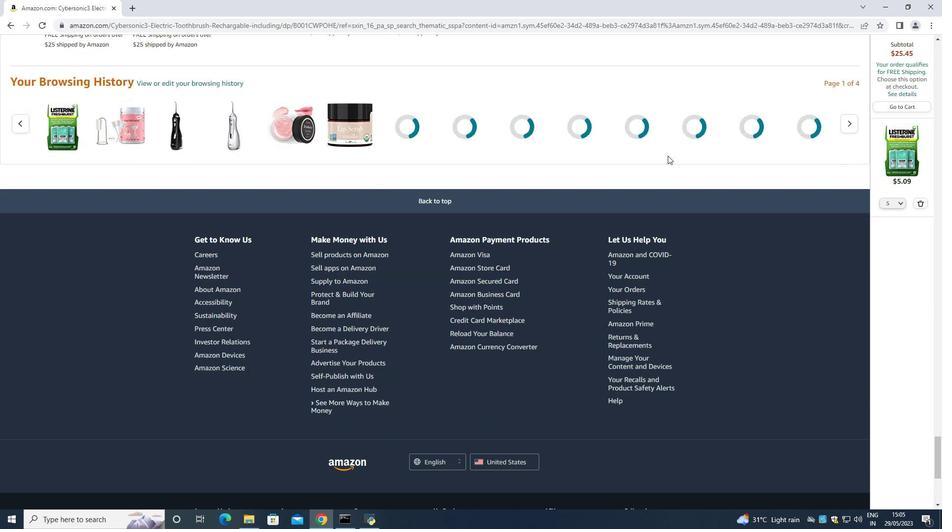 
Action: Mouse scrolled (667, 156) with delta (0, 0)
Screenshot: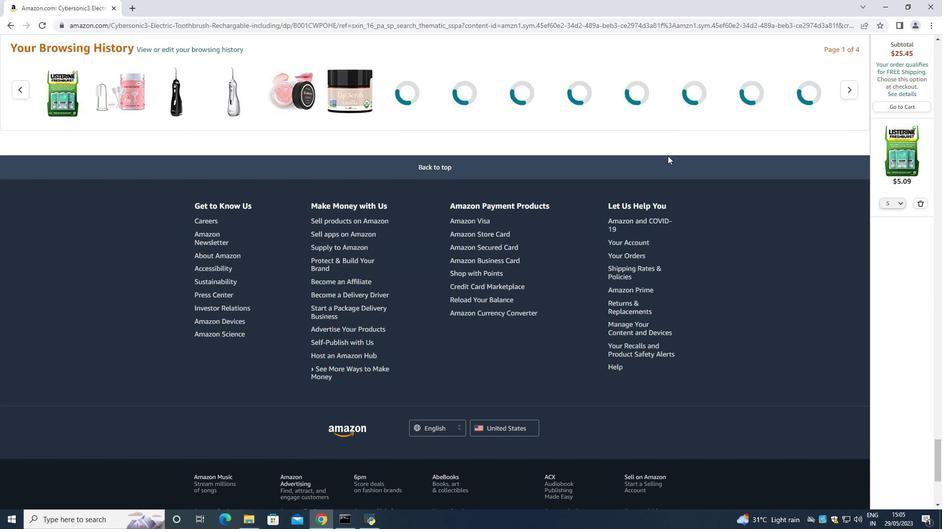 
Action: Mouse scrolled (667, 156) with delta (0, 0)
Screenshot: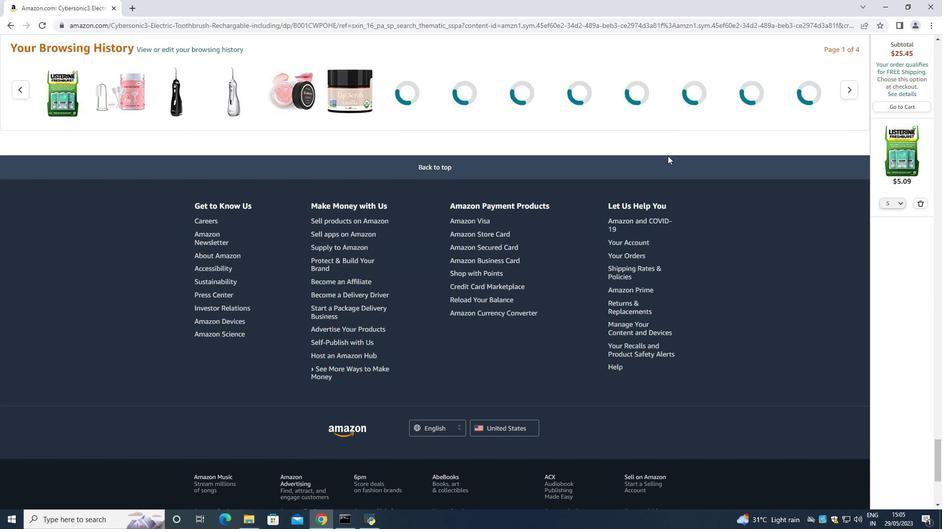 
Action: Mouse scrolled (667, 156) with delta (0, 0)
Screenshot: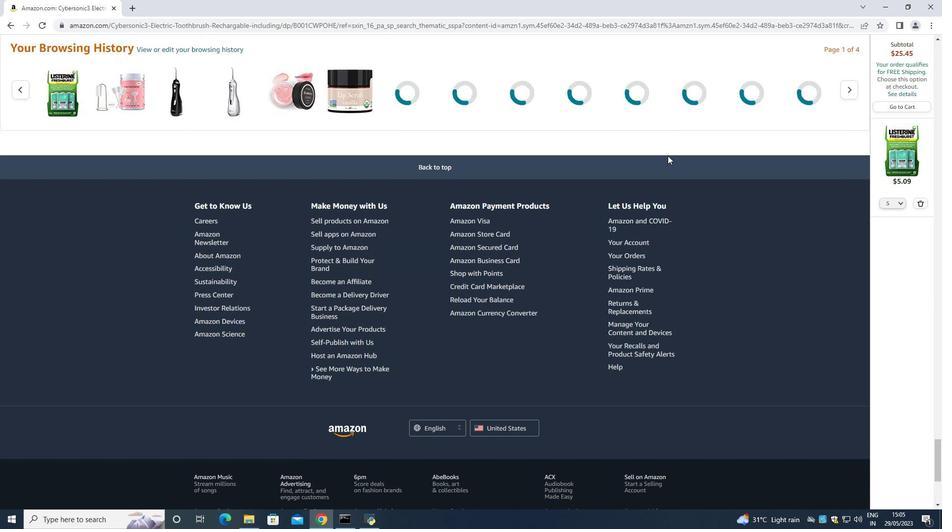 
Action: Mouse scrolled (667, 156) with delta (0, 0)
Screenshot: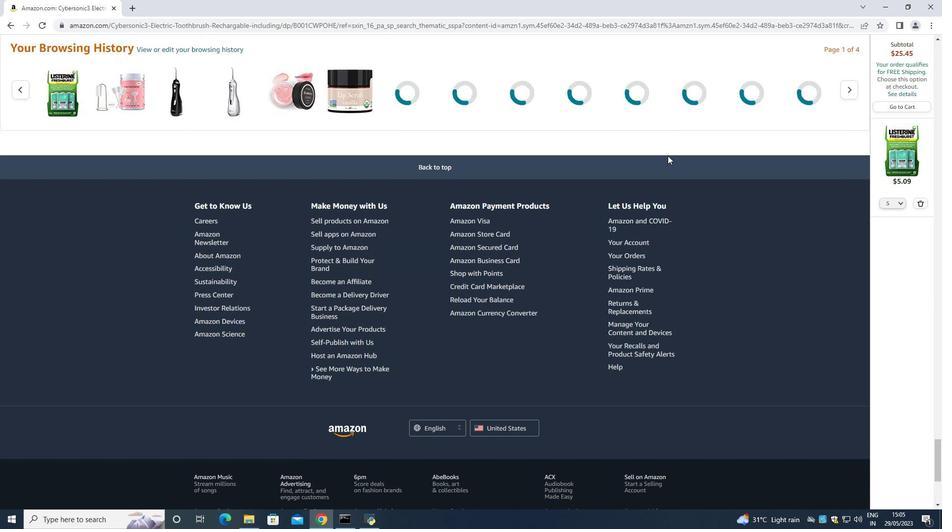 
Action: Mouse scrolled (667, 156) with delta (0, 0)
Screenshot: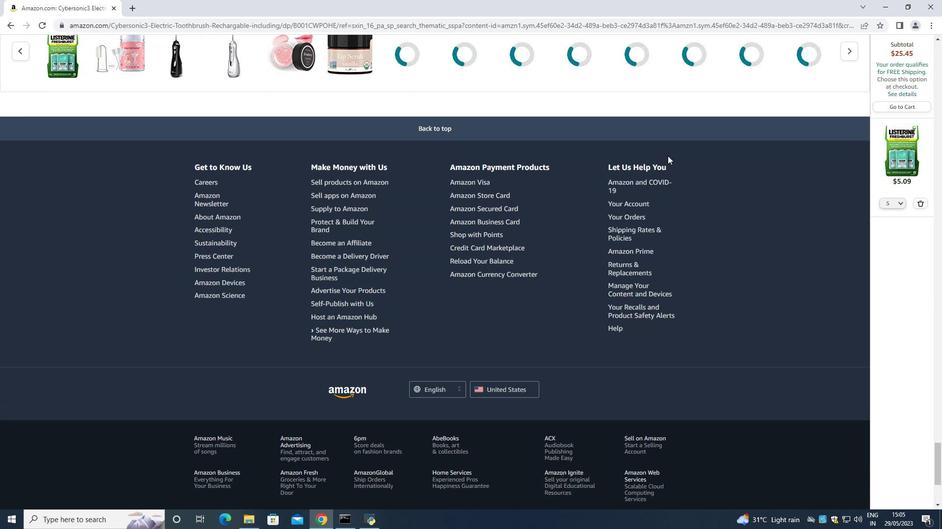
Action: Mouse scrolled (667, 156) with delta (0, 0)
Screenshot: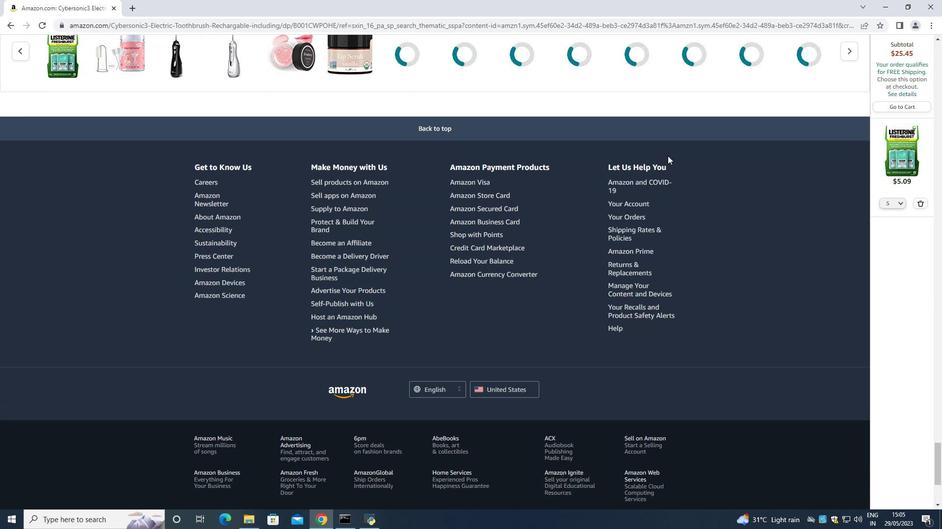 
Action: Mouse moved to (665, 154)
Screenshot: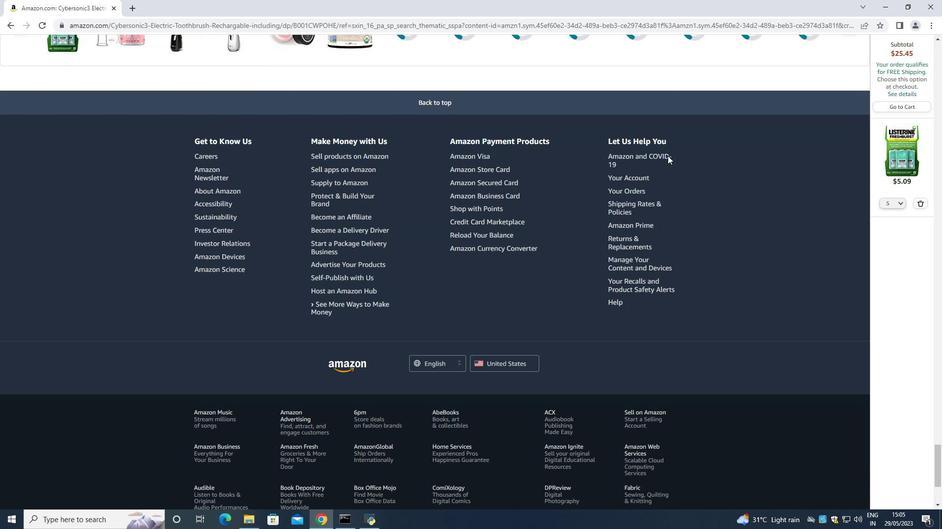 
Action: Mouse scrolled (665, 154) with delta (0, 0)
Screenshot: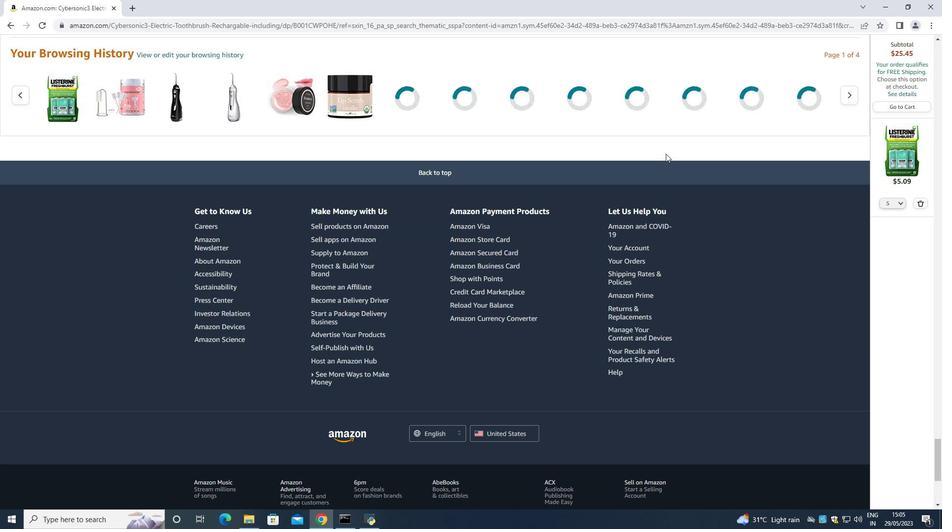 
Action: Mouse scrolled (665, 154) with delta (0, 0)
Screenshot: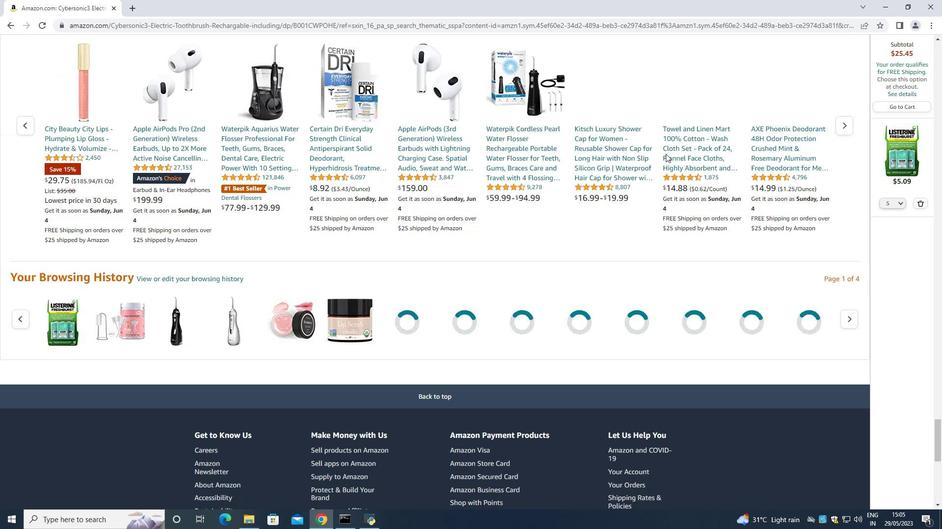 
Action: Mouse scrolled (665, 154) with delta (0, 0)
Screenshot: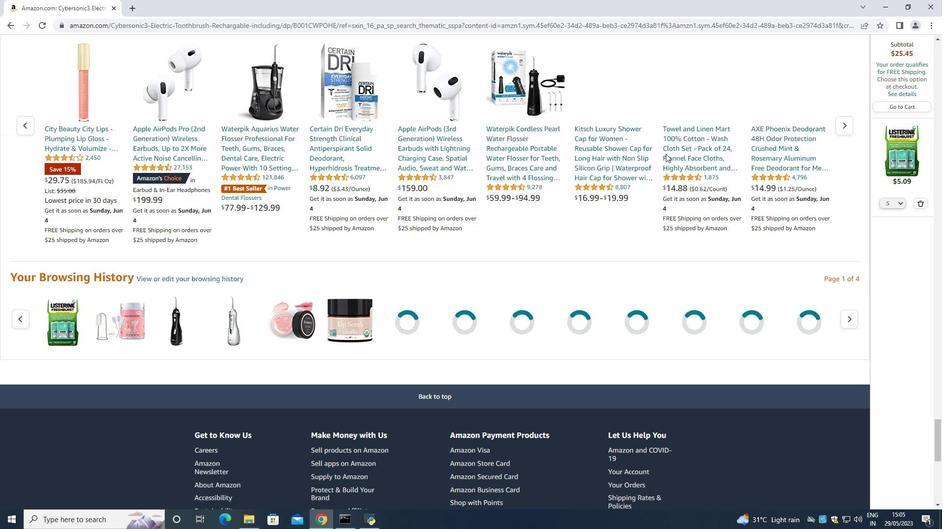 
Action: Mouse scrolled (665, 154) with delta (0, 0)
Screenshot: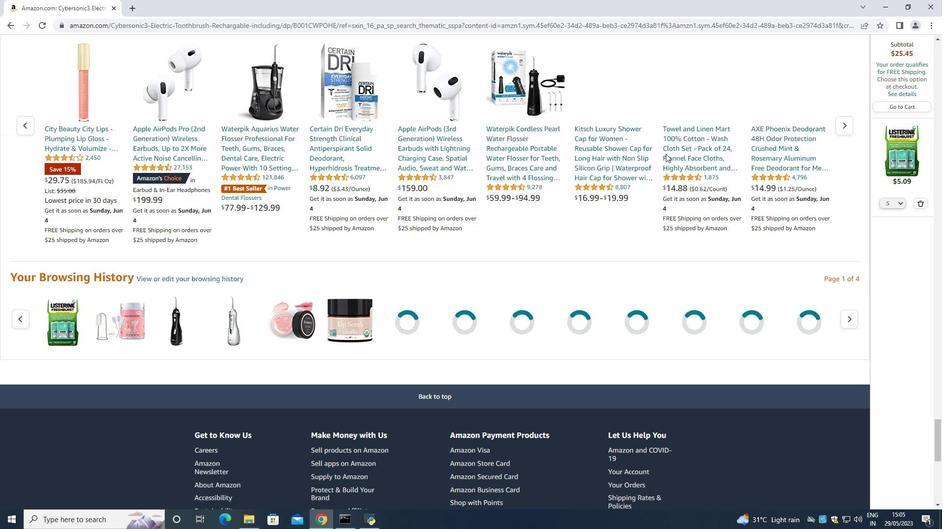 
Action: Mouse moved to (665, 153)
Screenshot: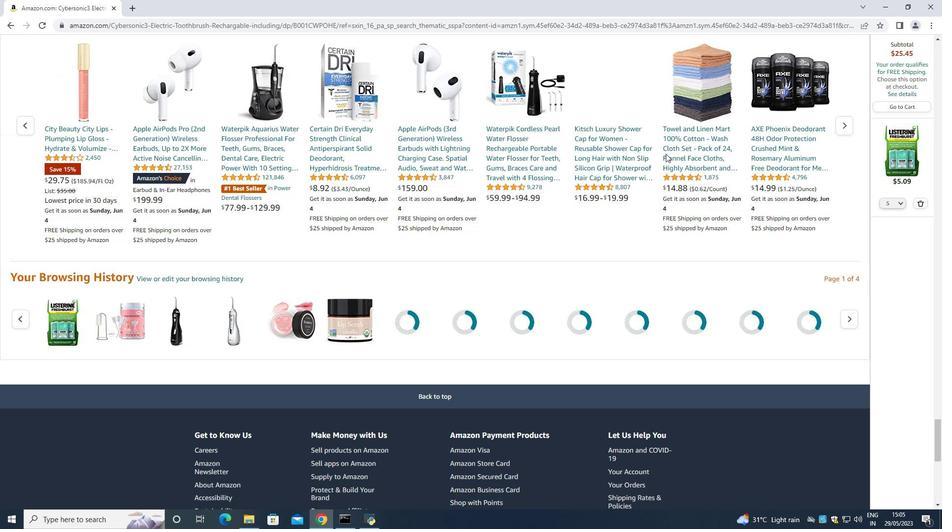 
Action: Mouse scrolled (665, 154) with delta (0, 0)
Screenshot: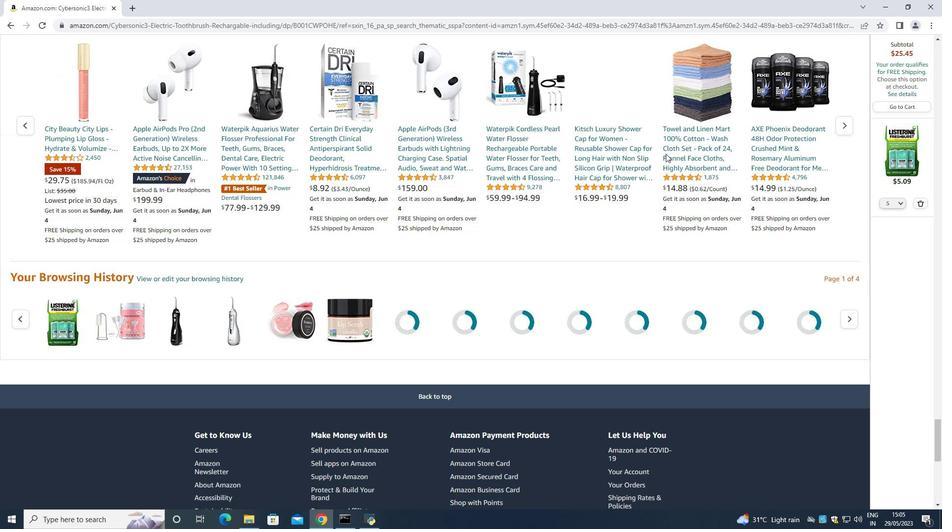 
Action: Mouse moved to (660, 146)
Screenshot: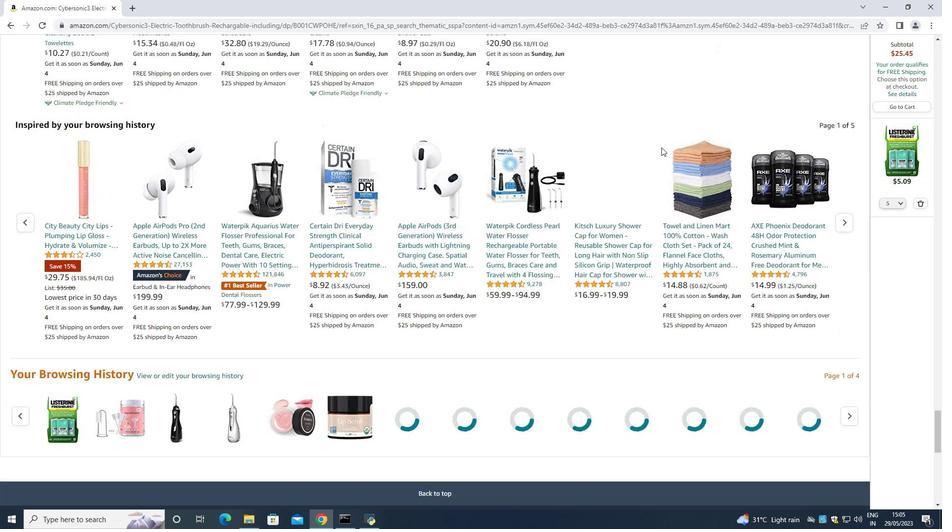 
Action: Mouse scrolled (660, 146) with delta (0, 0)
Screenshot: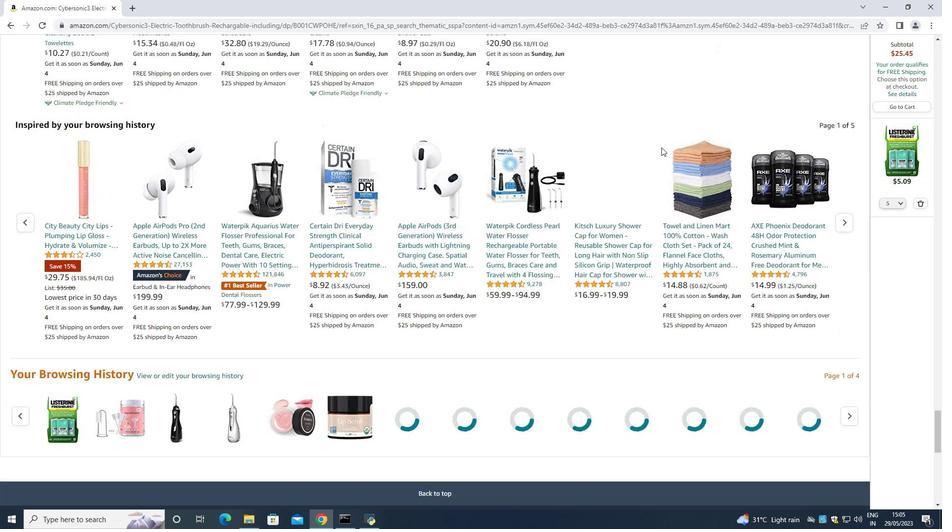 
Action: Mouse scrolled (660, 146) with delta (0, 0)
Screenshot: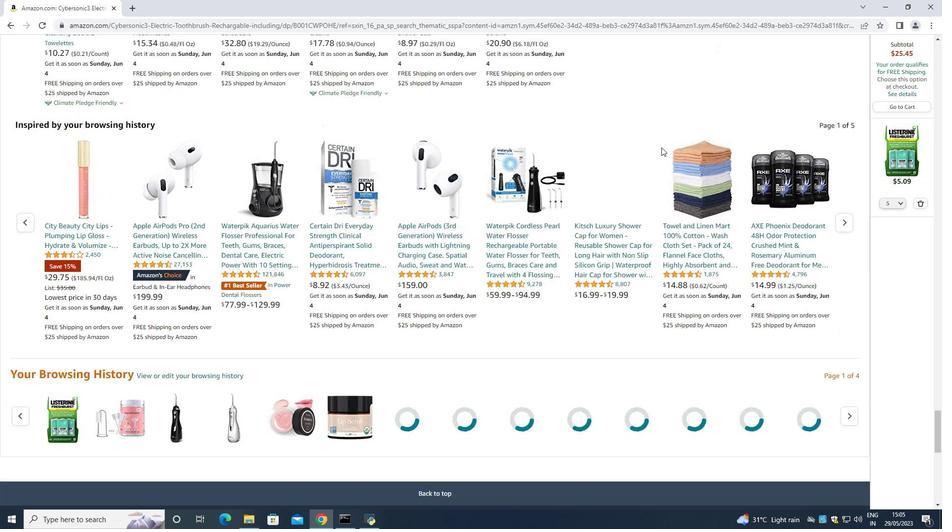 
Action: Mouse moved to (660, 146)
Screenshot: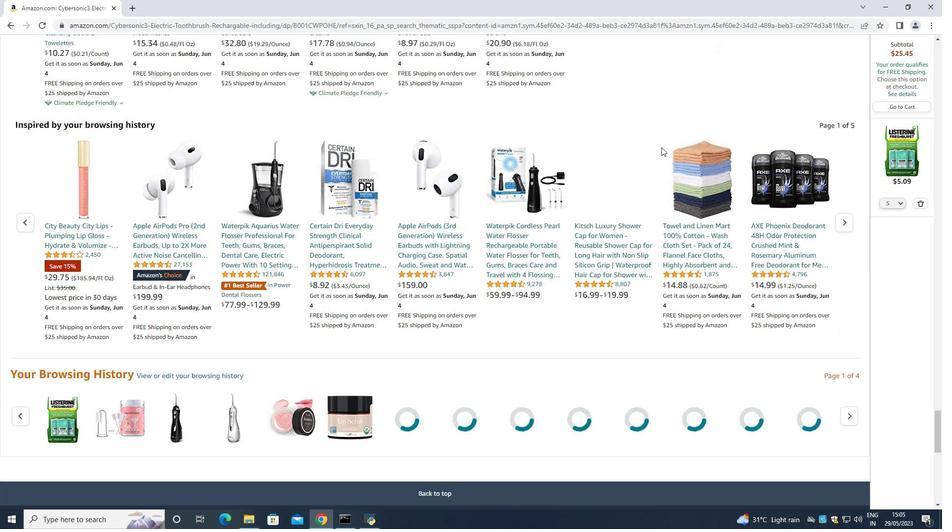 
Action: Mouse scrolled (660, 146) with delta (0, 0)
Screenshot: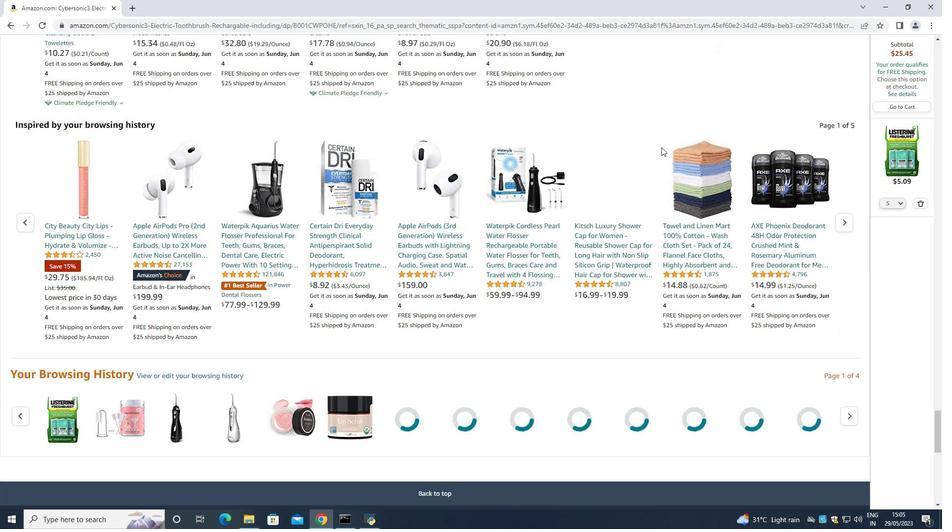 
Action: Mouse moved to (659, 146)
Screenshot: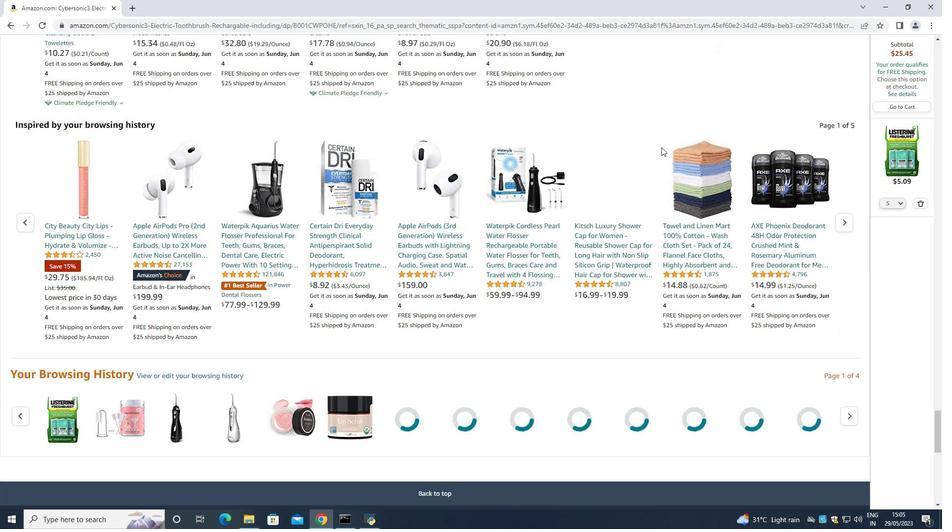 
Action: Mouse scrolled (659, 146) with delta (0, 0)
Screenshot: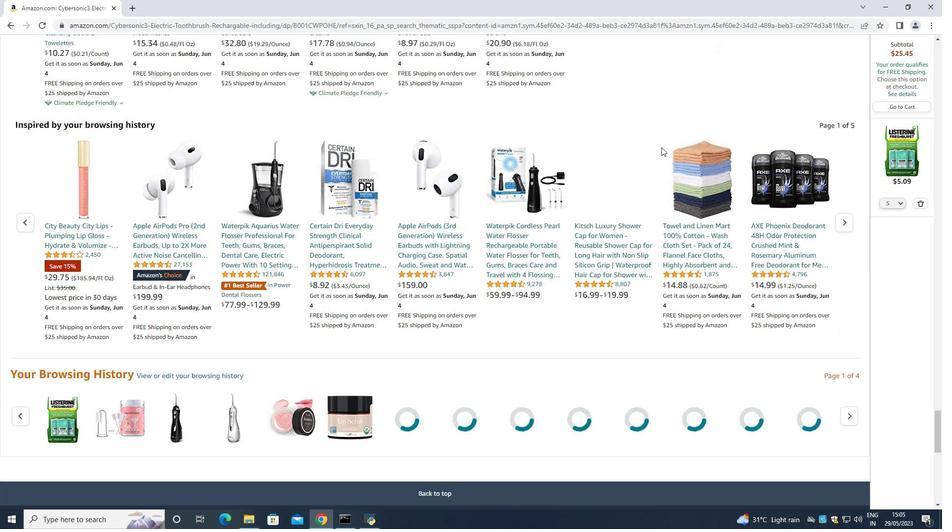 
Action: Mouse moved to (657, 142)
Screenshot: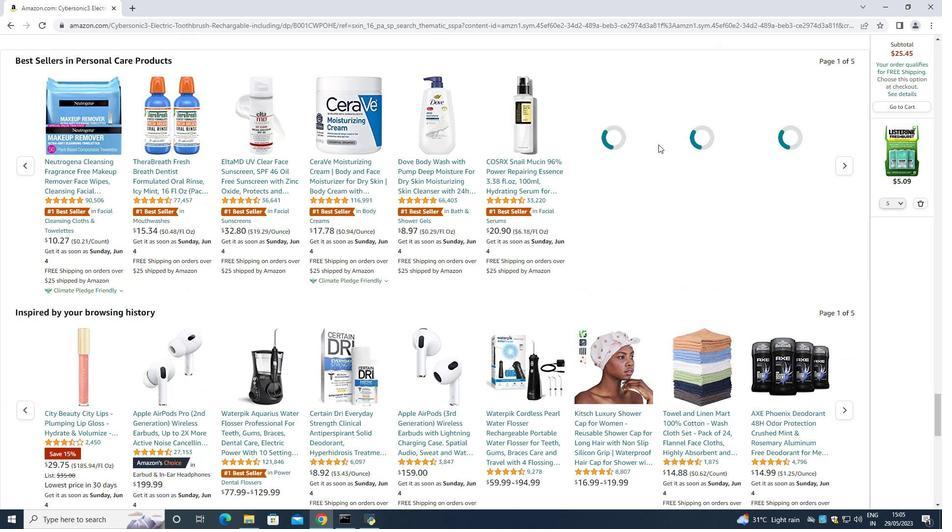 
Action: Mouse scrolled (657, 143) with delta (0, 0)
Screenshot: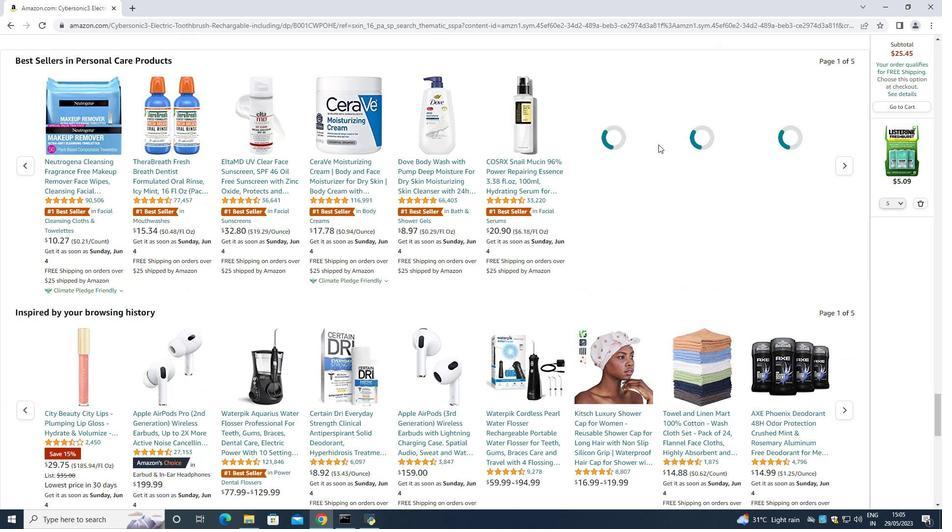 
Action: Mouse scrolled (657, 143) with delta (0, 0)
Screenshot: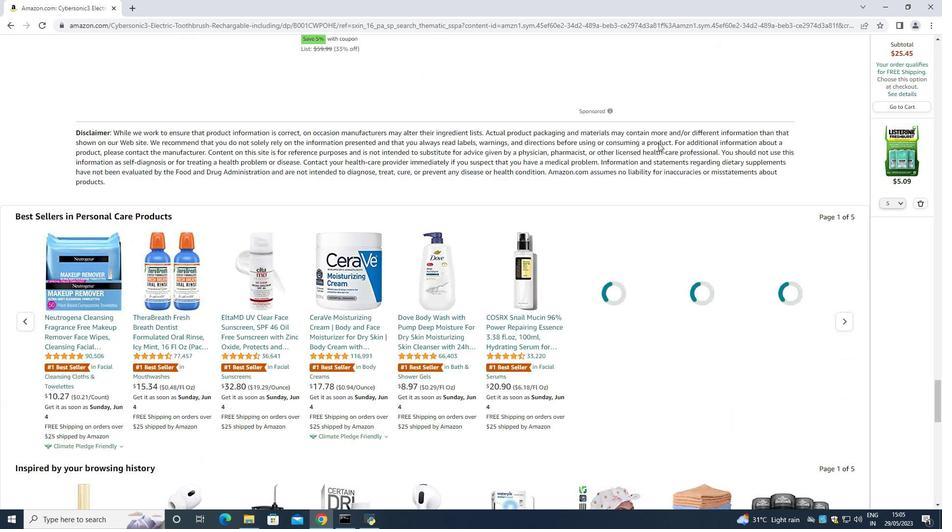 
Action: Mouse scrolled (657, 143) with delta (0, 0)
Screenshot: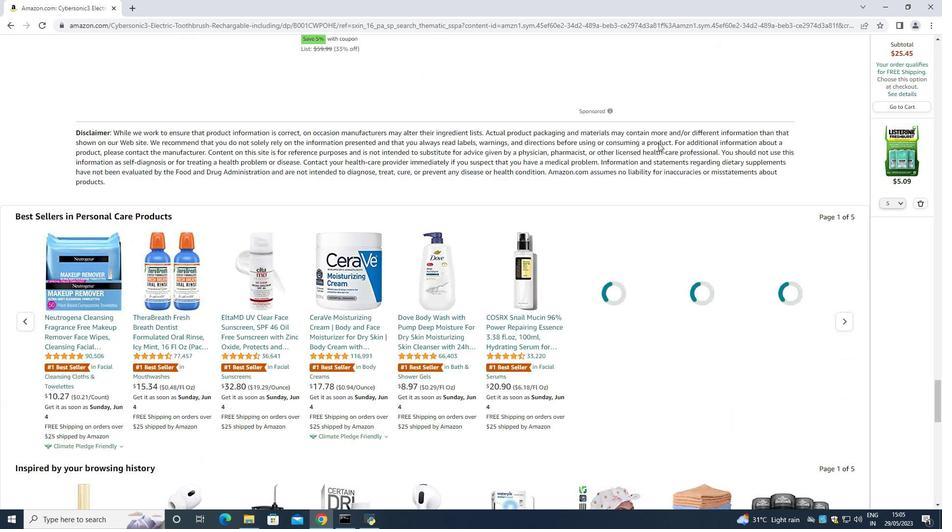 
Action: Mouse scrolled (657, 143) with delta (0, 0)
Screenshot: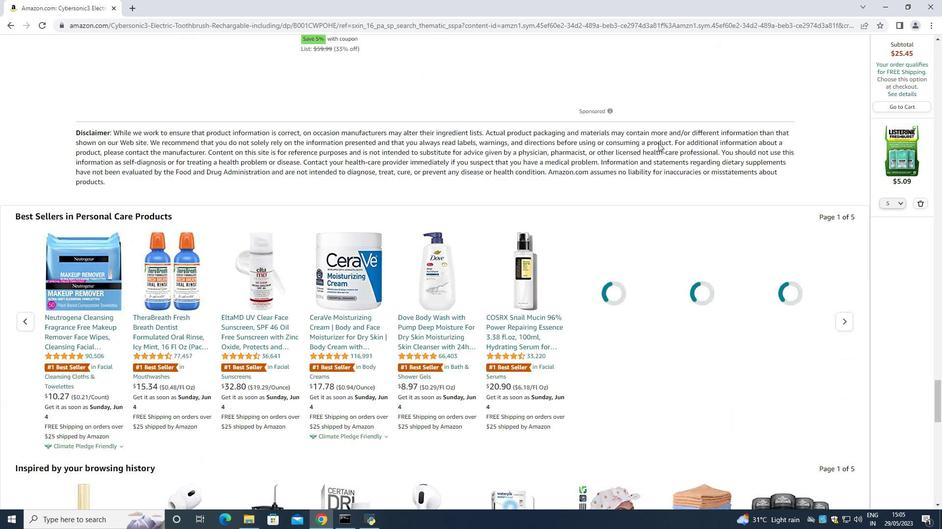 
Action: Mouse moved to (656, 142)
Screenshot: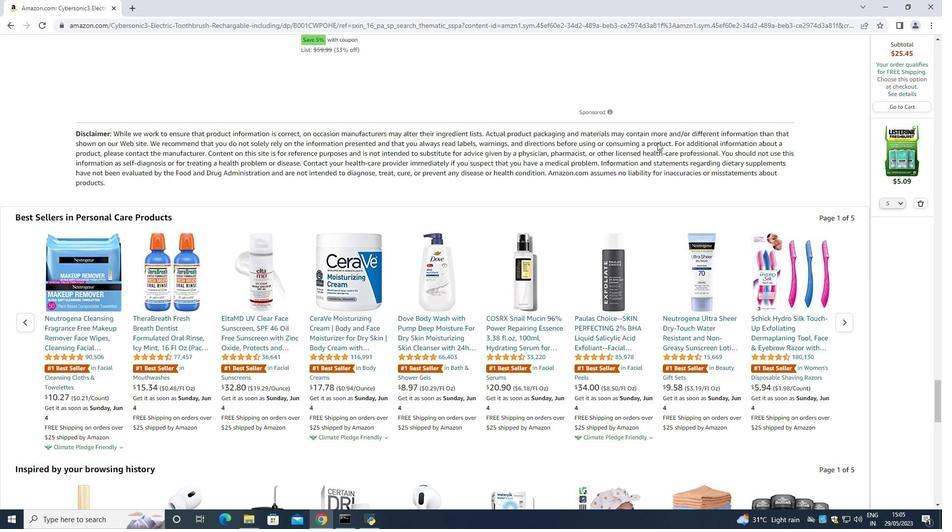 
Action: Mouse scrolled (656, 142) with delta (0, 0)
Screenshot: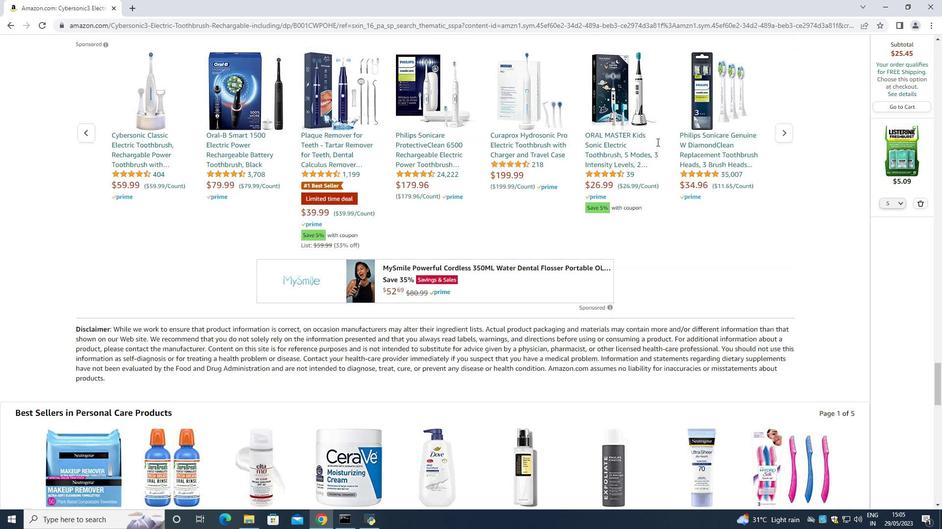 
Action: Mouse moved to (655, 135)
Screenshot: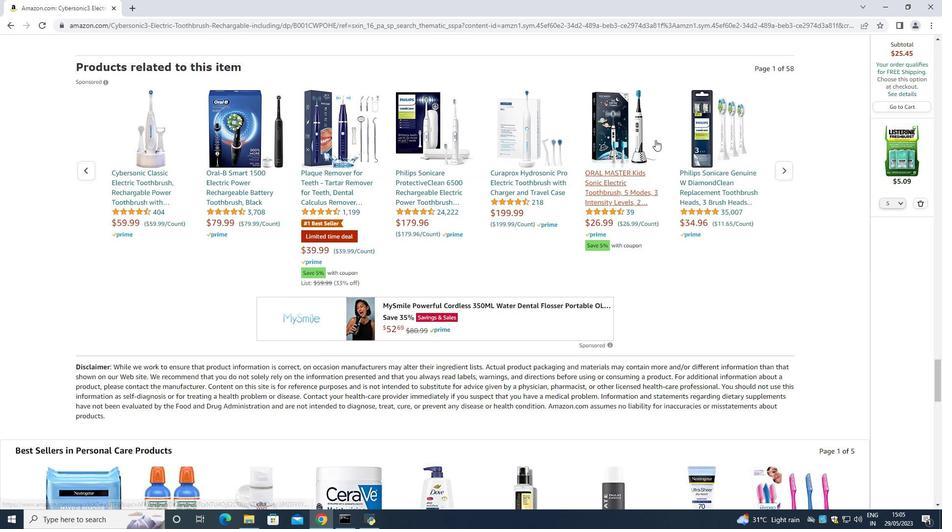 
Action: Mouse scrolled (655, 136) with delta (0, 0)
Screenshot: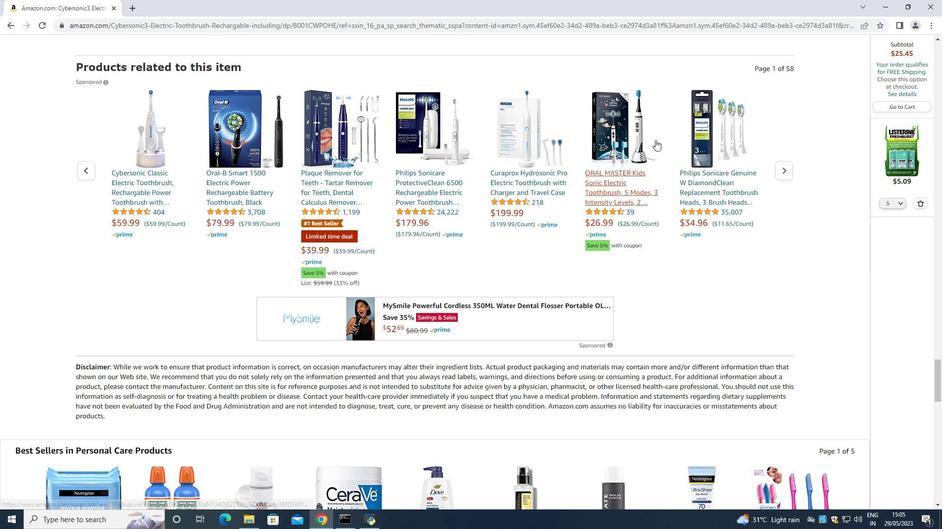 
Action: Mouse scrolled (655, 136) with delta (0, 0)
Screenshot: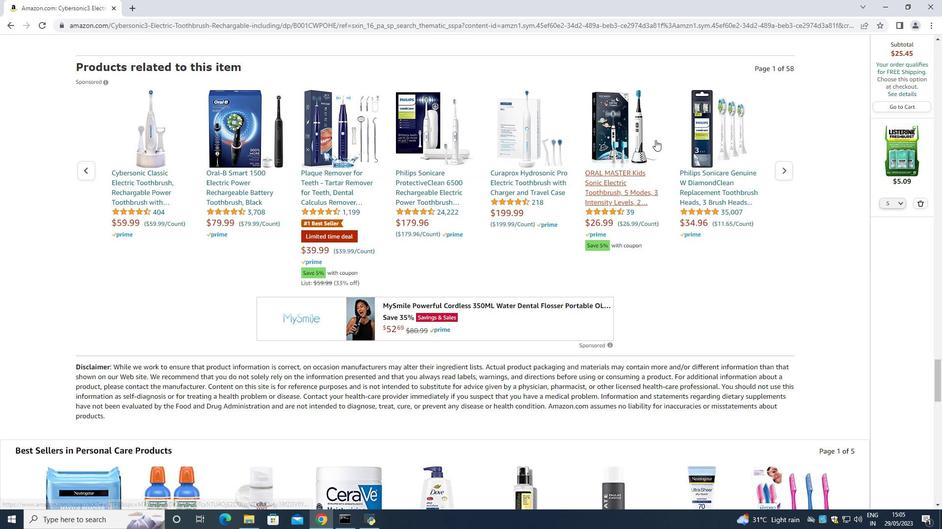 
Action: Mouse scrolled (655, 136) with delta (0, 0)
Screenshot: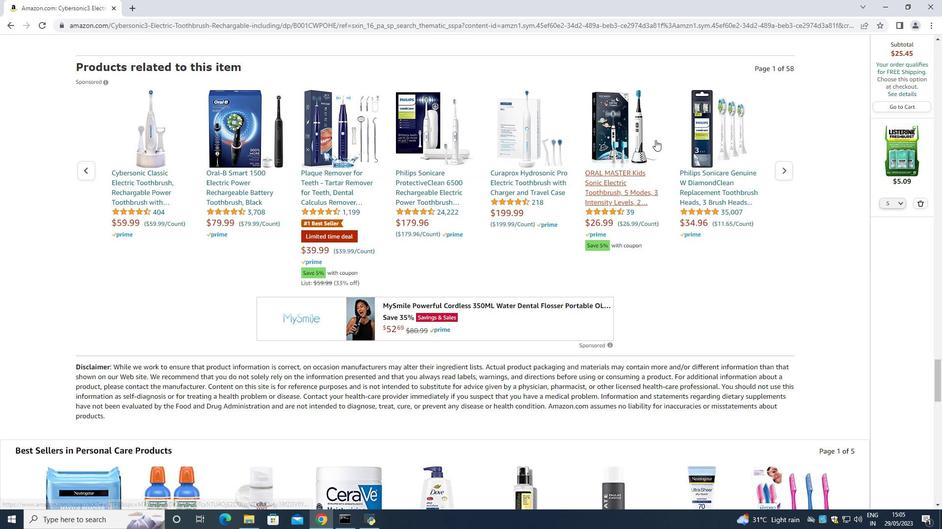 
Action: Mouse scrolled (655, 136) with delta (0, 0)
Screenshot: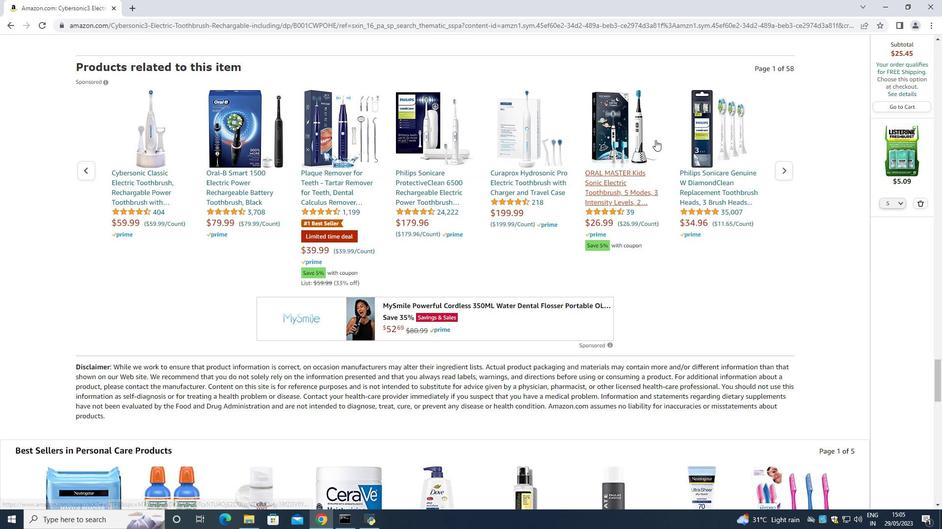 
Action: Mouse scrolled (655, 136) with delta (0, 0)
Screenshot: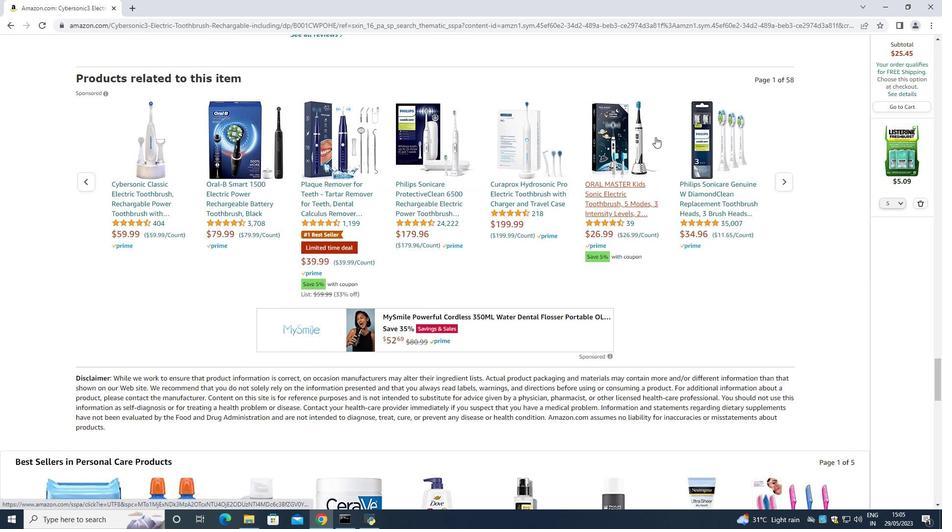 
Action: Mouse scrolled (655, 136) with delta (0, 0)
Screenshot: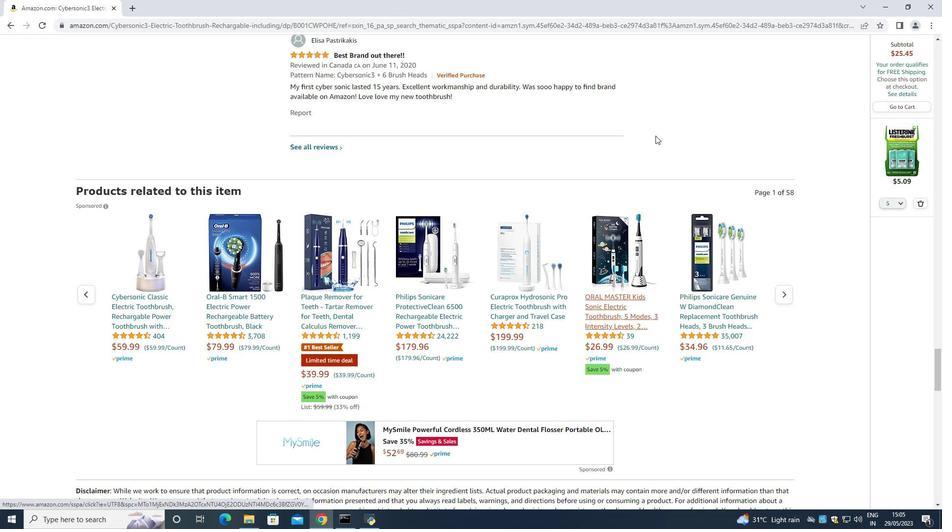 
Action: Mouse scrolled (655, 136) with delta (0, 0)
Screenshot: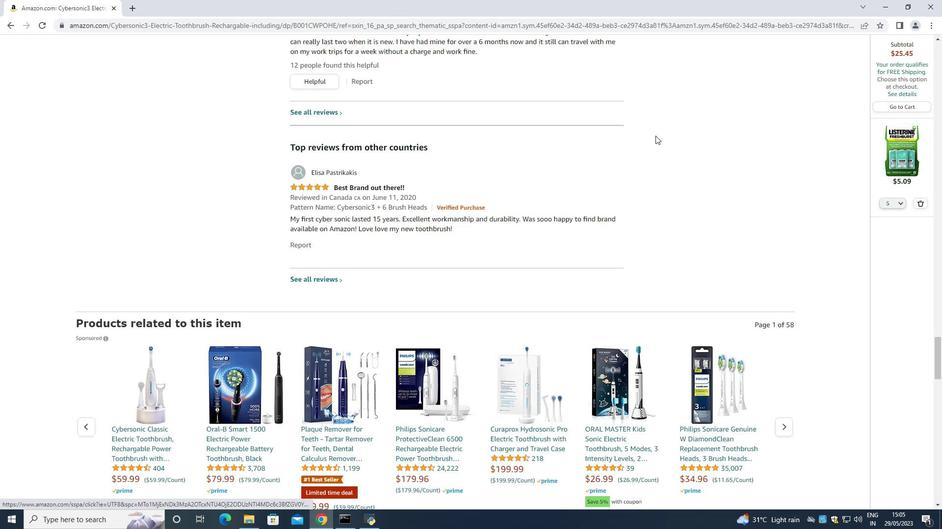 
Action: Mouse scrolled (655, 136) with delta (0, 0)
Screenshot: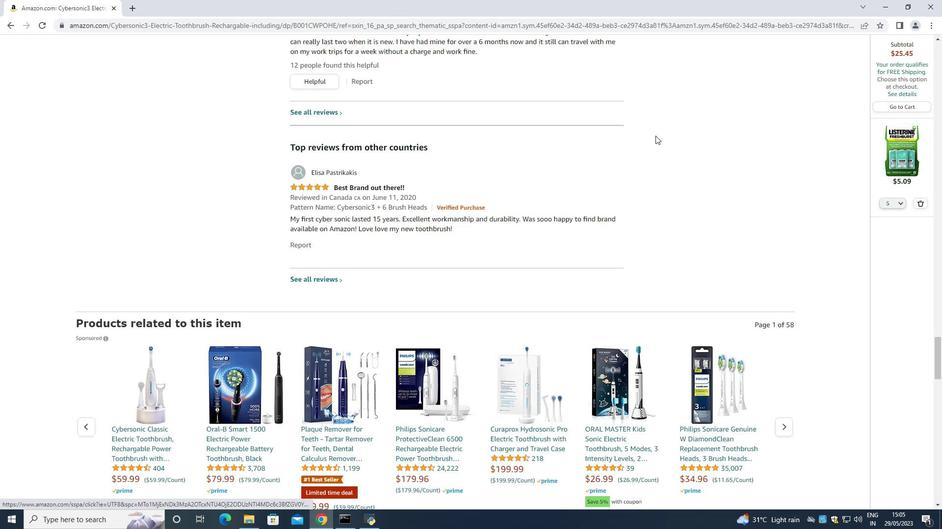 
Action: Mouse scrolled (655, 136) with delta (0, 0)
Screenshot: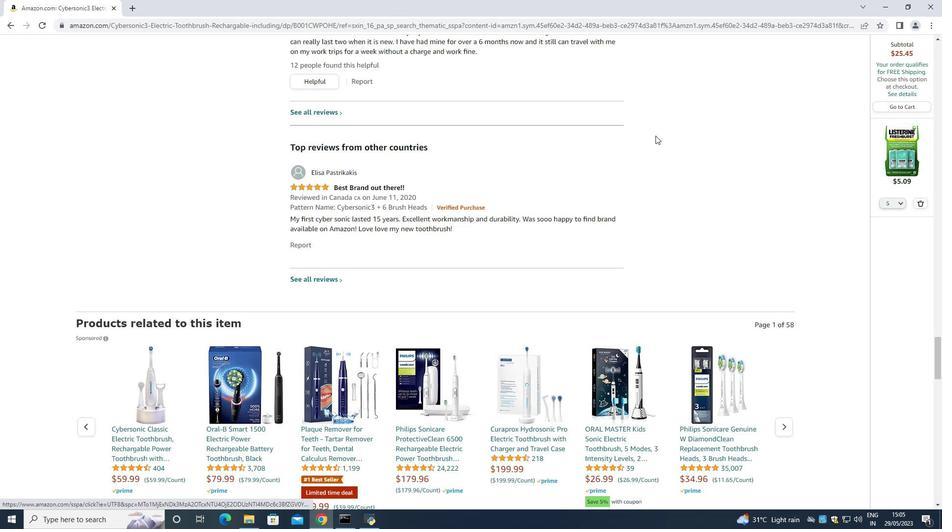 
Action: Mouse scrolled (655, 136) with delta (0, 0)
Screenshot: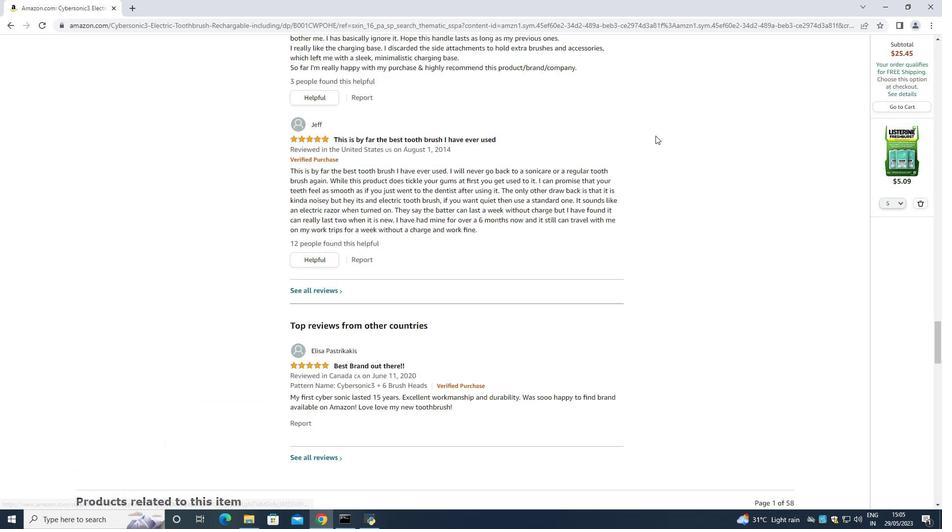 
Action: Mouse scrolled (655, 136) with delta (0, 0)
Screenshot: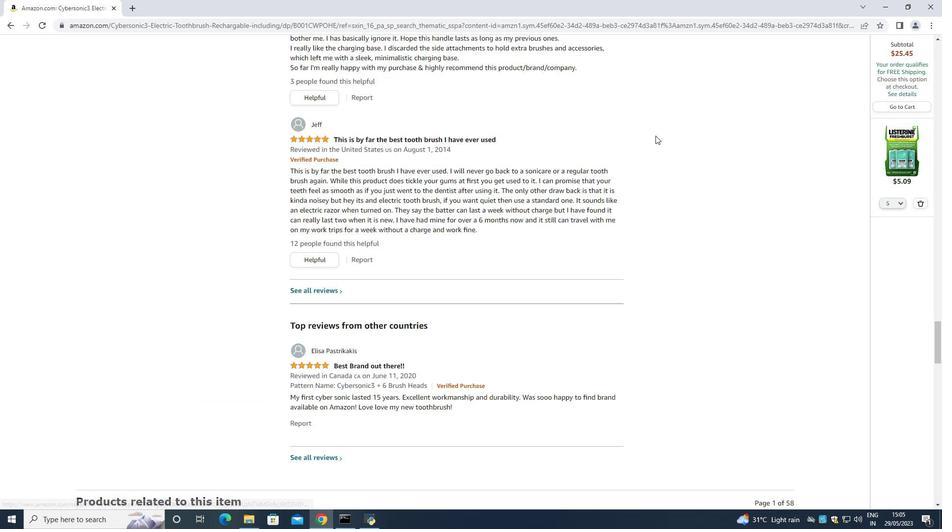 
Action: Mouse scrolled (655, 136) with delta (0, 0)
Screenshot: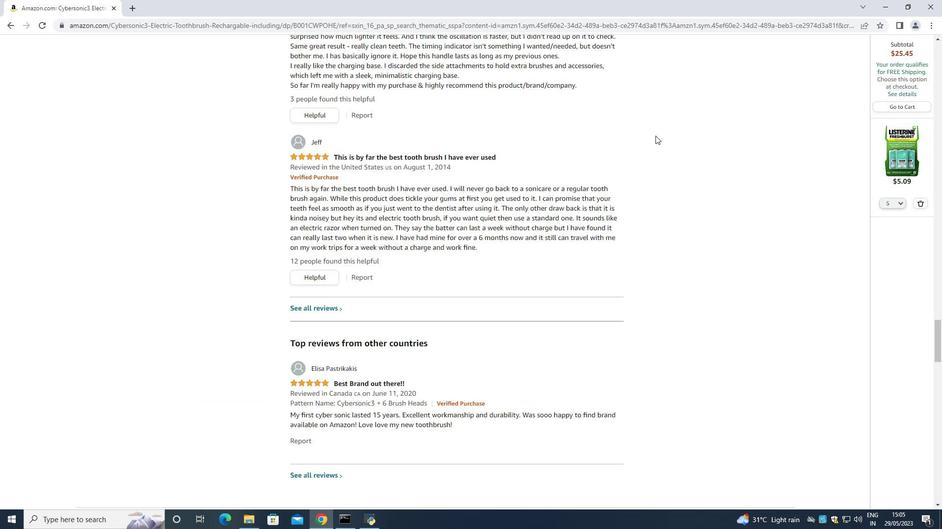 
Action: Mouse scrolled (655, 136) with delta (0, 0)
Screenshot: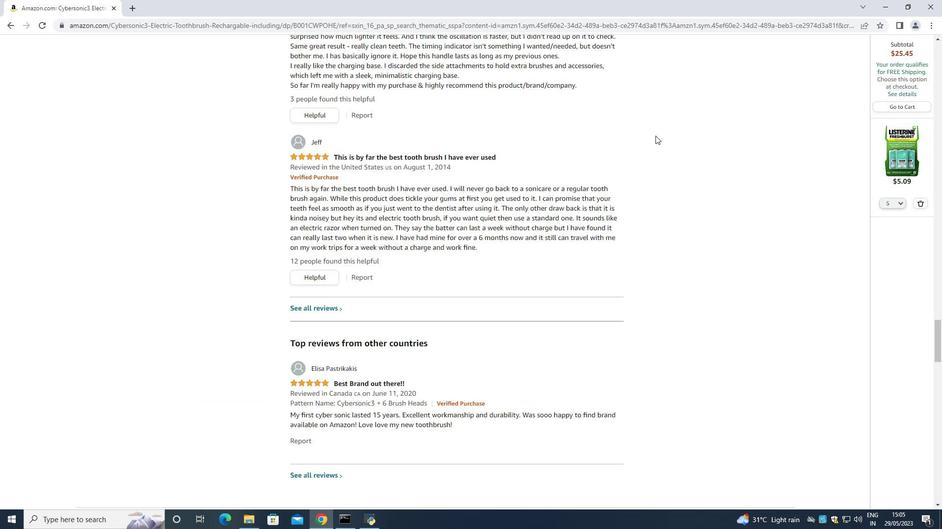 
Action: Mouse scrolled (655, 136) with delta (0, 0)
Screenshot: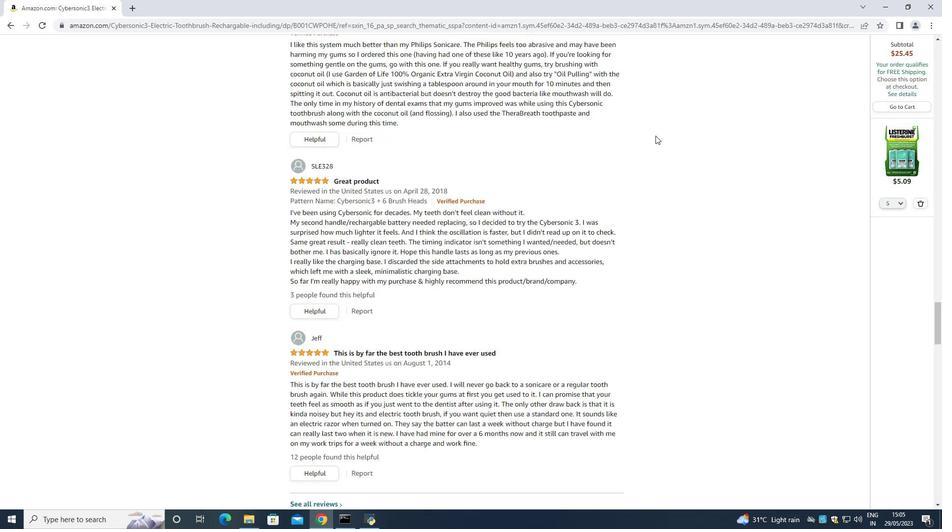 
Action: Mouse scrolled (655, 136) with delta (0, 0)
Screenshot: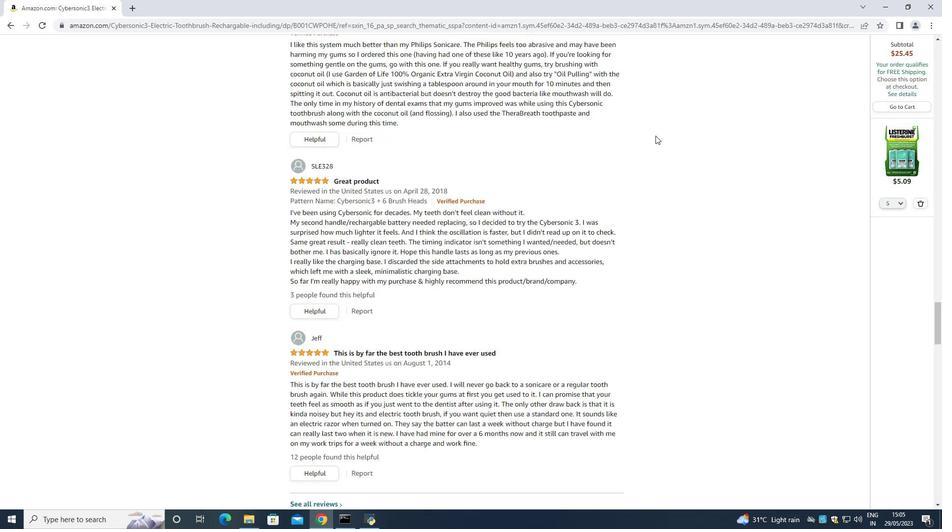 
Action: Mouse scrolled (655, 136) with delta (0, 0)
Screenshot: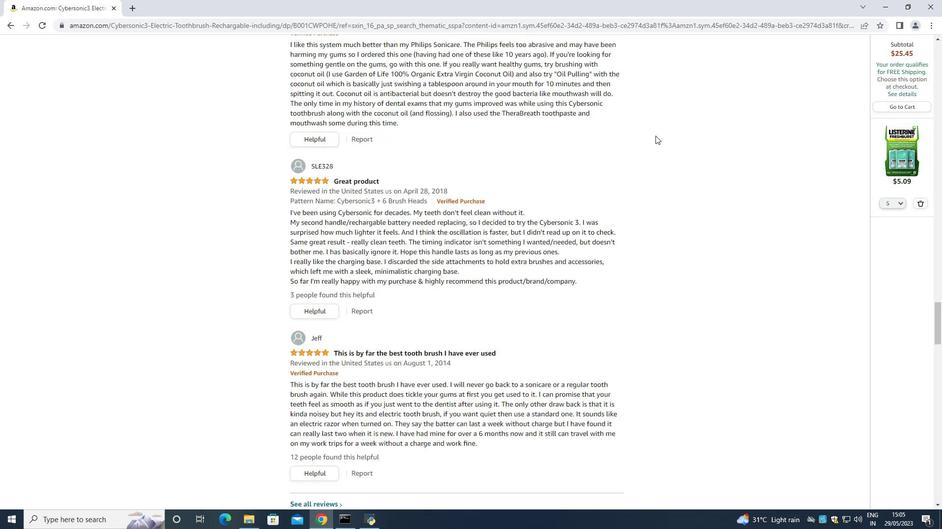 
Action: Mouse scrolled (655, 136) with delta (0, 0)
Screenshot: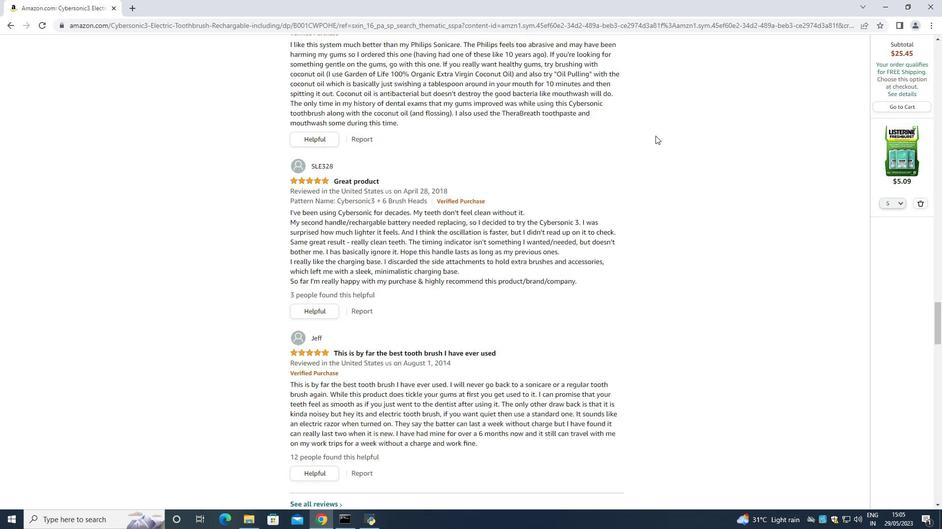 
Action: Mouse scrolled (655, 136) with delta (0, 0)
Screenshot: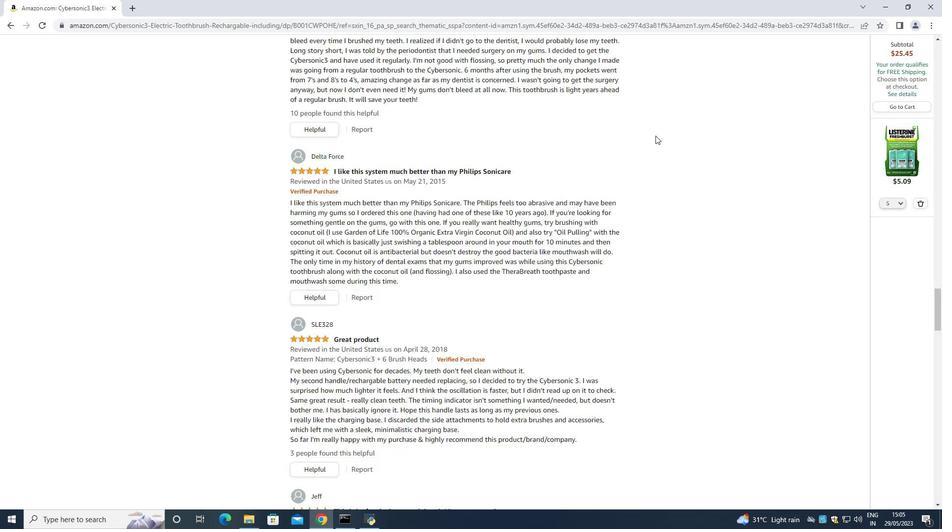 
Action: Mouse scrolled (655, 136) with delta (0, 0)
Screenshot: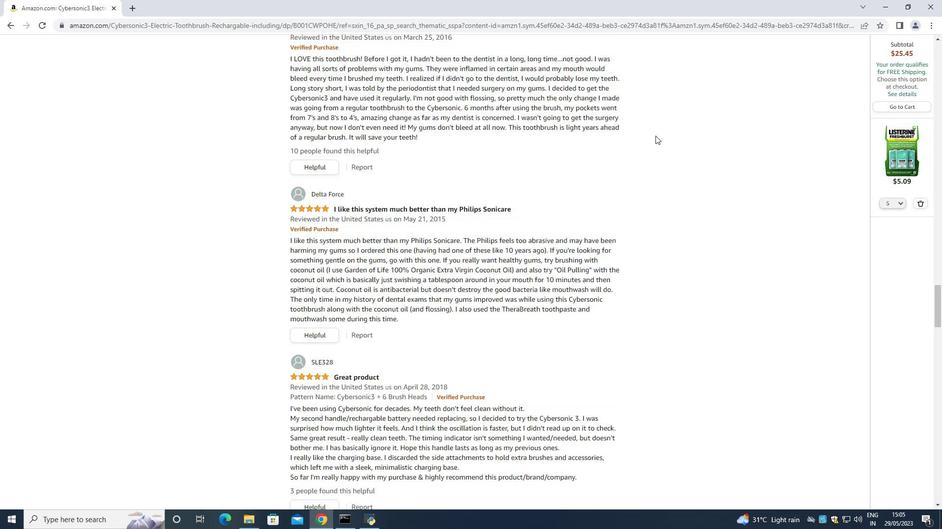 
Action: Mouse scrolled (655, 136) with delta (0, 0)
Screenshot: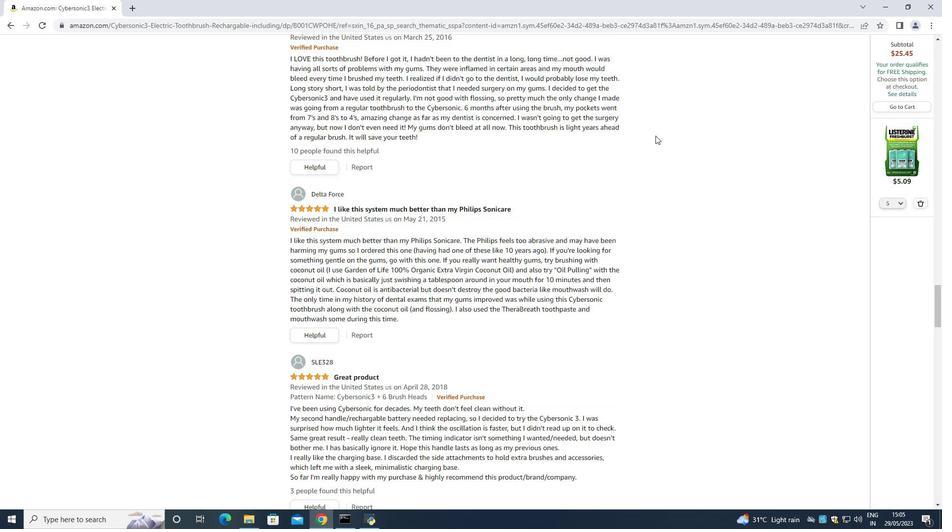 
Action: Mouse scrolled (655, 136) with delta (0, 0)
Screenshot: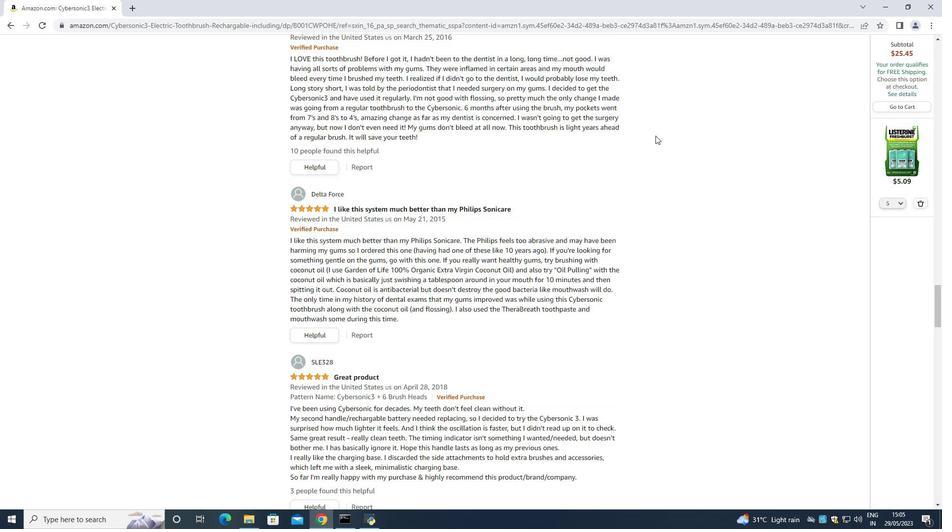 
Action: Mouse pressed right at (655, 135)
Screenshot: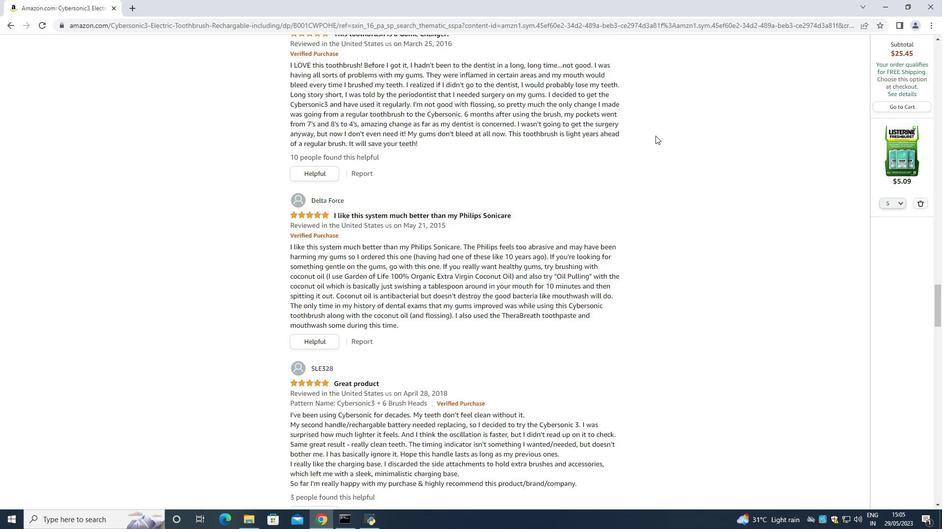 
Action: Mouse moved to (654, 135)
Screenshot: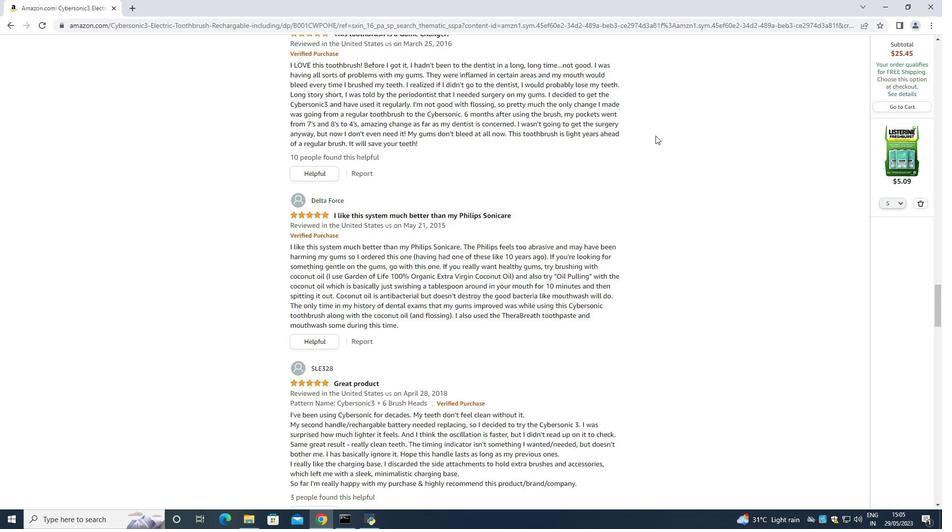 
Action: Mouse scrolled (654, 136) with delta (0, 0)
Screenshot: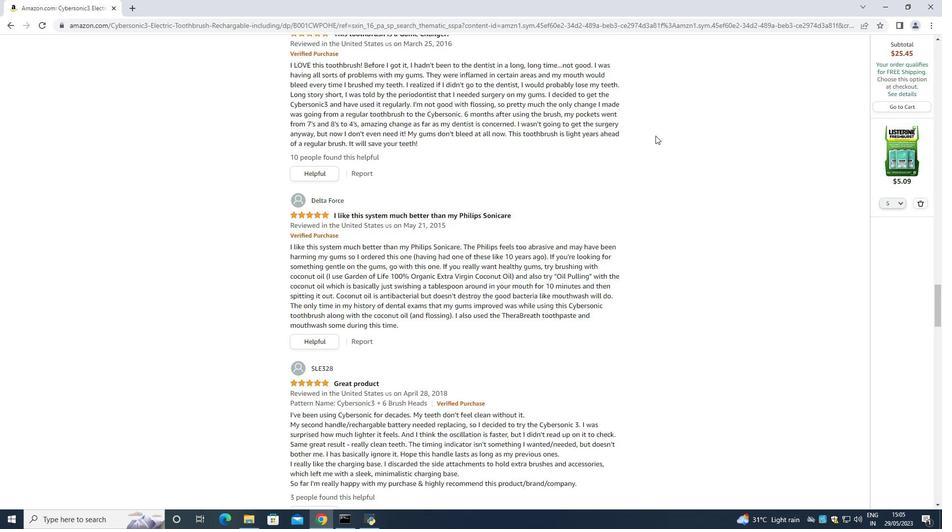 
Action: Mouse scrolled (654, 136) with delta (0, 0)
Screenshot: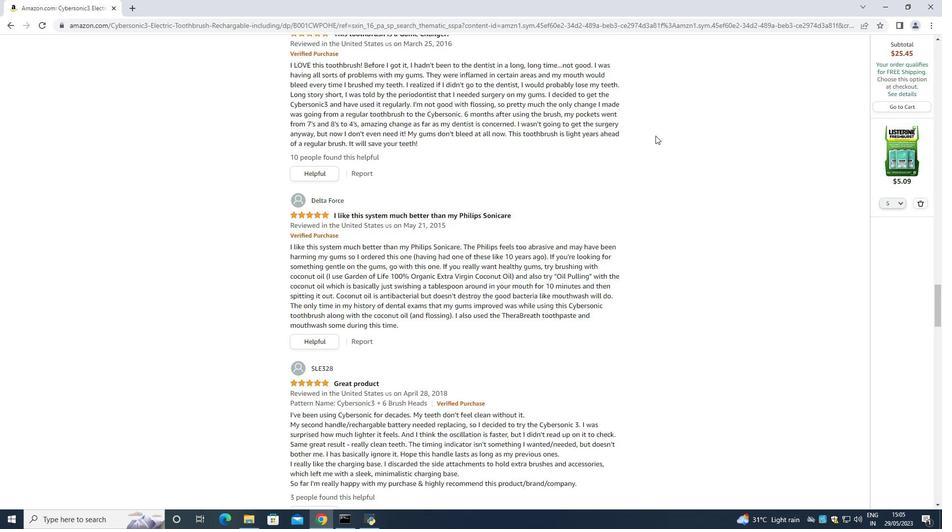 
Action: Mouse scrolled (654, 136) with delta (0, 0)
Screenshot: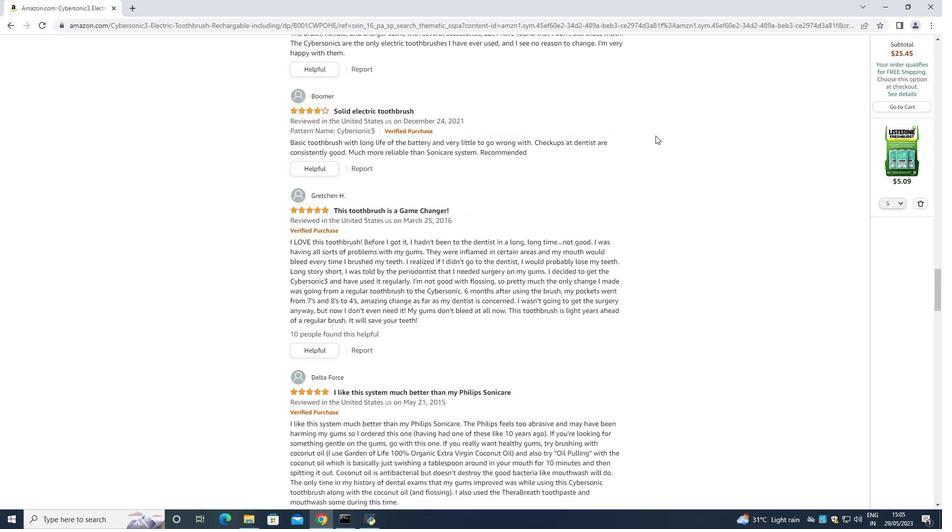 
Action: Mouse scrolled (654, 136) with delta (0, 0)
Screenshot: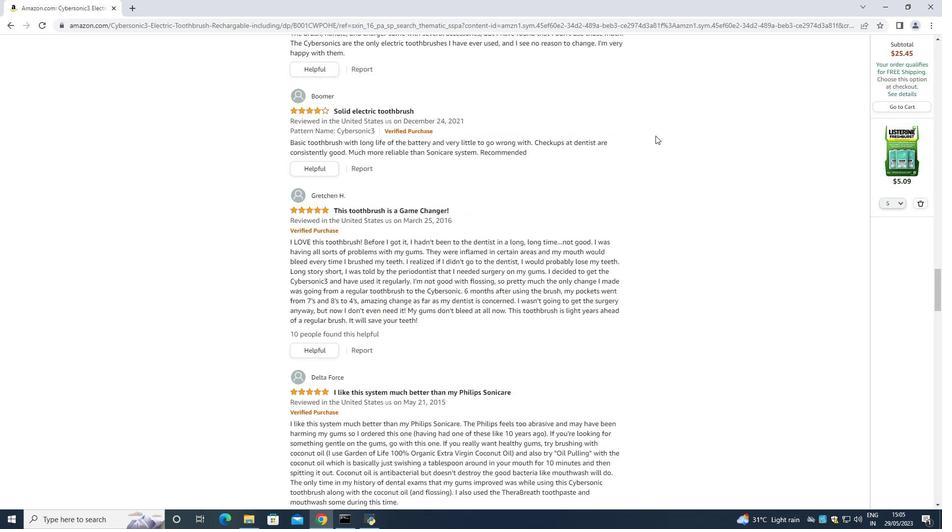 
Action: Mouse scrolled (654, 136) with delta (0, 0)
Screenshot: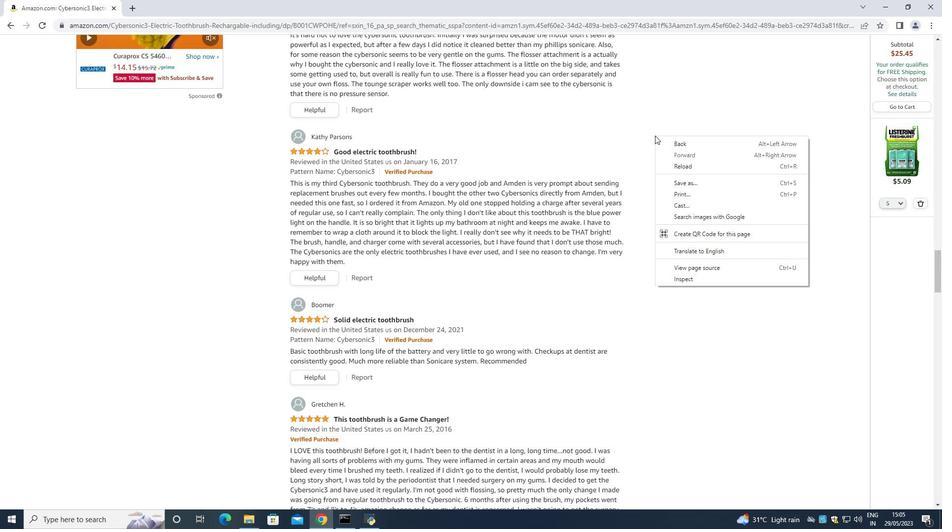 
Action: Mouse scrolled (654, 136) with delta (0, 0)
Screenshot: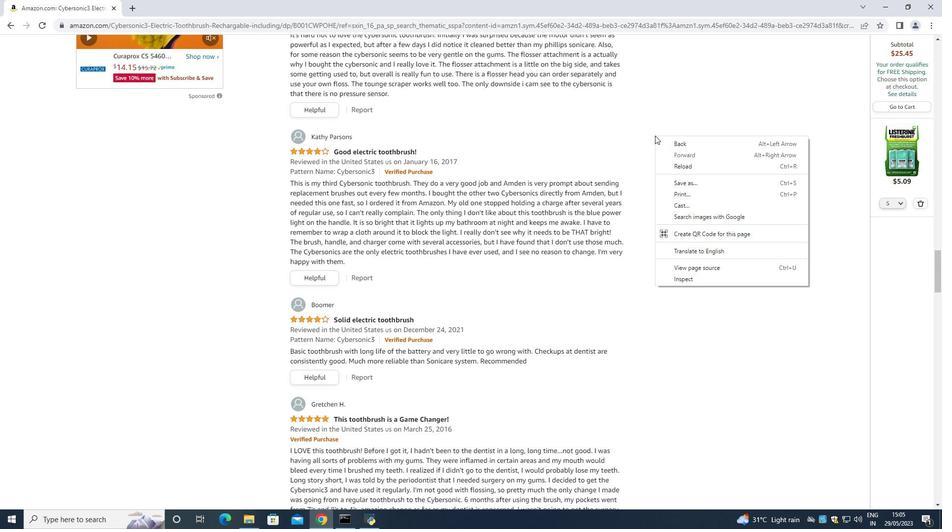 
Action: Mouse scrolled (654, 136) with delta (0, 0)
Screenshot: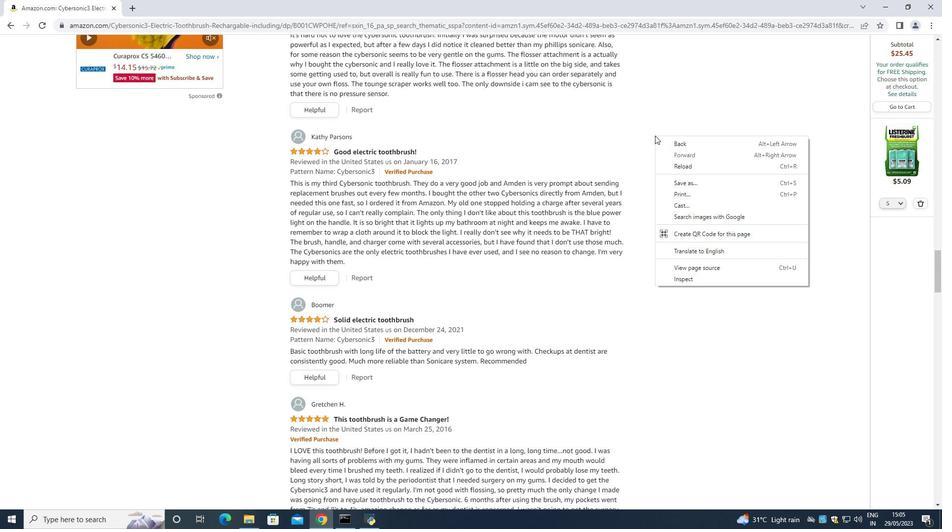 
Action: Mouse scrolled (654, 136) with delta (0, 0)
Screenshot: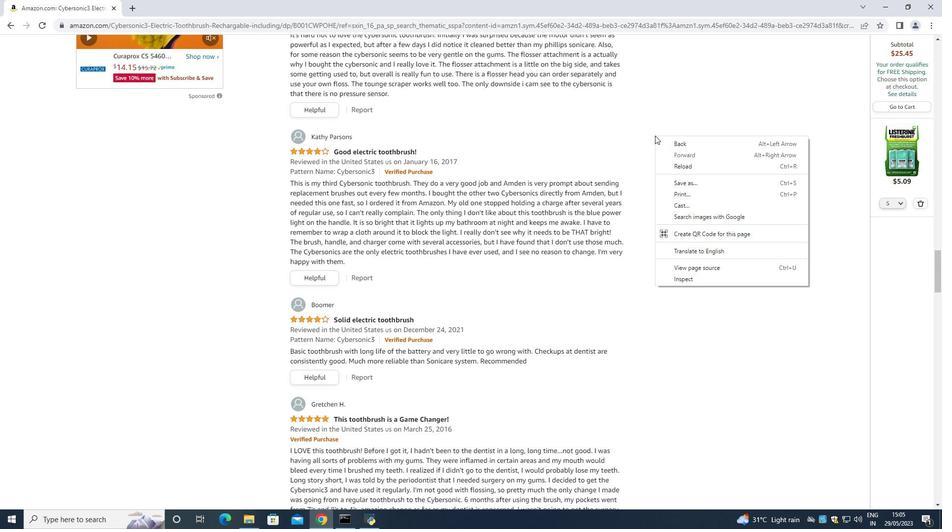 
Action: Mouse scrolled (654, 136) with delta (0, 0)
Screenshot: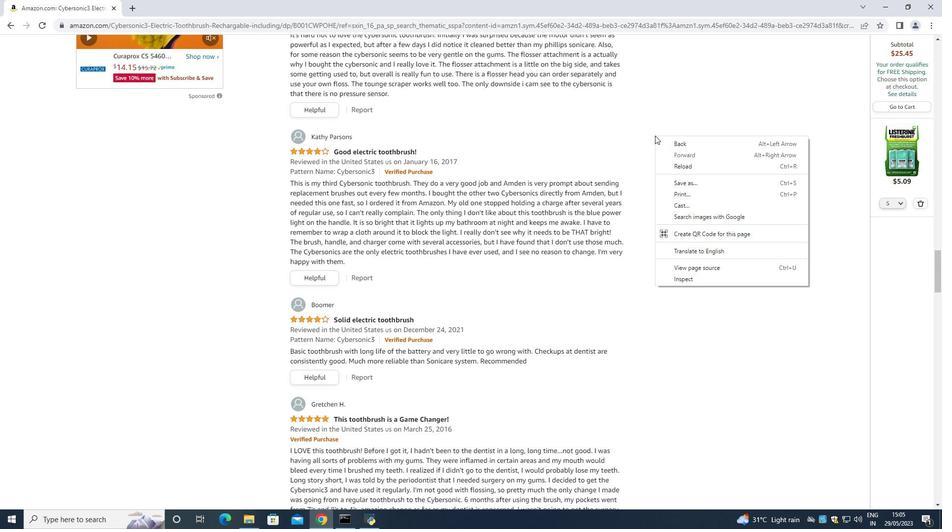 
Action: Mouse moved to (654, 135)
Screenshot: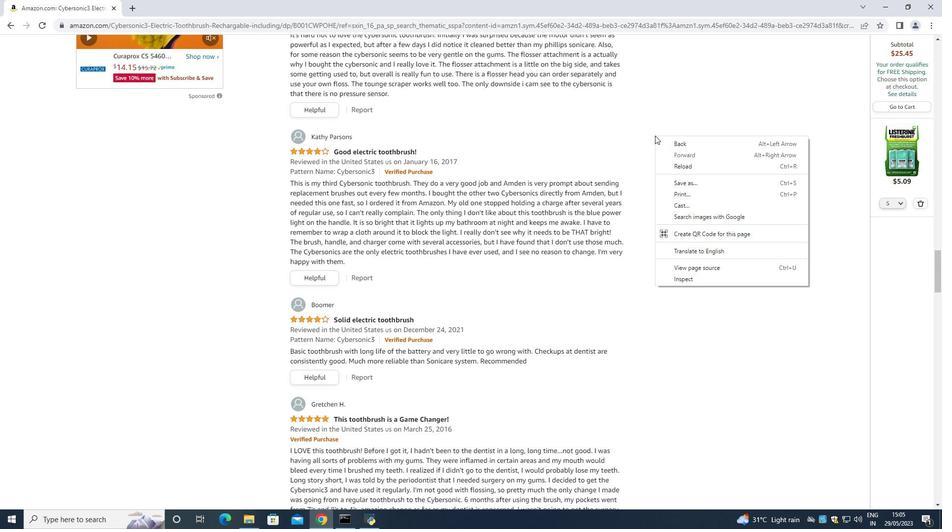 
Action: Mouse scrolled (654, 135) with delta (0, 0)
Screenshot: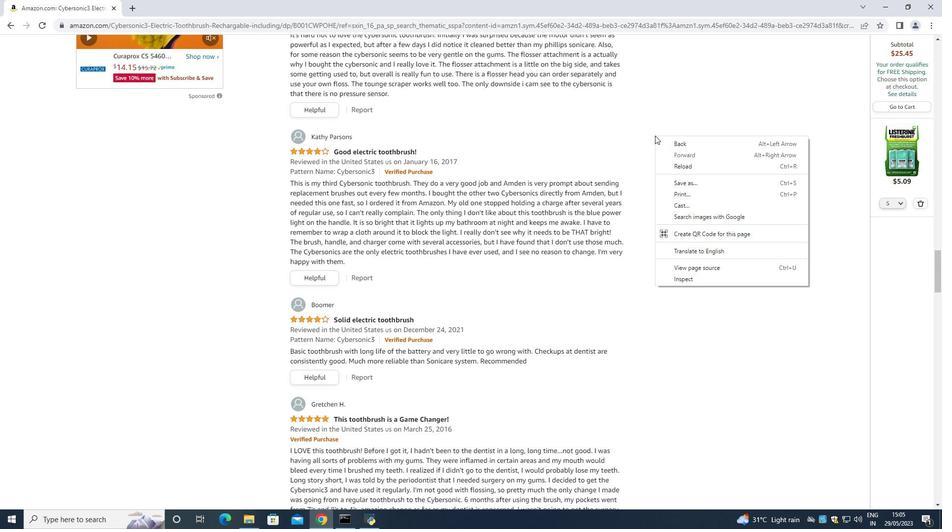 
Action: Mouse scrolled (654, 135) with delta (0, 0)
Screenshot: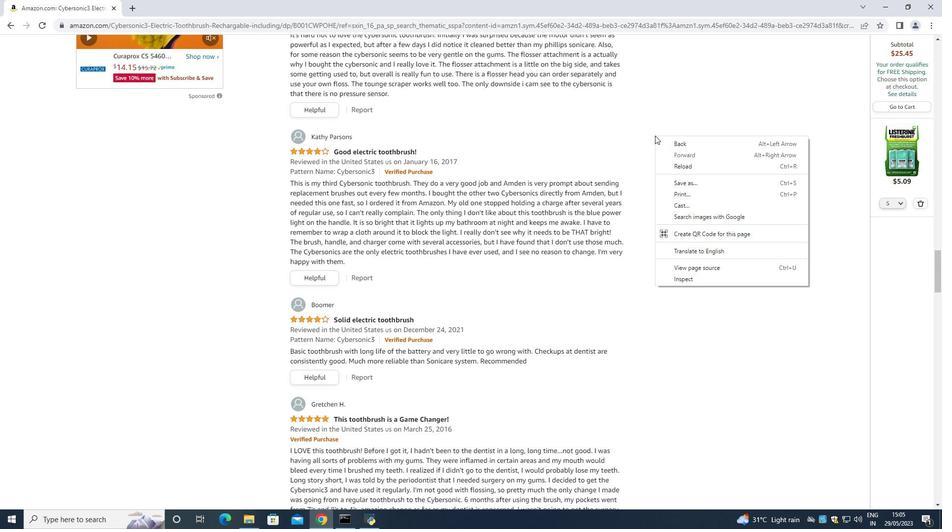 
Action: Mouse scrolled (654, 135) with delta (0, 0)
Screenshot: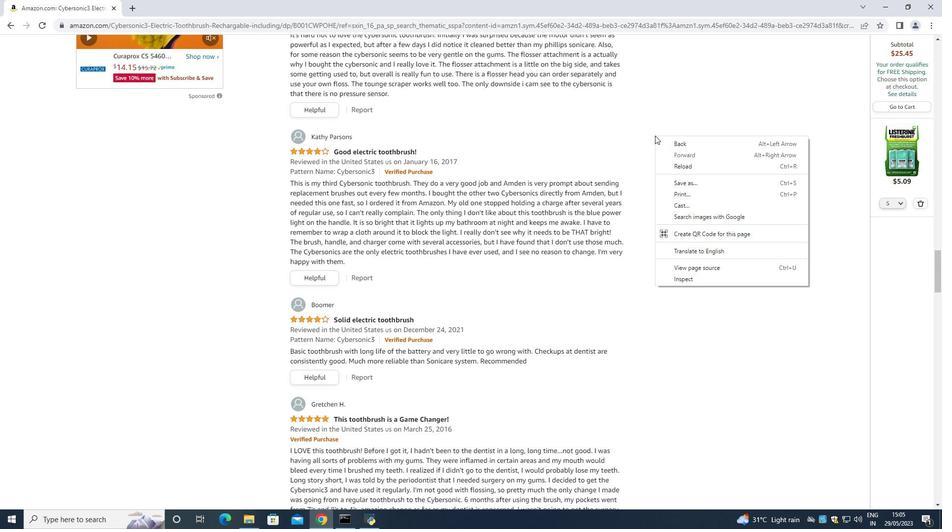 
Action: Mouse moved to (654, 135)
Screenshot: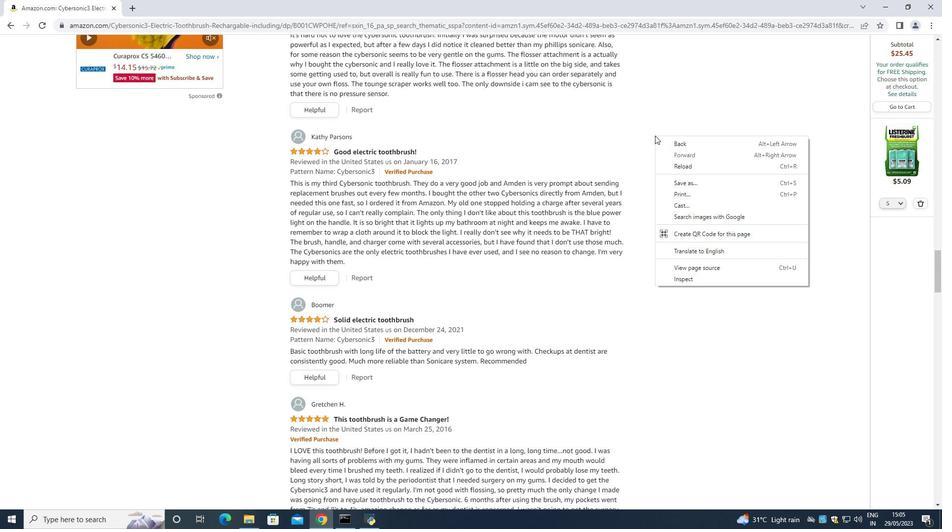 
Action: Mouse scrolled (654, 135) with delta (0, 0)
Screenshot: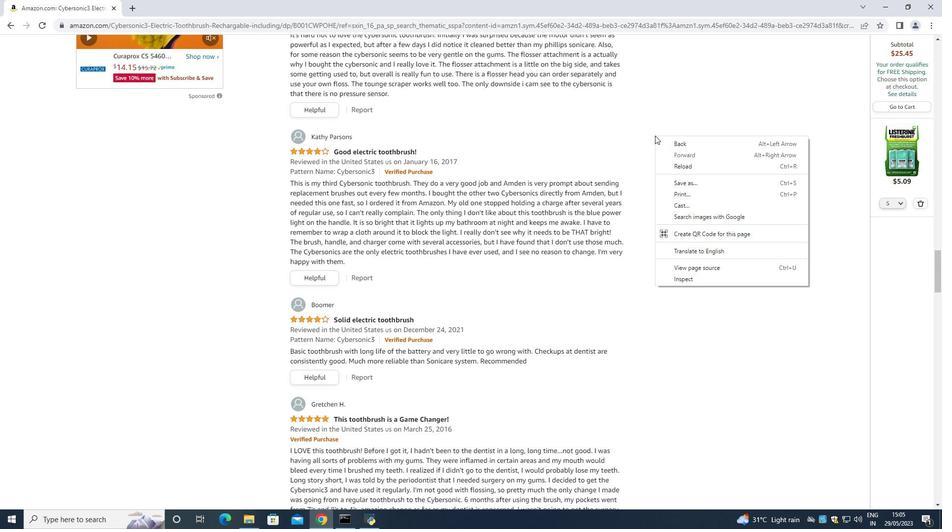 
Action: Mouse moved to (651, 132)
Screenshot: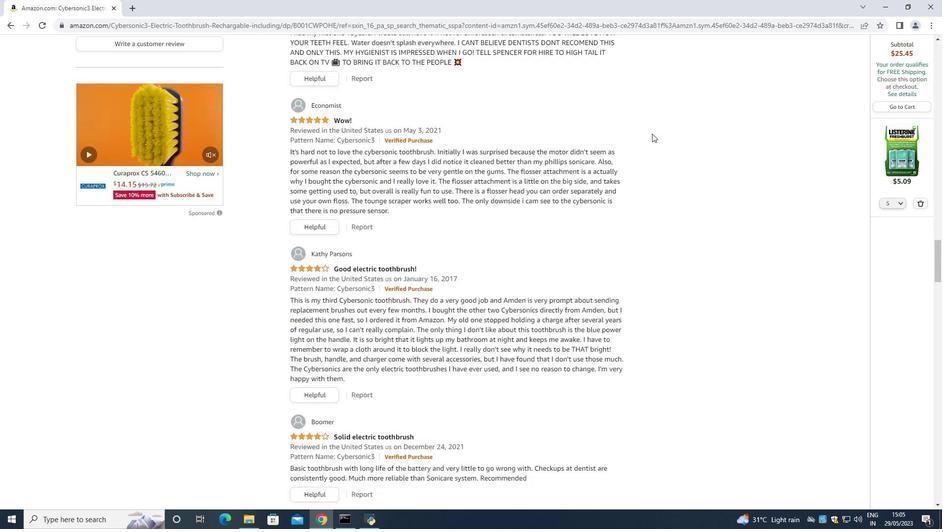 
Action: Mouse scrolled (651, 133) with delta (0, 0)
Screenshot: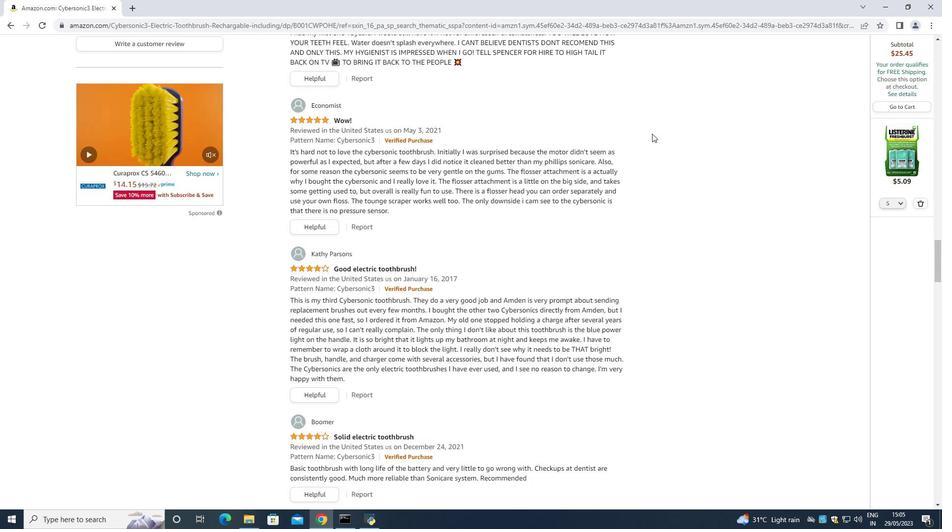
Action: Mouse scrolled (651, 133) with delta (0, 0)
Screenshot: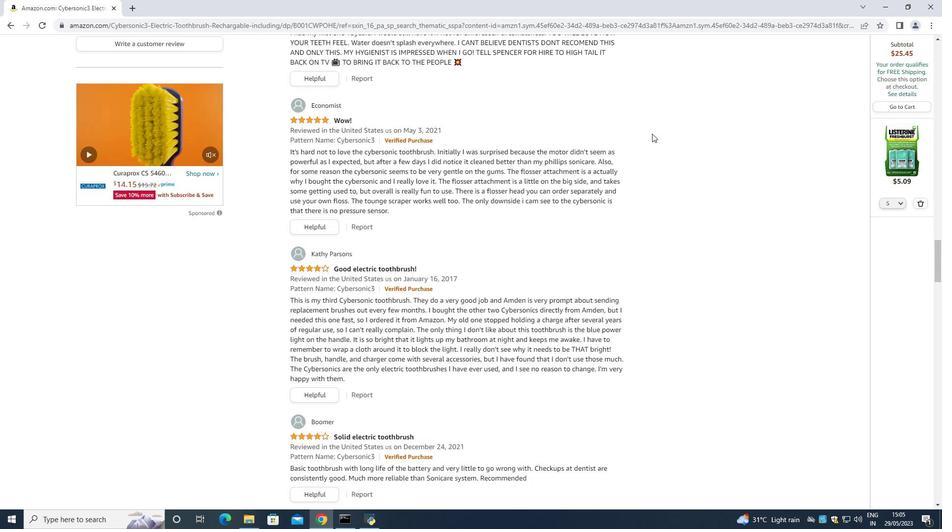 
Action: Mouse scrolled (651, 133) with delta (0, 0)
Screenshot: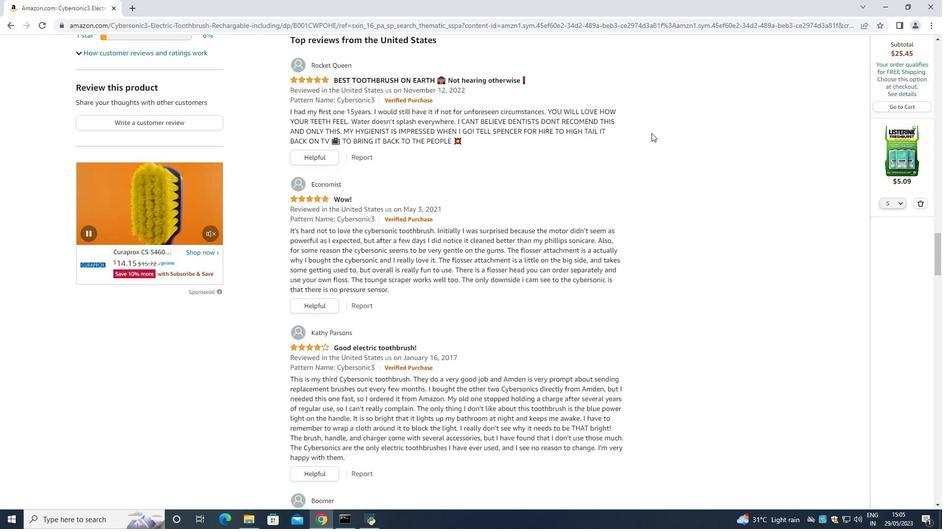 
Action: Mouse scrolled (651, 133) with delta (0, 0)
Screenshot: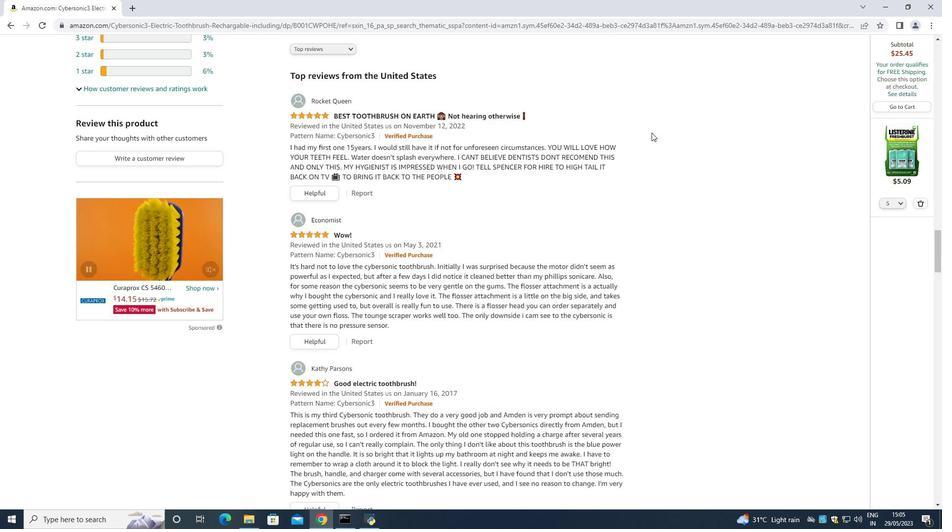 
Action: Mouse scrolled (651, 133) with delta (0, 0)
Screenshot: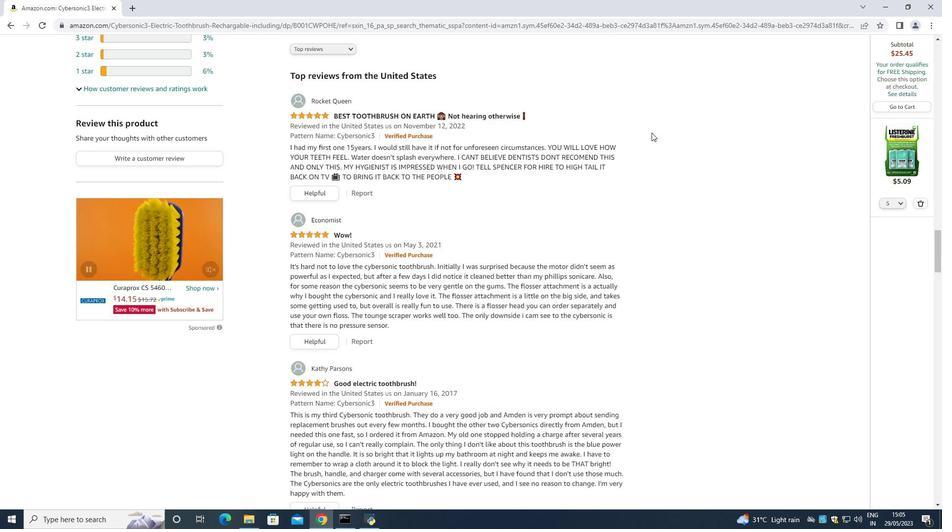 
Action: Mouse scrolled (651, 133) with delta (0, 0)
Screenshot: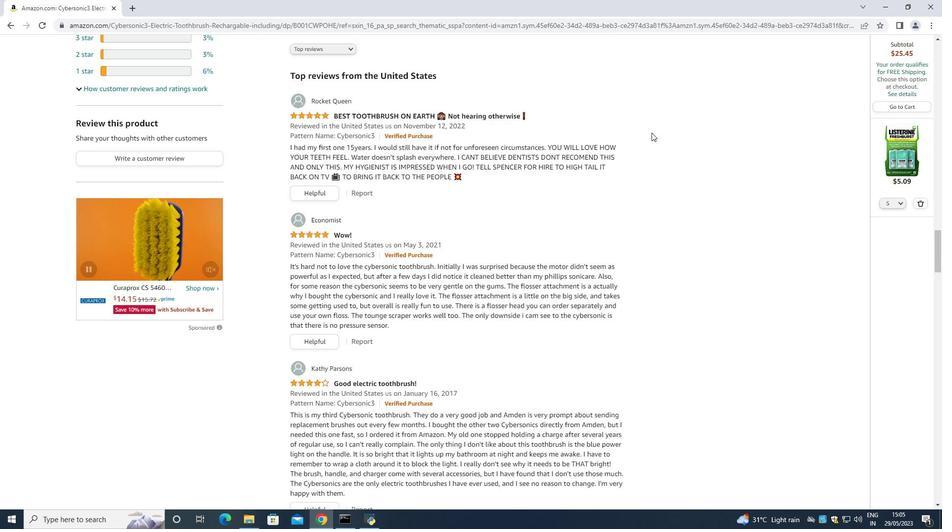 
Action: Mouse scrolled (651, 133) with delta (0, 0)
Screenshot: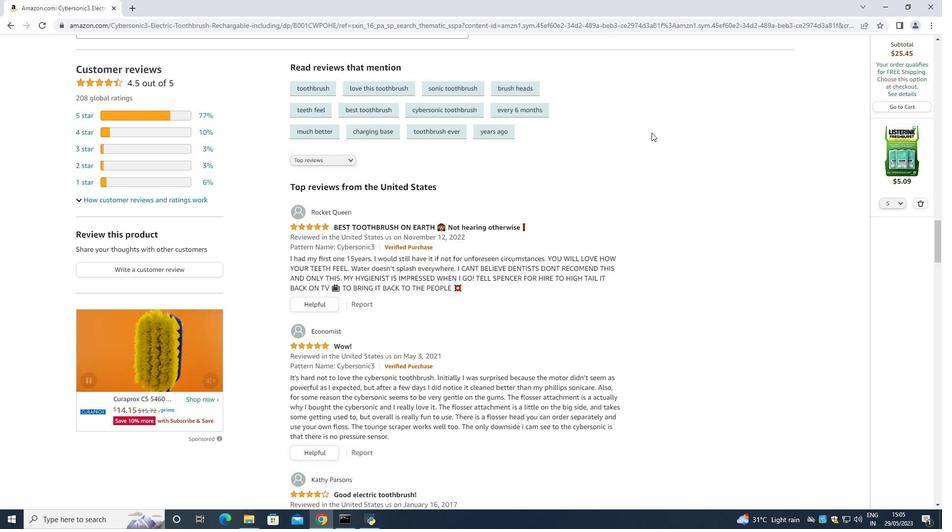 
Action: Mouse scrolled (651, 133) with delta (0, 0)
Screenshot: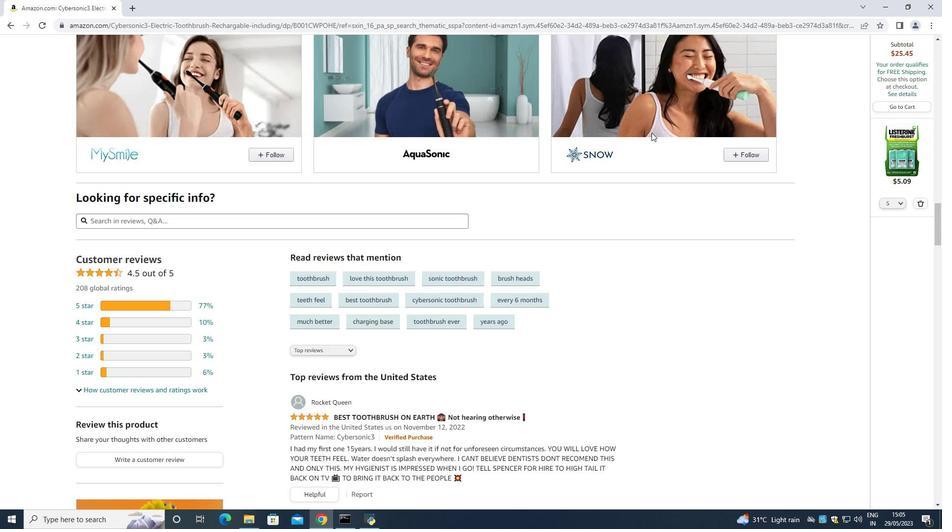 
Action: Mouse moved to (499, 143)
Screenshot: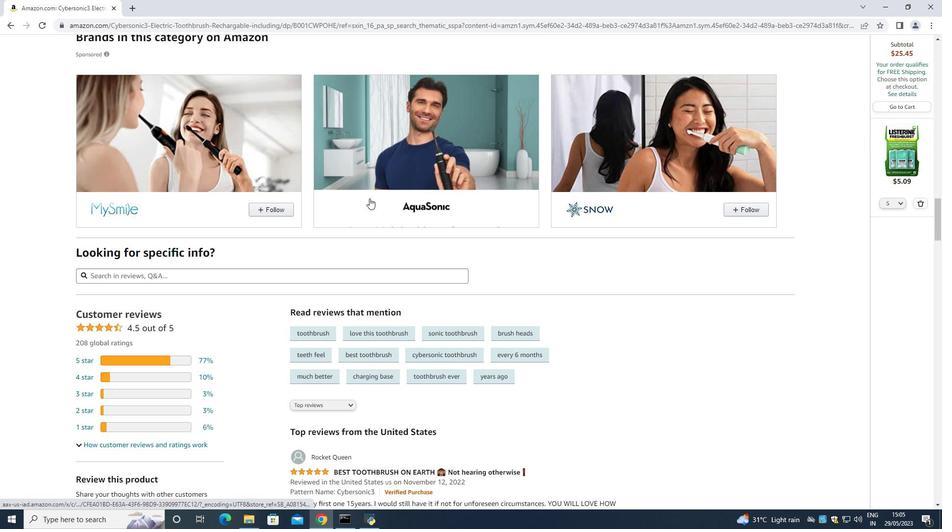 
Action: Mouse scrolled (499, 143) with delta (0, 0)
Screenshot: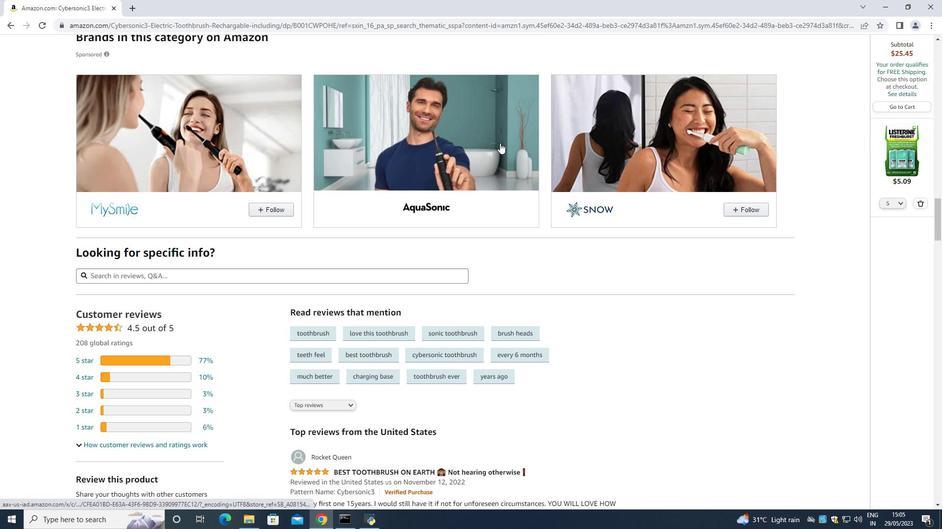 
Action: Mouse scrolled (499, 143) with delta (0, 0)
Screenshot: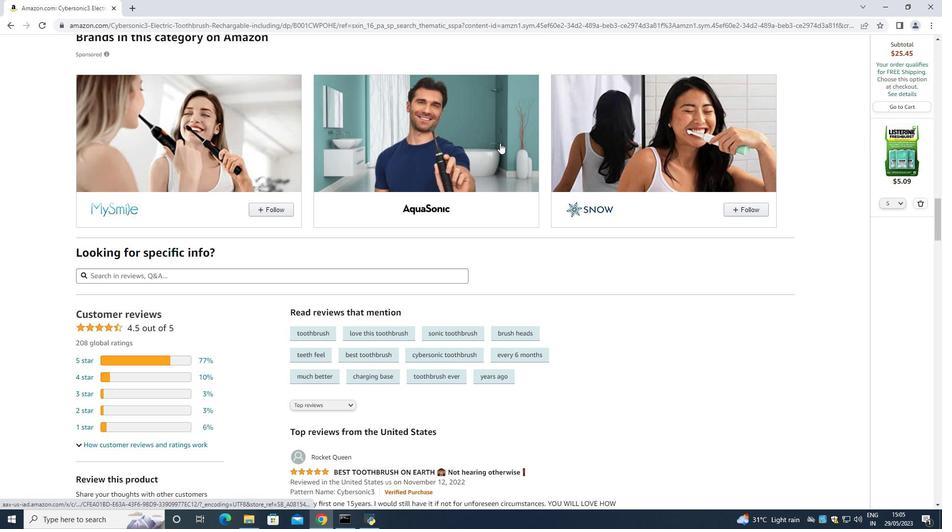 
Action: Mouse scrolled (499, 143) with delta (0, 0)
Screenshot: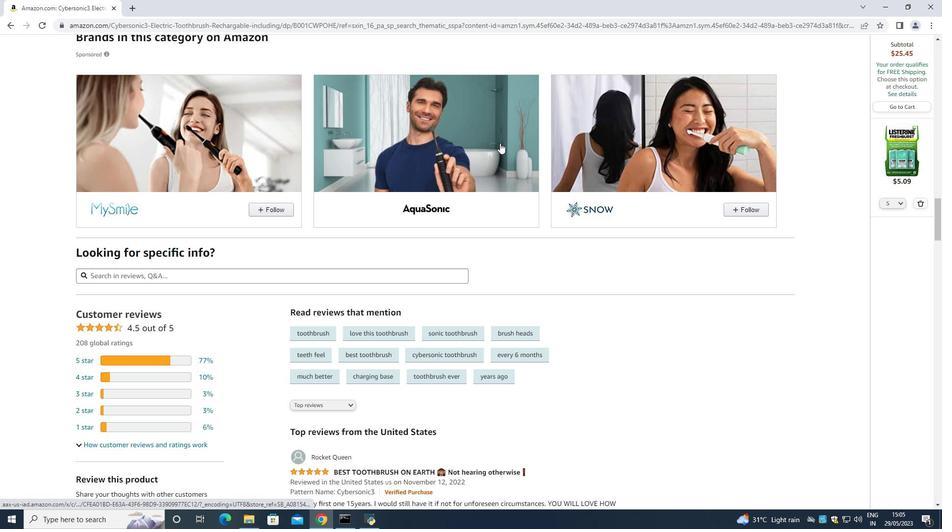 
Action: Mouse scrolled (499, 143) with delta (0, 0)
Screenshot: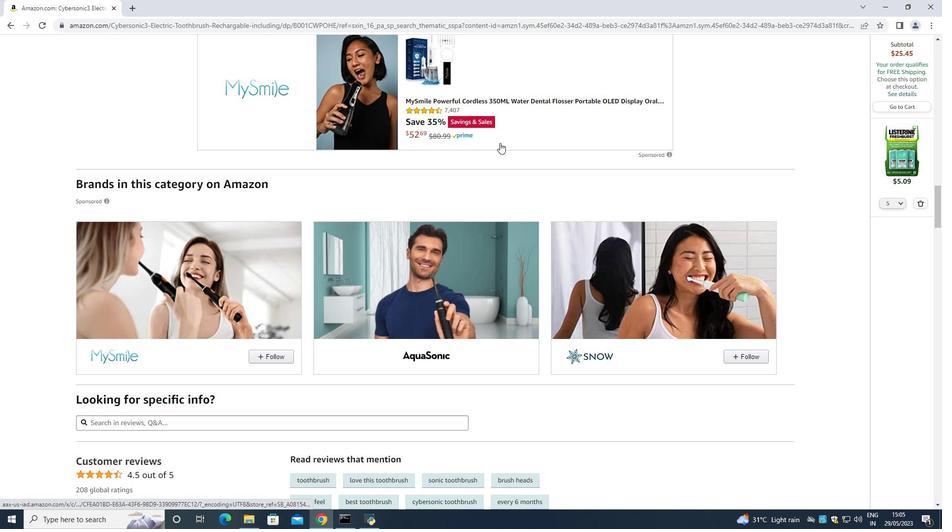 
Action: Mouse scrolled (499, 143) with delta (0, 0)
Screenshot: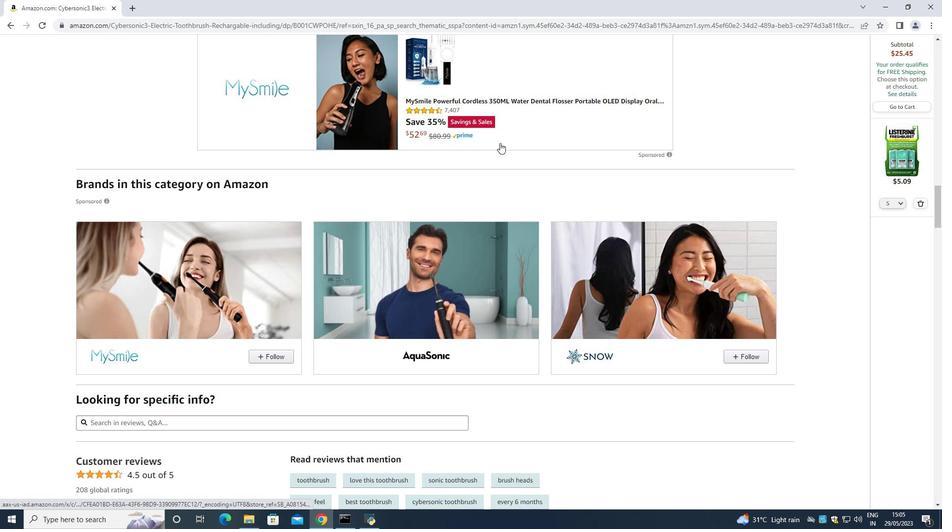 
Action: Mouse scrolled (499, 143) with delta (0, 0)
Screenshot: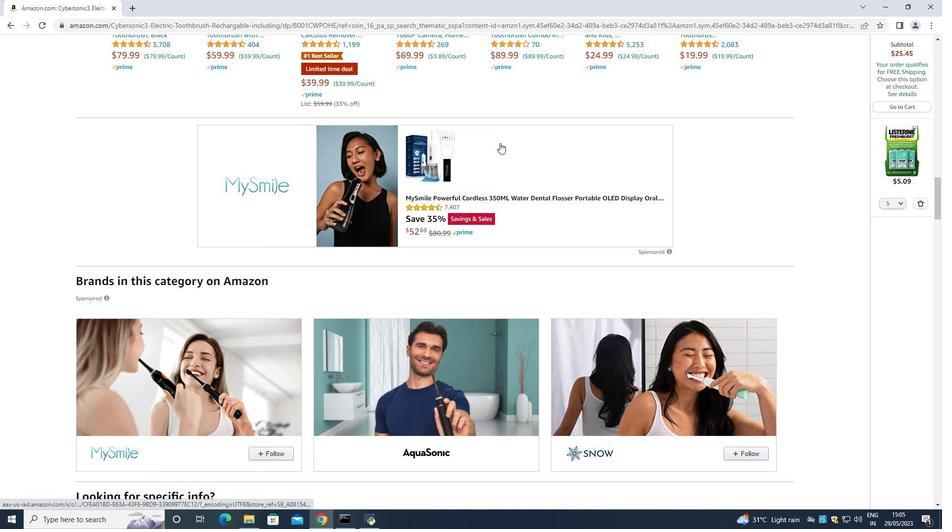 
Action: Mouse scrolled (499, 143) with delta (0, 0)
Screenshot: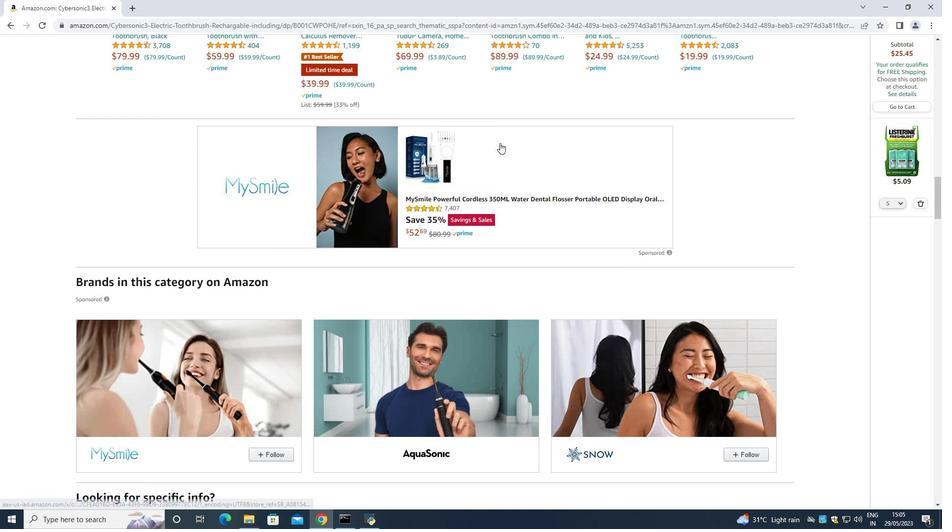 
Action: Mouse scrolled (499, 143) with delta (0, 0)
Screenshot: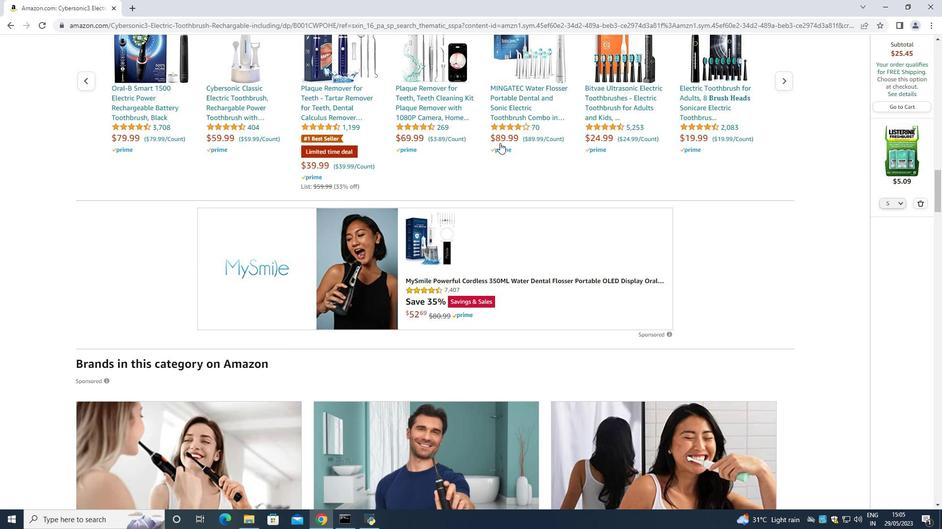 
Action: Mouse scrolled (499, 143) with delta (0, 0)
Screenshot: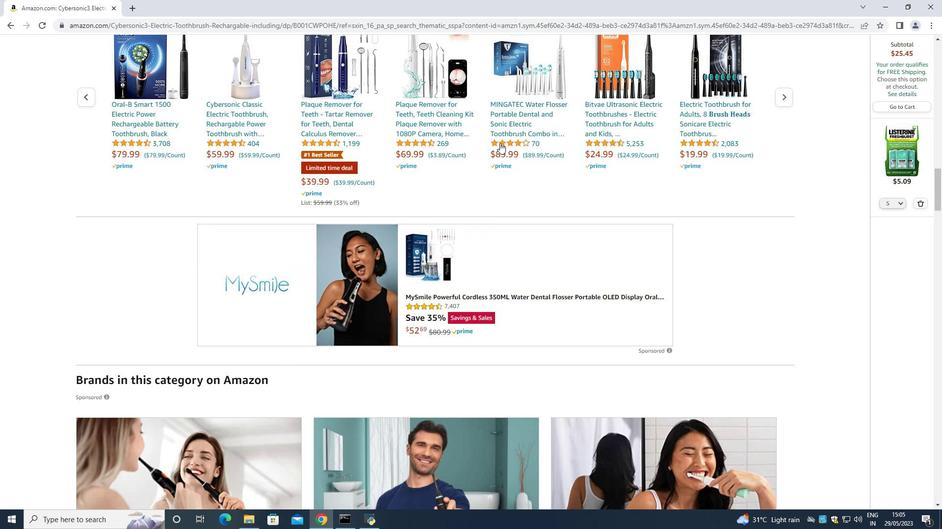 
Action: Mouse scrolled (499, 143) with delta (0, 0)
Screenshot: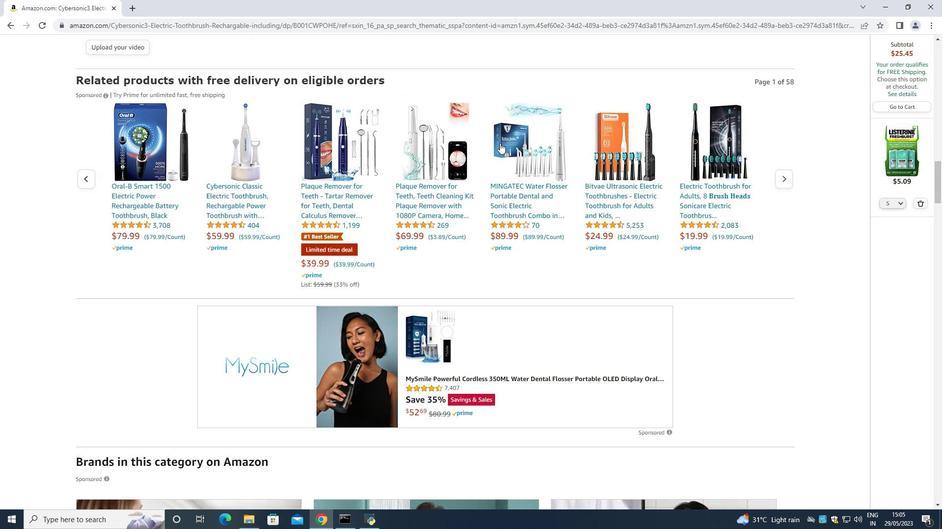 
Action: Mouse scrolled (499, 143) with delta (0, 0)
Screenshot: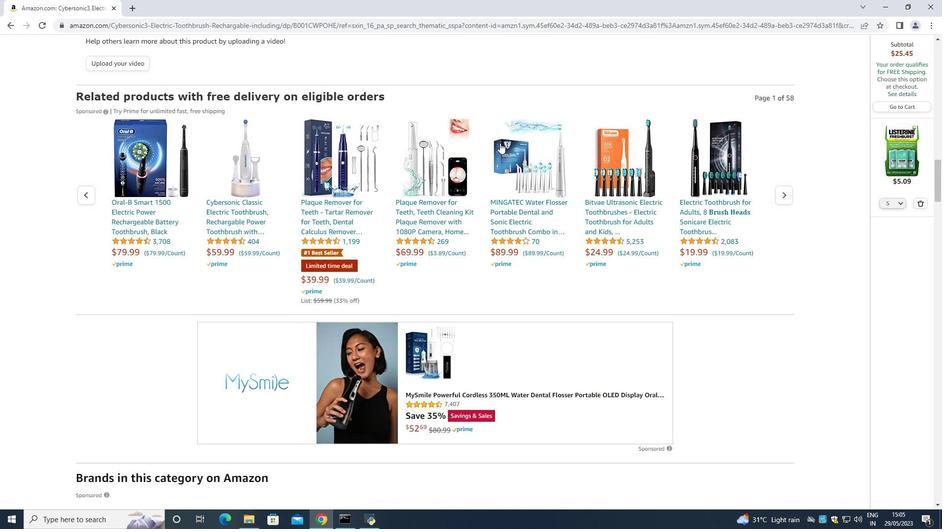 
Action: Mouse scrolled (499, 143) with delta (0, 0)
Screenshot: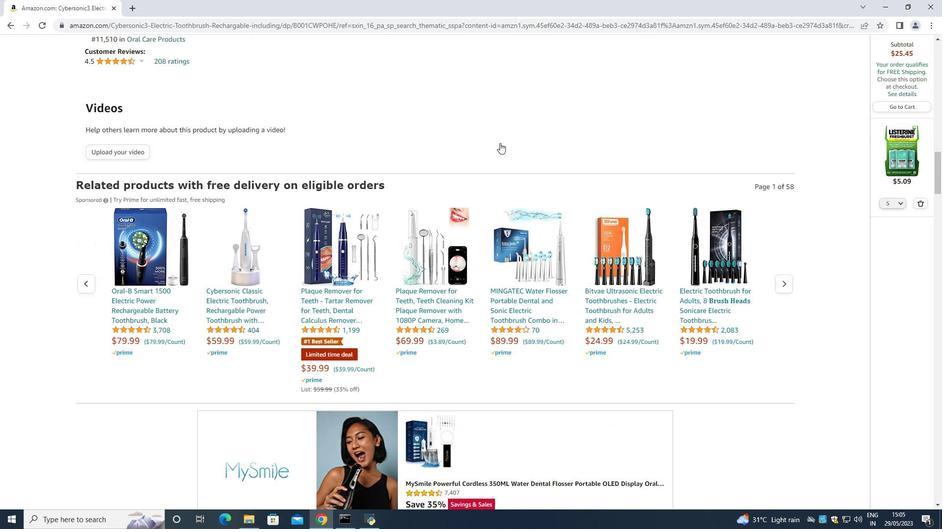 
Action: Mouse scrolled (499, 143) with delta (0, 0)
Screenshot: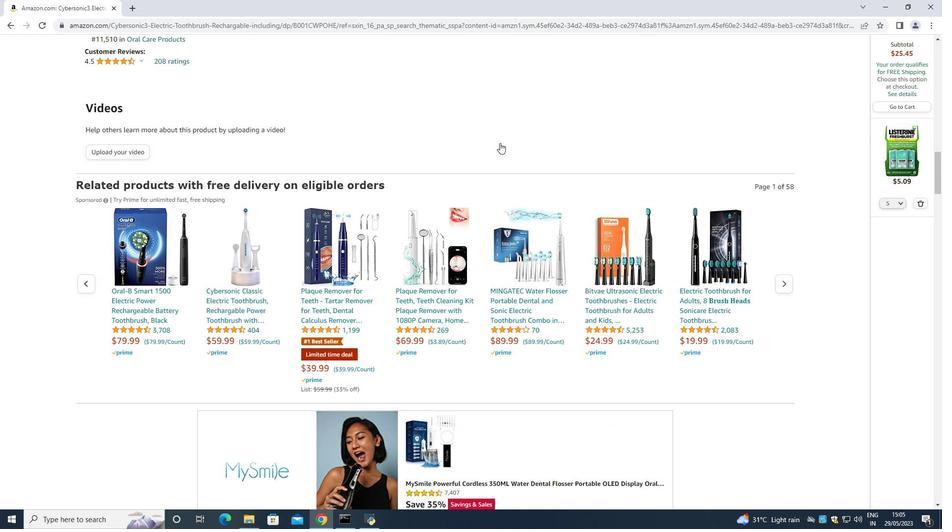 
Action: Mouse scrolled (499, 143) with delta (0, 0)
Screenshot: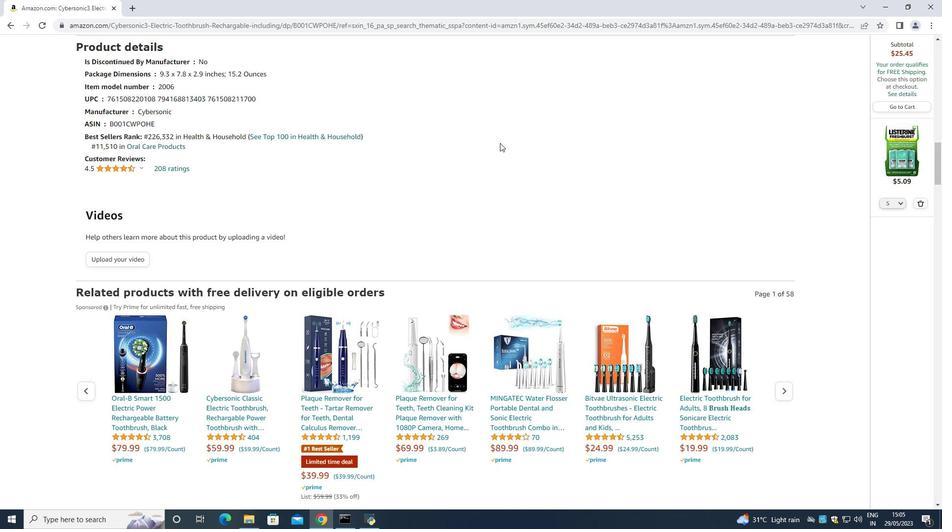 
Action: Mouse scrolled (499, 143) with delta (0, 0)
Screenshot: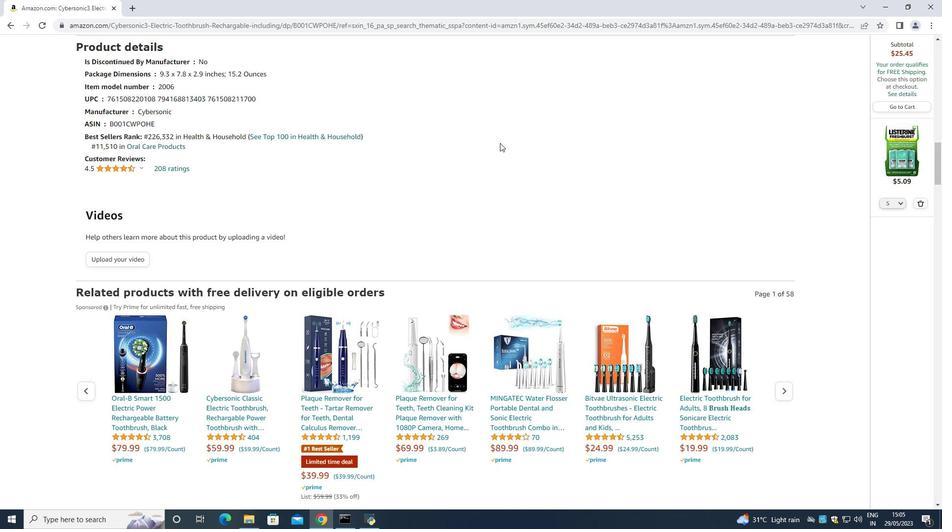 
Action: Mouse scrolled (499, 143) with delta (0, 0)
Screenshot: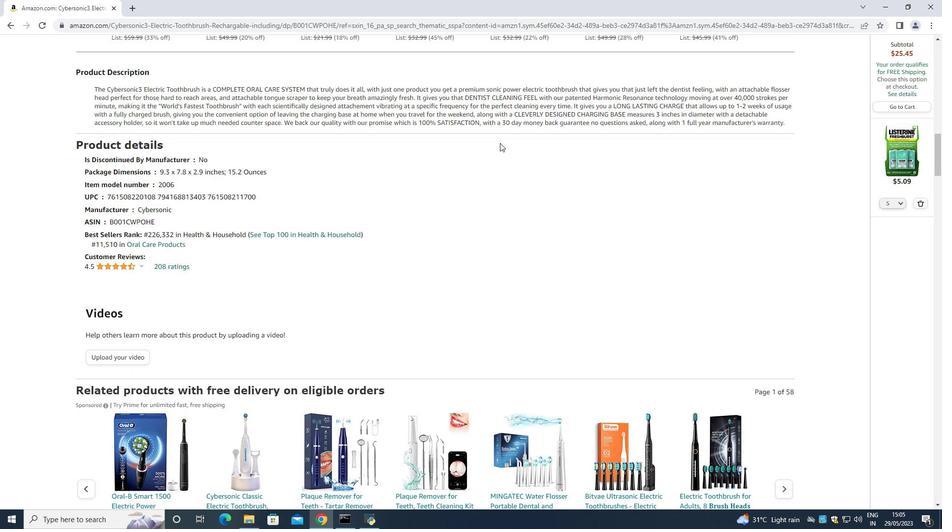 
Action: Mouse scrolled (499, 143) with delta (0, 0)
Screenshot: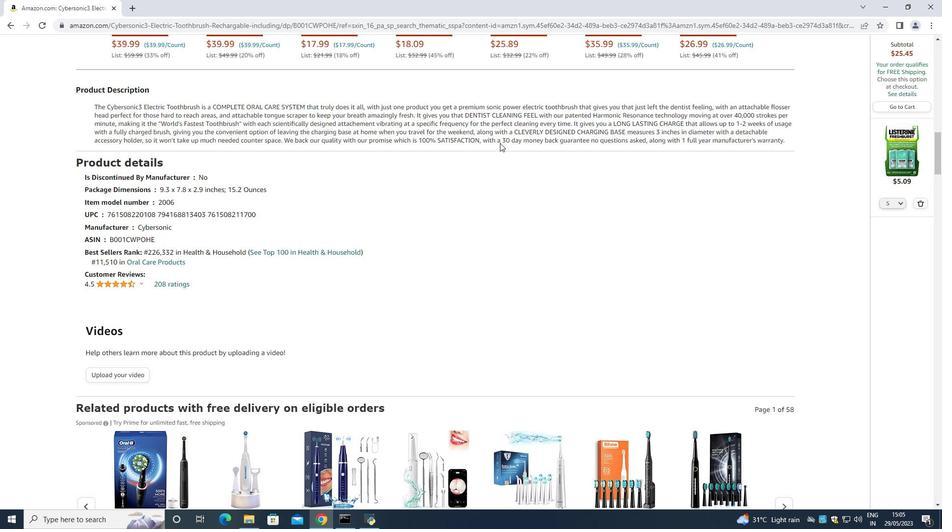 
Action: Mouse scrolled (499, 143) with delta (0, 0)
Screenshot: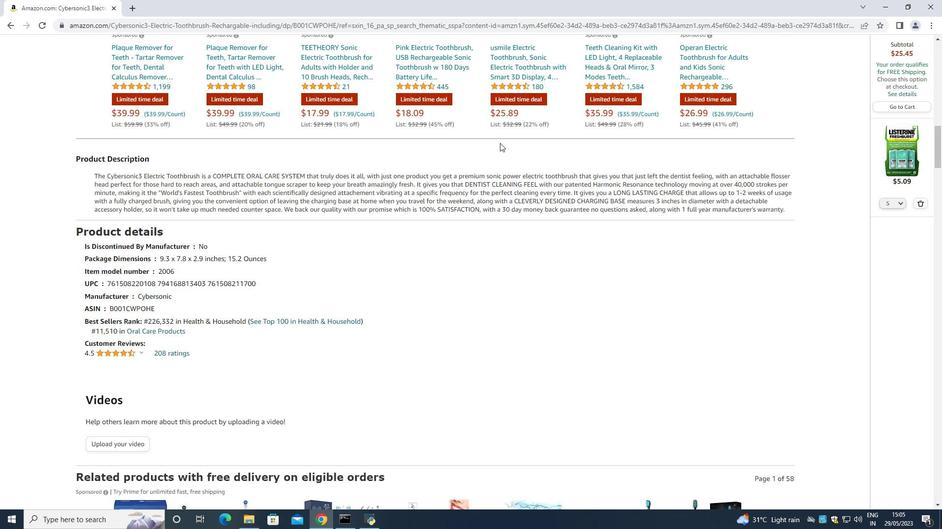 
Action: Mouse scrolled (499, 143) with delta (0, 0)
Screenshot: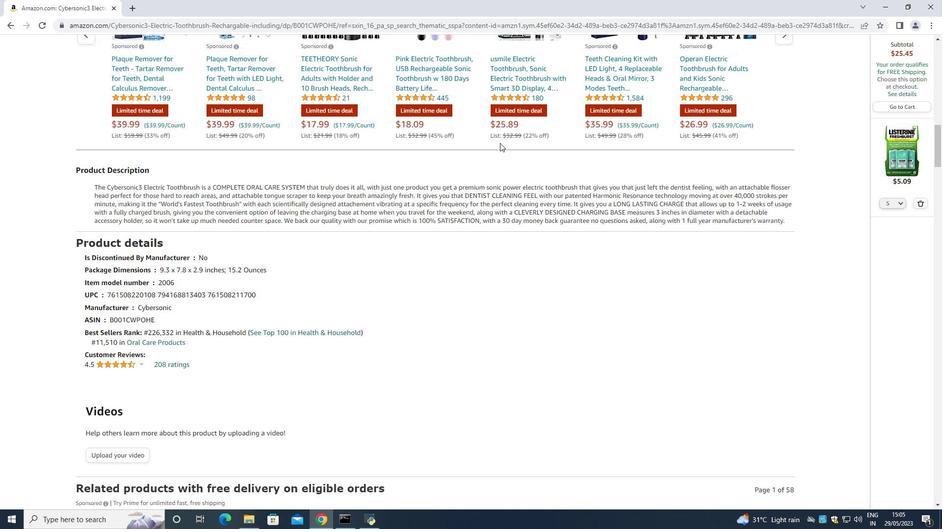 
Action: Mouse scrolled (499, 143) with delta (0, 0)
Screenshot: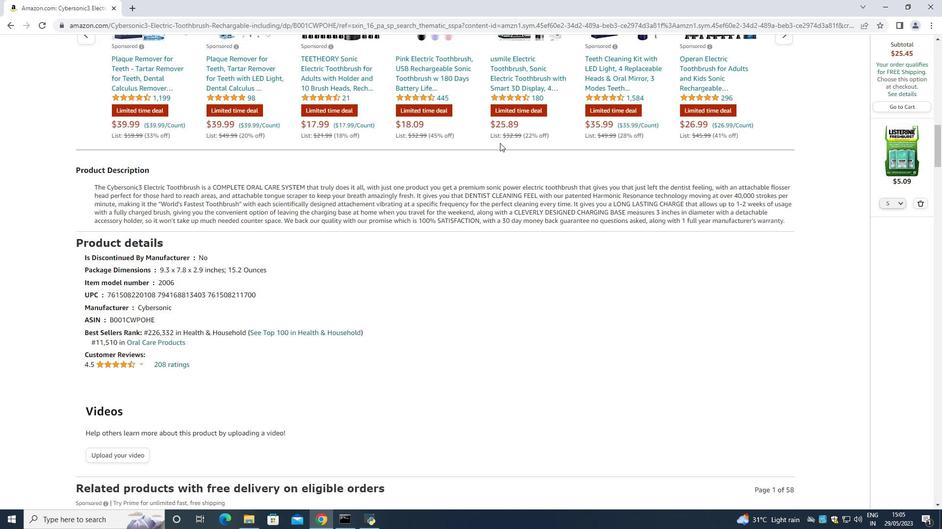 
Action: Mouse scrolled (499, 143) with delta (0, 0)
Screenshot: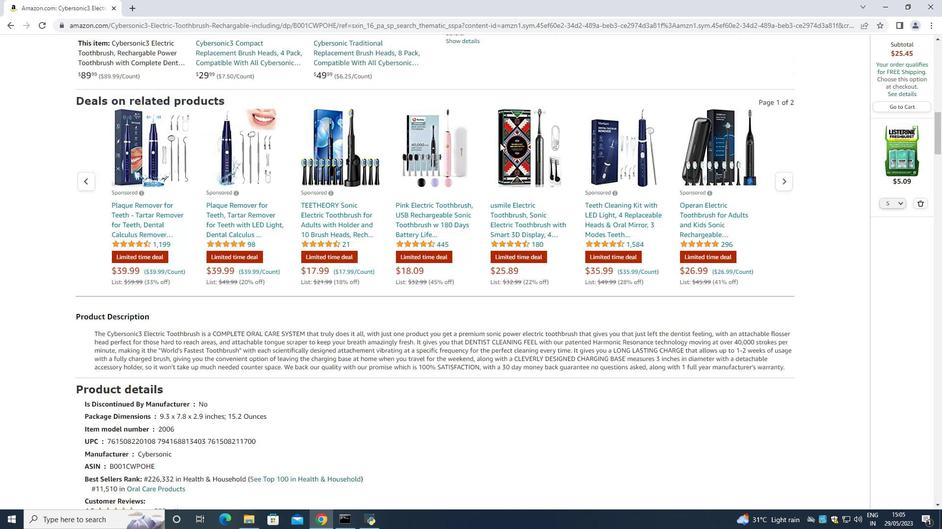 
Action: Mouse scrolled (499, 143) with delta (0, 0)
Screenshot: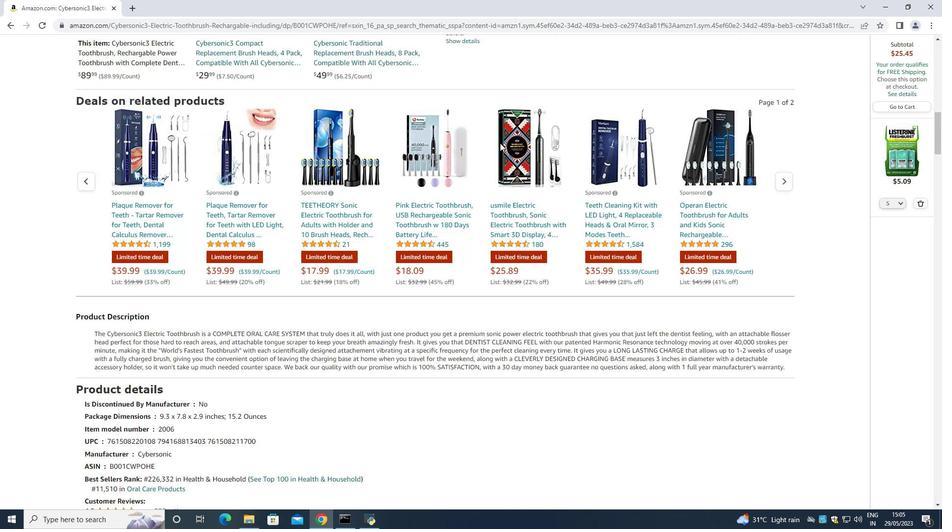 
Action: Mouse scrolled (499, 143) with delta (0, 0)
Screenshot: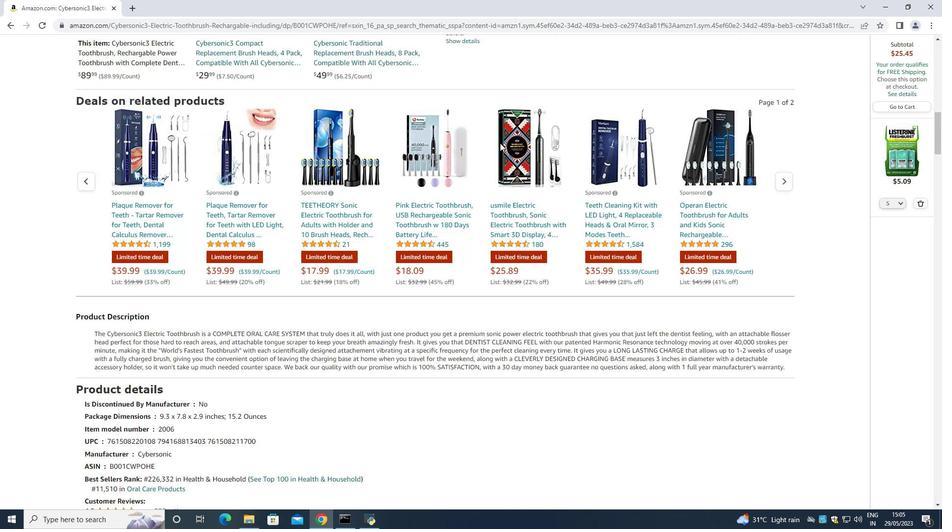 
Action: Mouse scrolled (499, 143) with delta (0, 0)
Screenshot: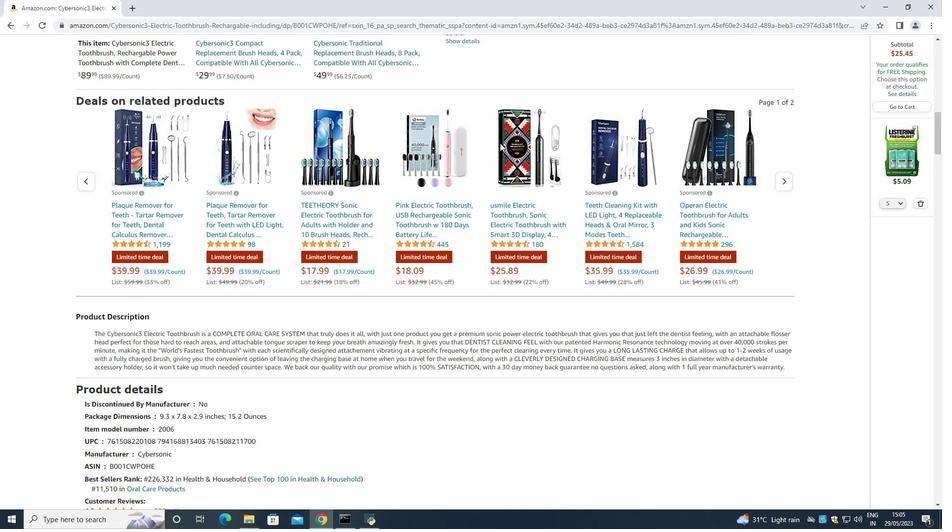 
Action: Mouse scrolled (499, 143) with delta (0, 0)
Screenshot: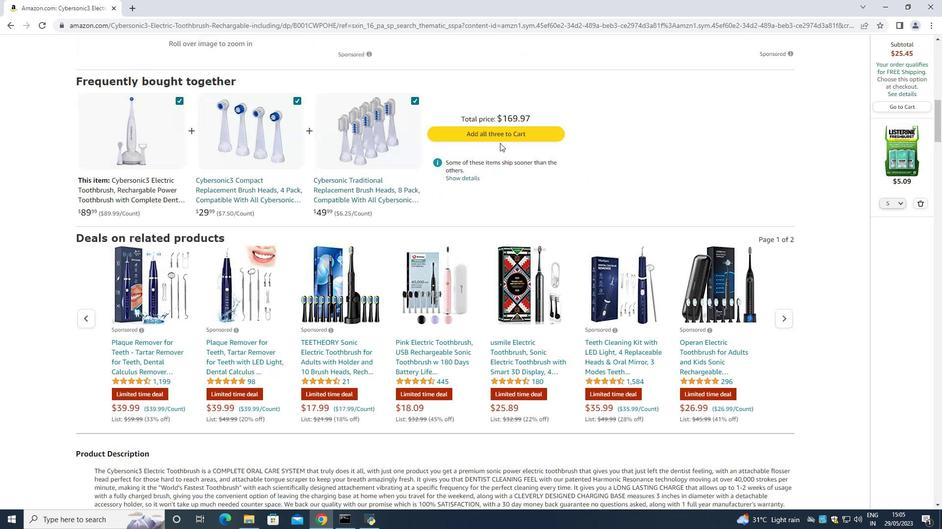 
Action: Mouse scrolled (499, 143) with delta (0, 0)
Screenshot: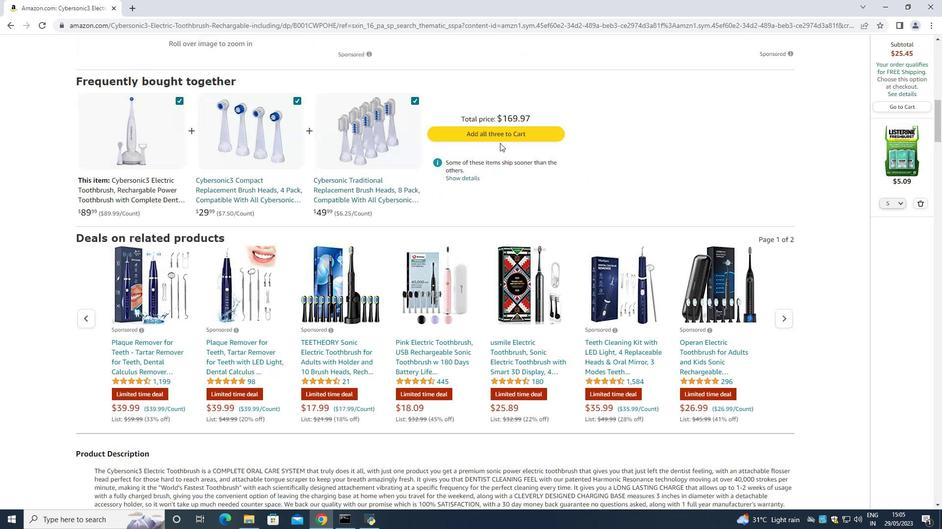 
Action: Mouse scrolled (499, 143) with delta (0, 0)
Screenshot: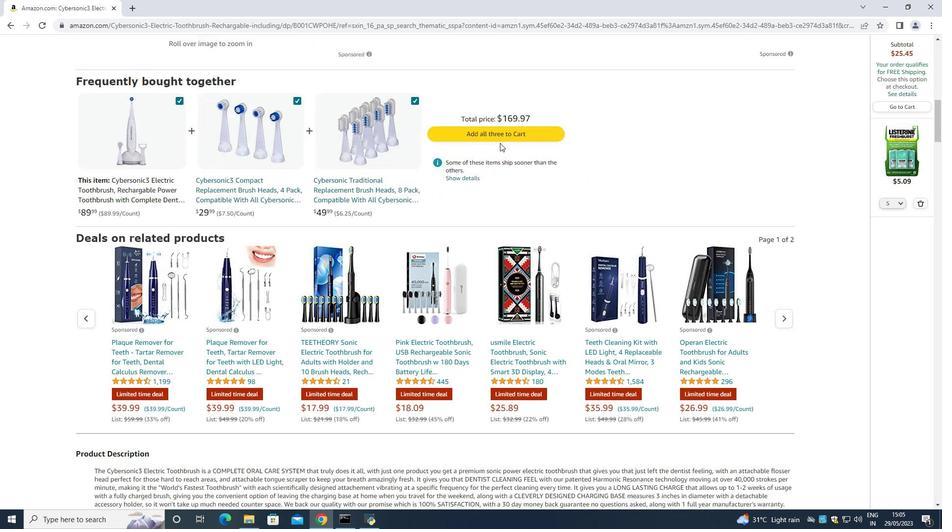 
Action: Mouse scrolled (499, 143) with delta (0, 0)
Screenshot: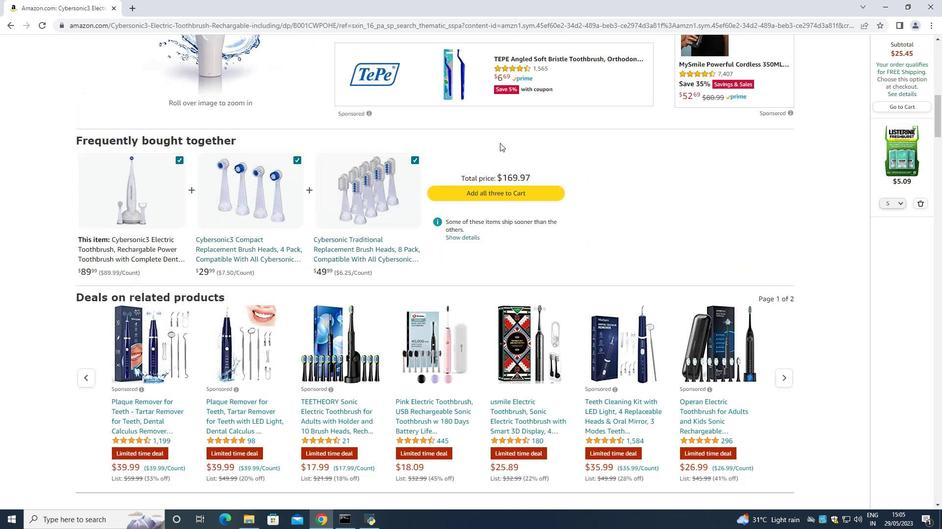 
Action: Mouse scrolled (499, 143) with delta (0, 0)
Screenshot: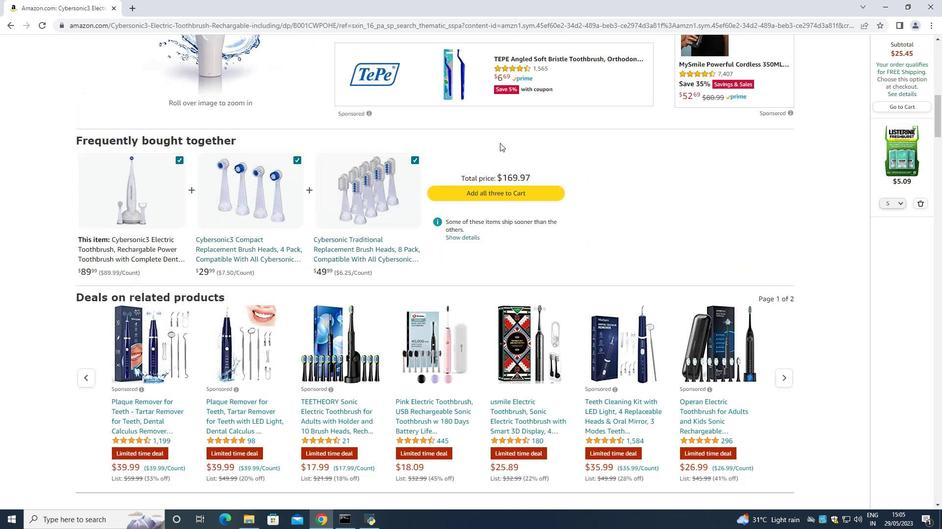 
Action: Mouse scrolled (499, 143) with delta (0, 0)
Screenshot: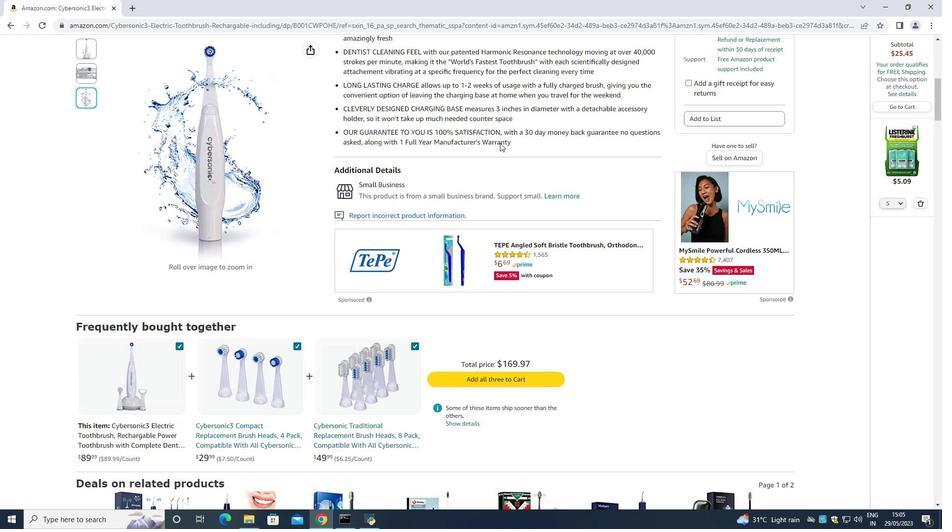 
Action: Mouse scrolled (499, 143) with delta (0, 0)
Screenshot: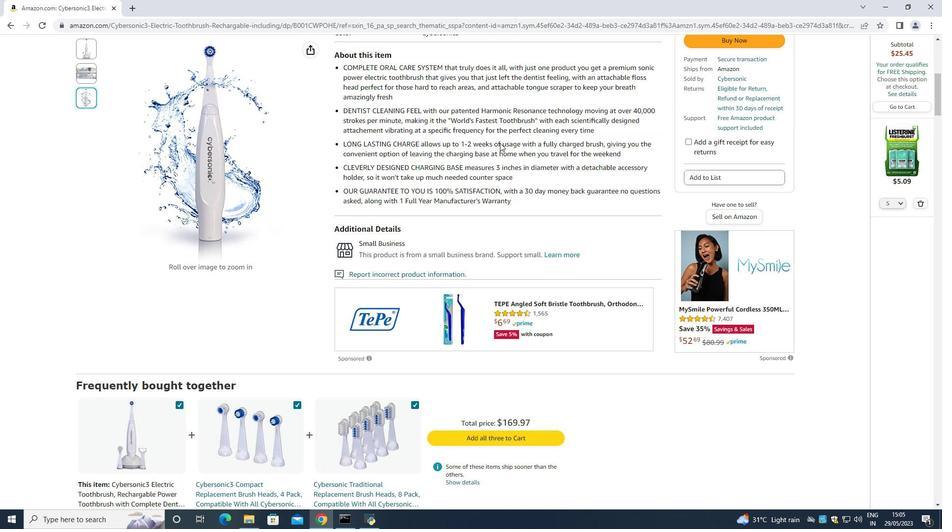 
Action: Mouse scrolled (499, 143) with delta (0, 0)
Screenshot: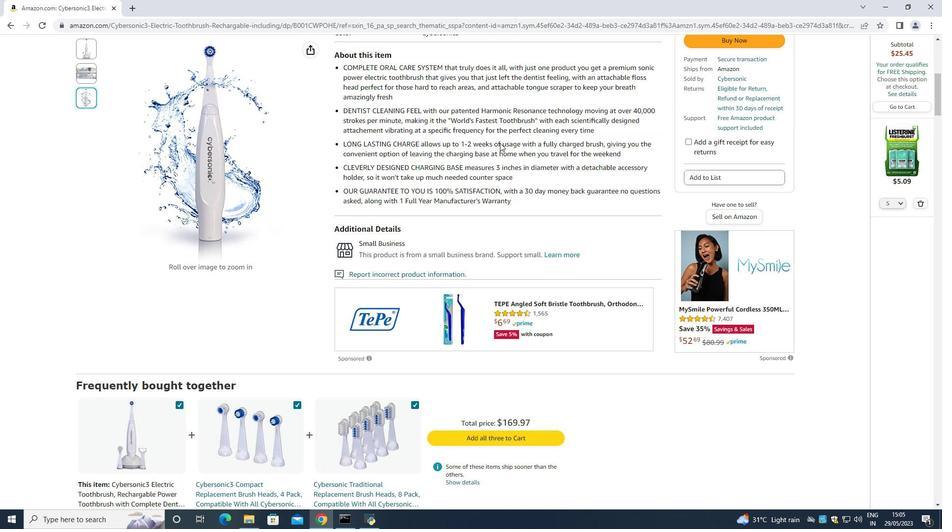 
Action: Mouse scrolled (499, 143) with delta (0, 0)
Screenshot: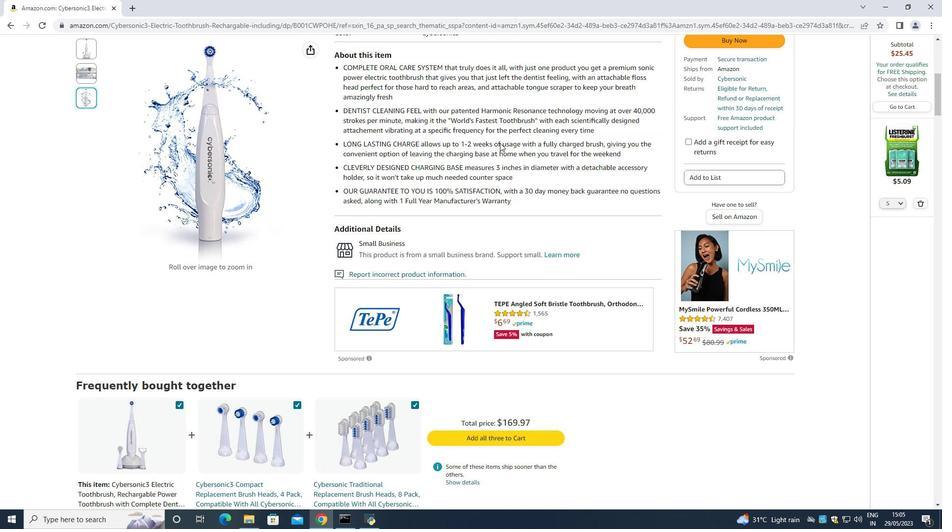 
Action: Mouse scrolled (499, 143) with delta (0, 0)
Screenshot: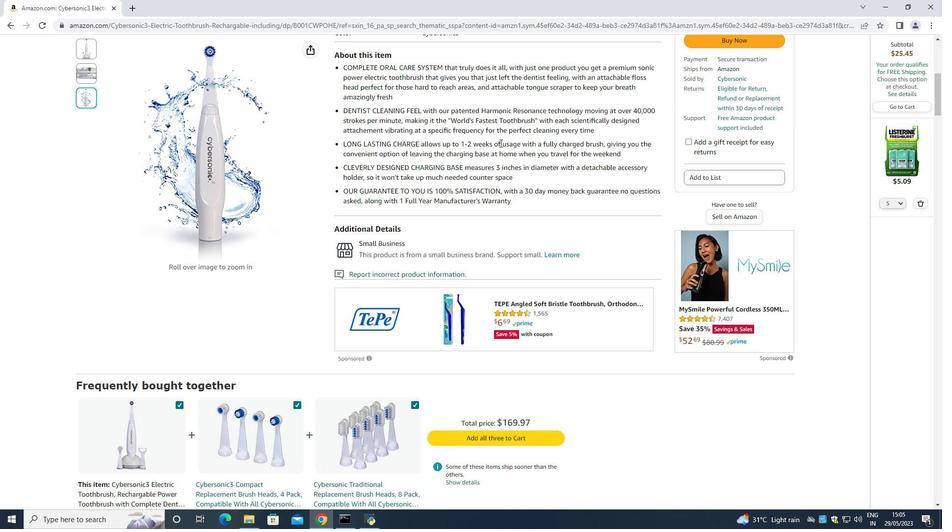 
Action: Mouse scrolled (499, 143) with delta (0, 0)
Screenshot: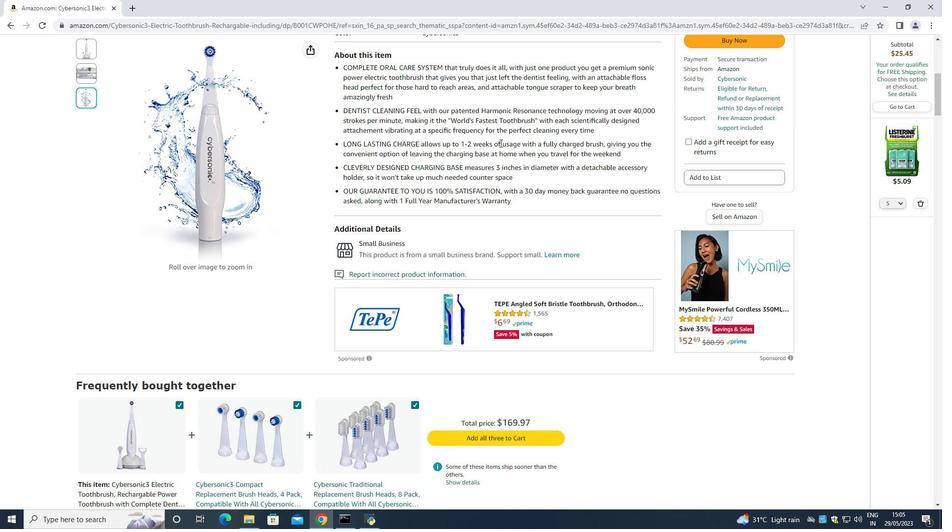 
Action: Mouse scrolled (499, 143) with delta (0, 0)
Screenshot: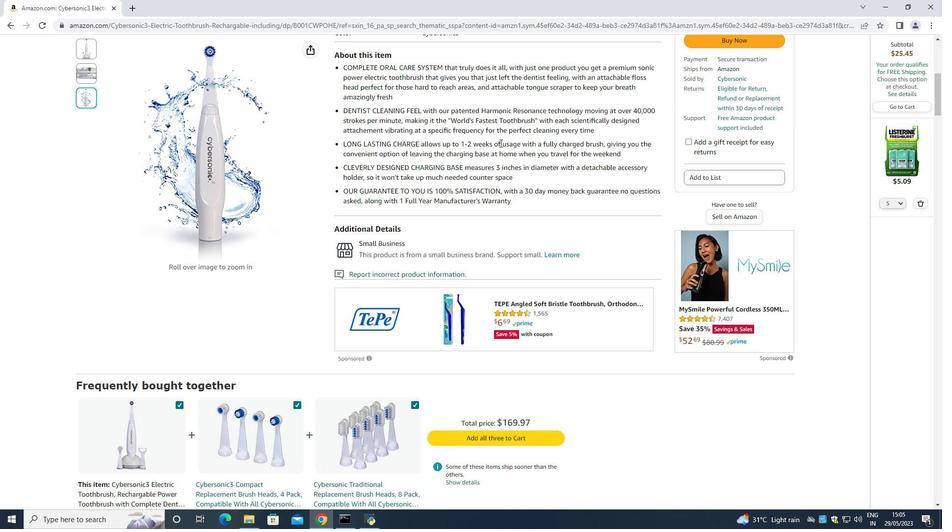 
Action: Mouse scrolled (499, 143) with delta (0, 0)
